 Task: Search one way flight ticket for 2 adults, 4 children and 1 infant on lap in business from Minneapolis-st. Paul: Minneapolis-st. Paul International/wold-chamberlain Airport to Greenville: Pitt-greenville Airport on 5-2-2023. Choice of flights is Alaska. Number of bags: 2 carry on bags and 7 checked bags. Price is upto 93000. Outbound departure time preference is 10:45.
Action: Mouse moved to (350, 141)
Screenshot: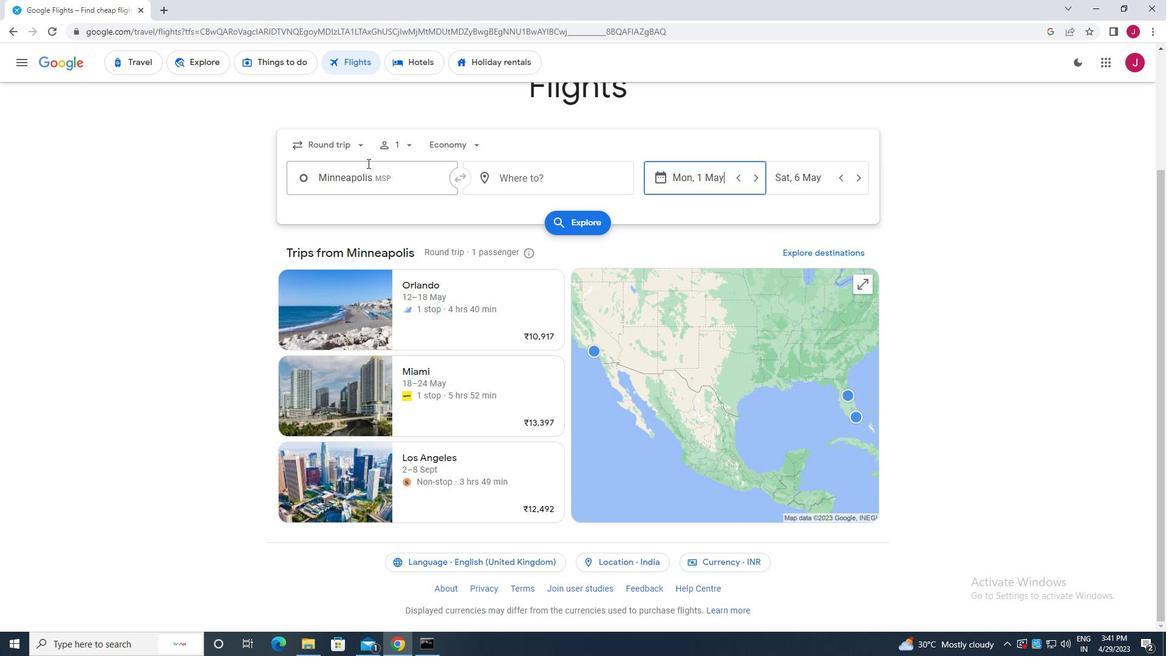 
Action: Mouse pressed left at (350, 141)
Screenshot: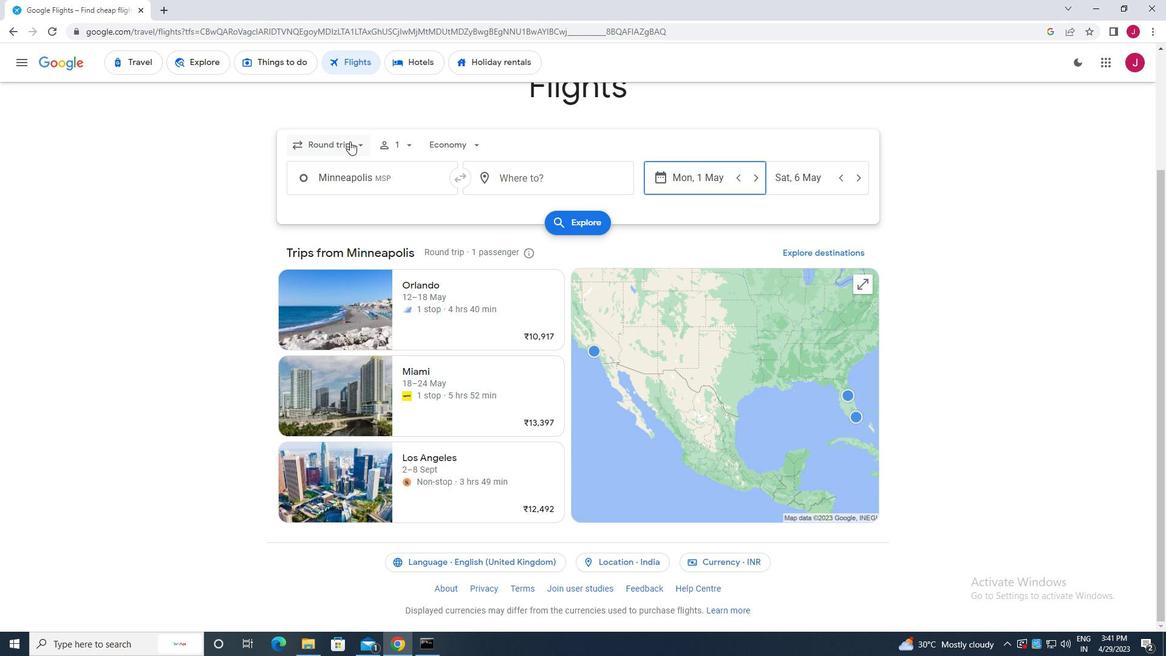 
Action: Mouse moved to (365, 199)
Screenshot: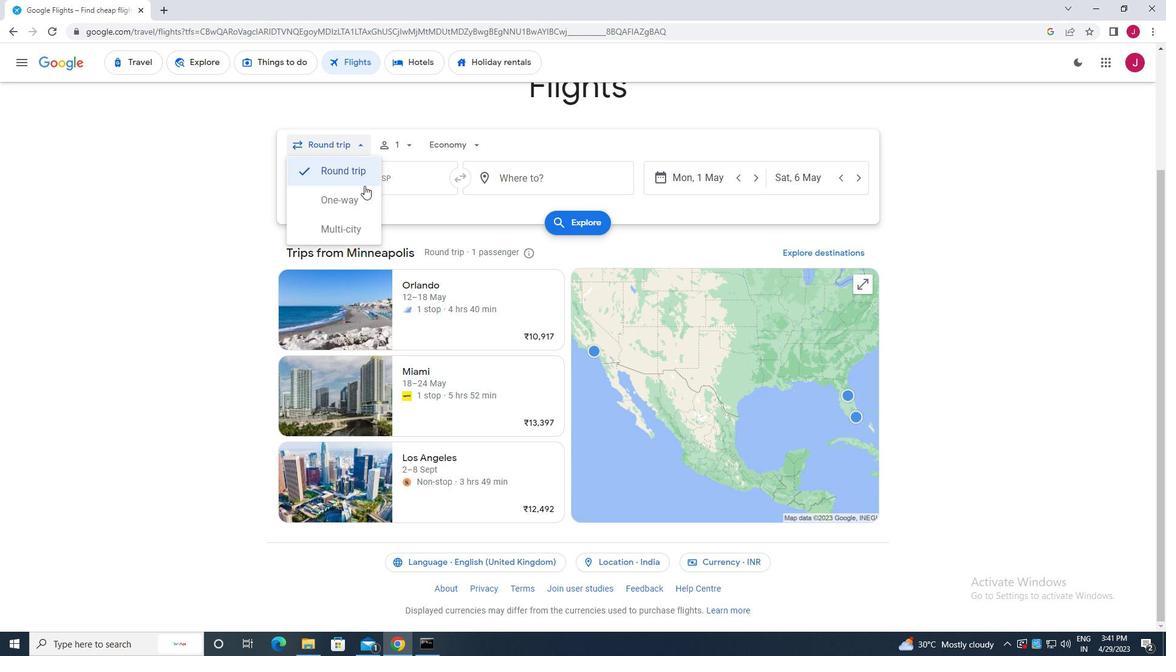 
Action: Mouse pressed left at (365, 199)
Screenshot: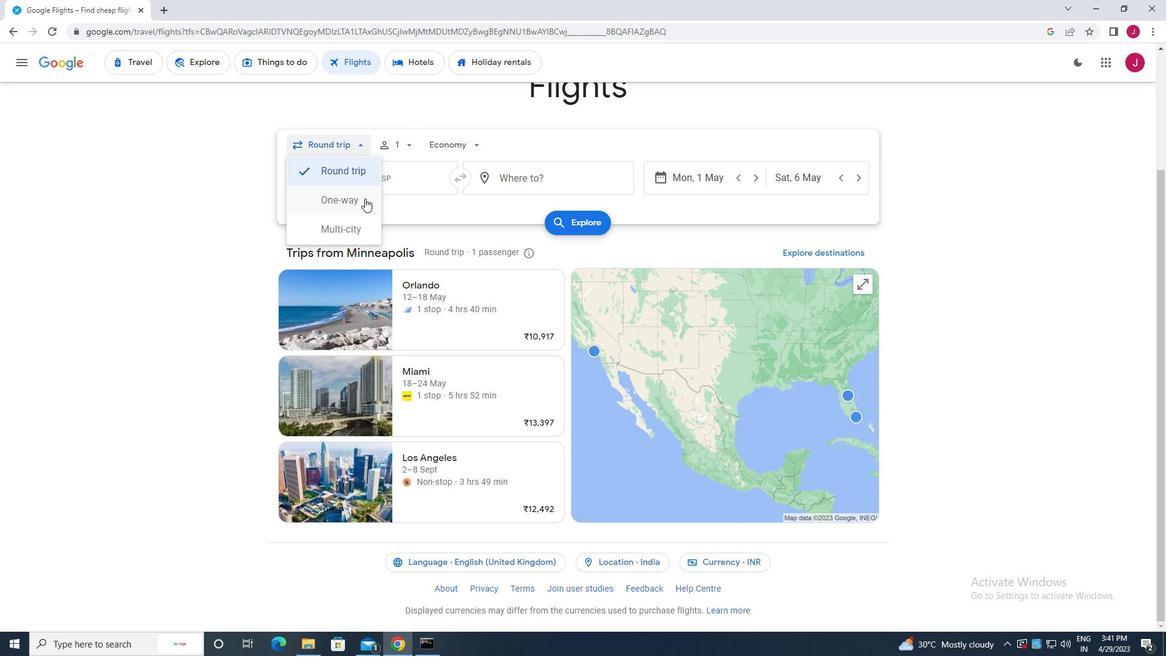 
Action: Mouse moved to (402, 148)
Screenshot: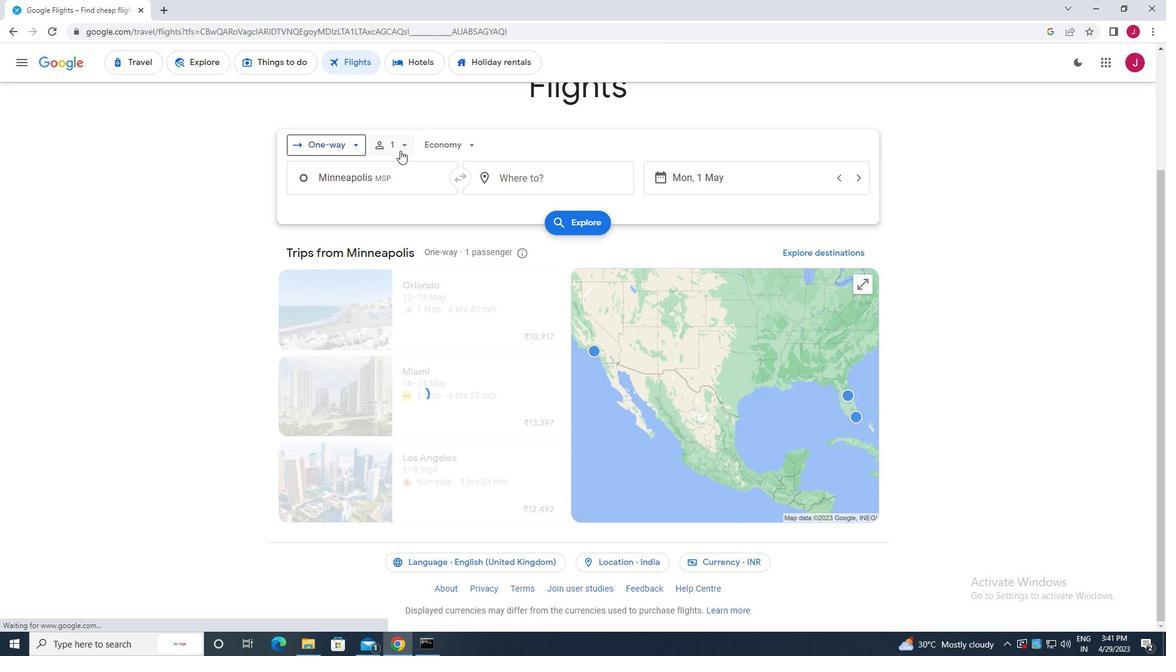 
Action: Mouse pressed left at (402, 148)
Screenshot: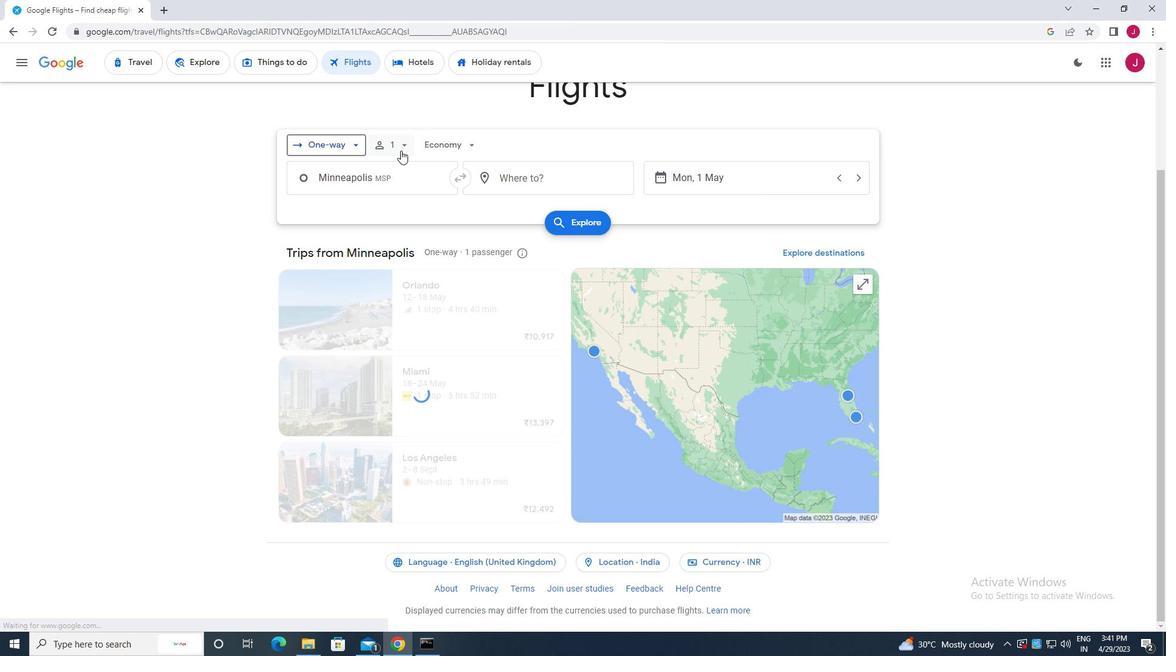 
Action: Mouse moved to (497, 175)
Screenshot: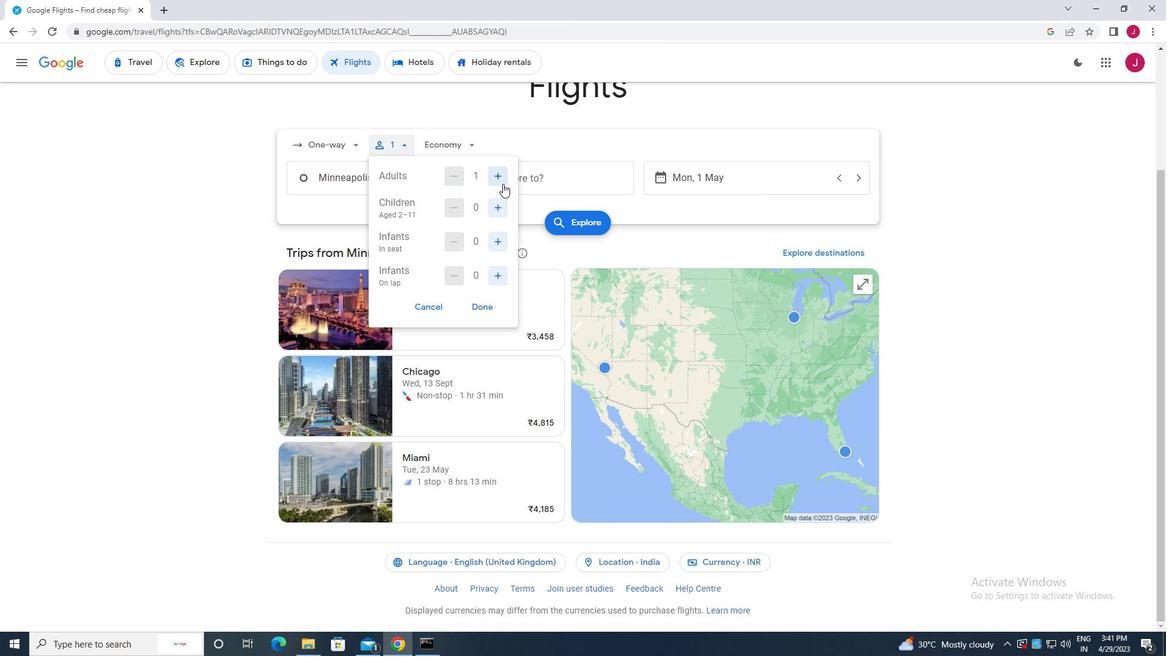 
Action: Mouse pressed left at (497, 175)
Screenshot: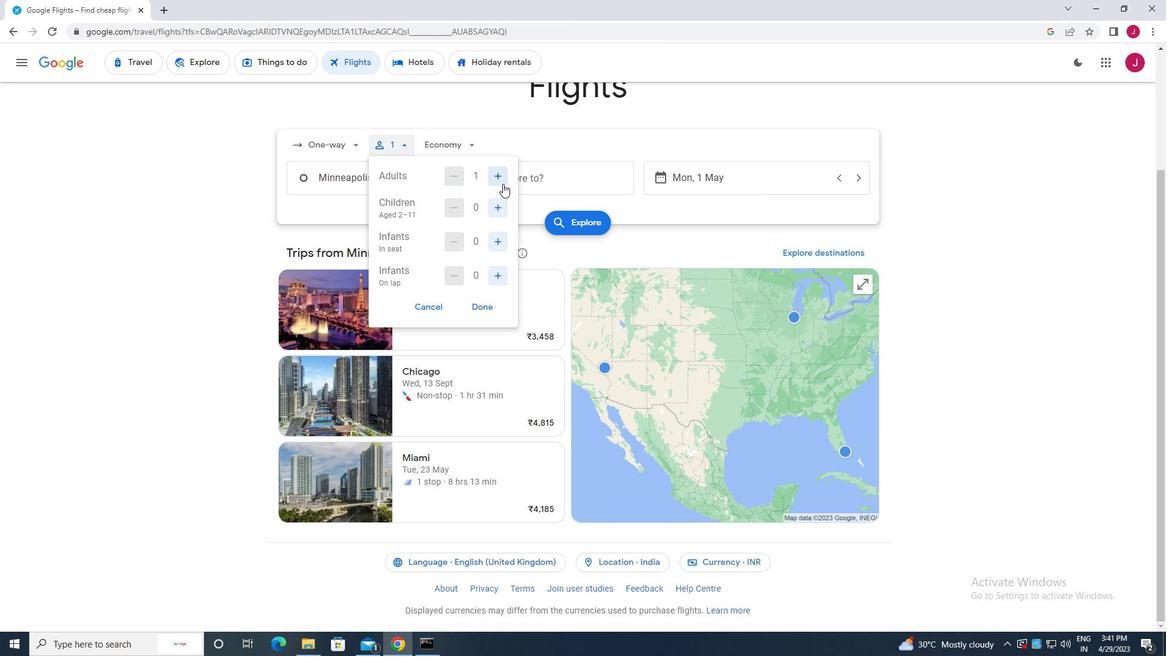 
Action: Mouse moved to (498, 202)
Screenshot: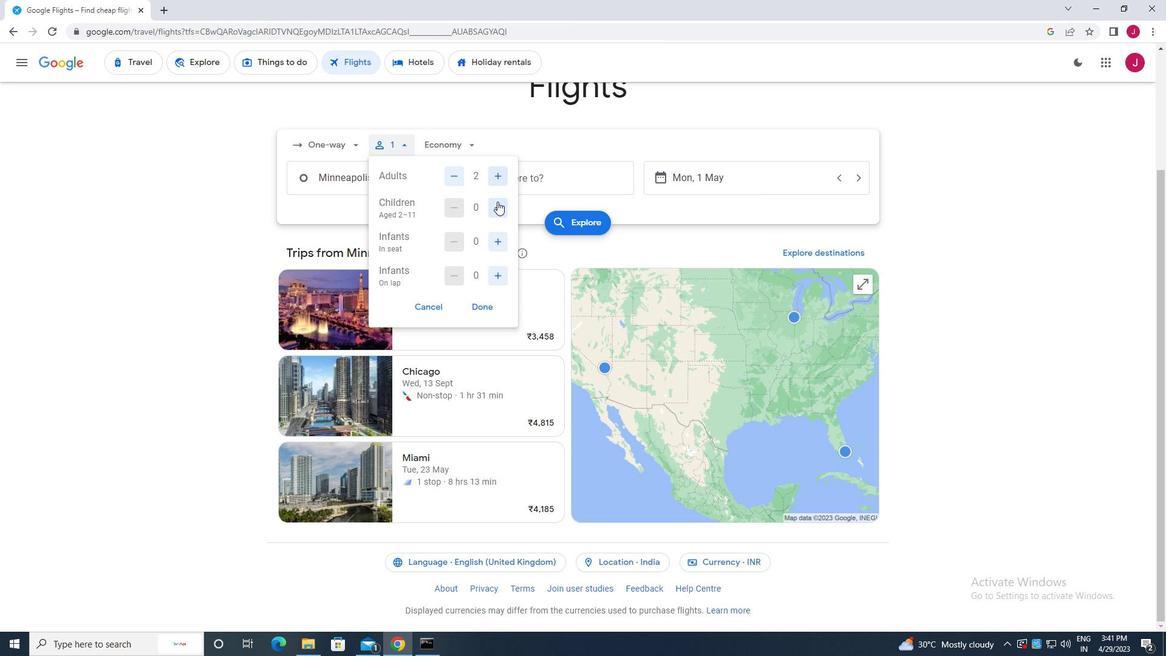 
Action: Mouse pressed left at (498, 202)
Screenshot: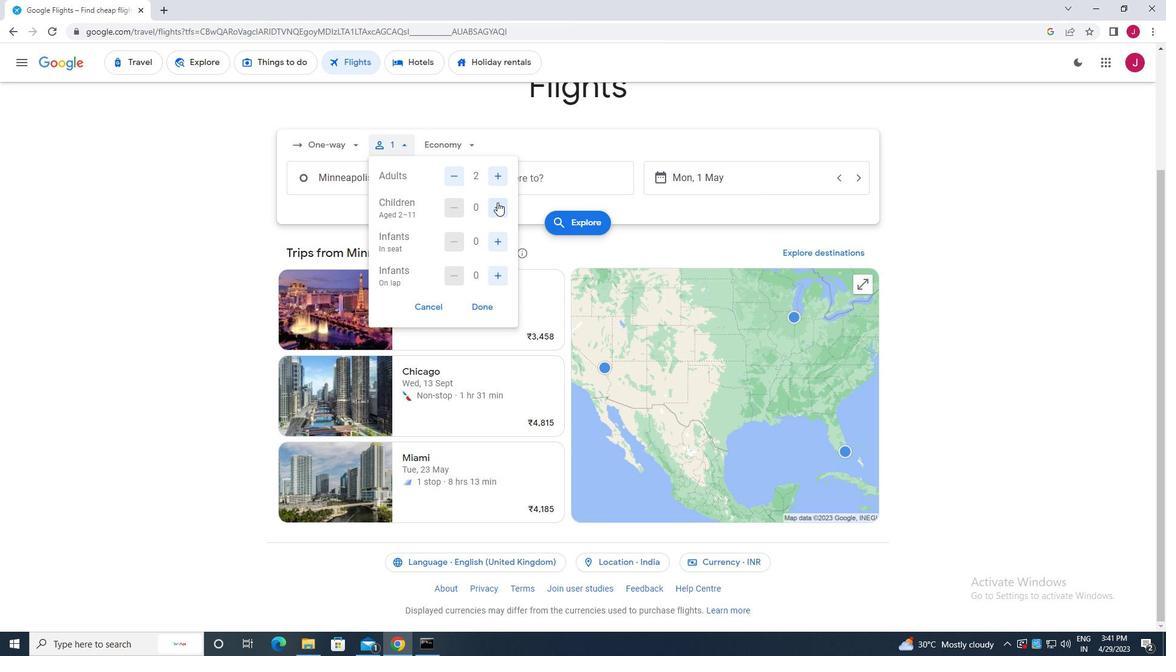 
Action: Mouse pressed left at (498, 202)
Screenshot: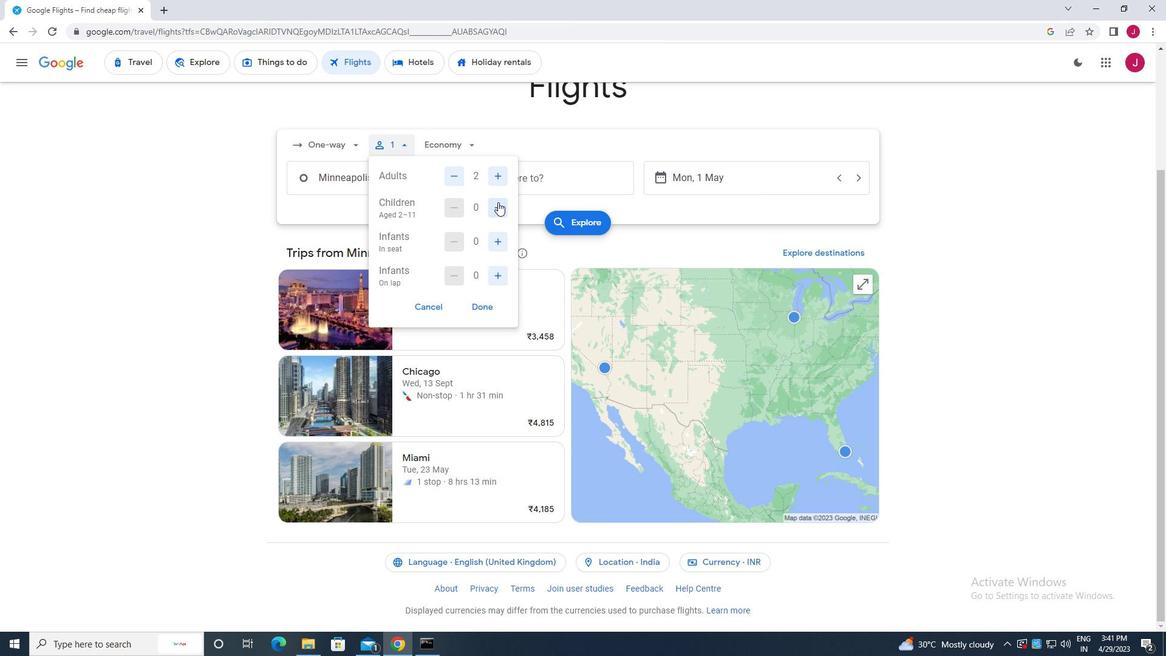 
Action: Mouse pressed left at (498, 202)
Screenshot: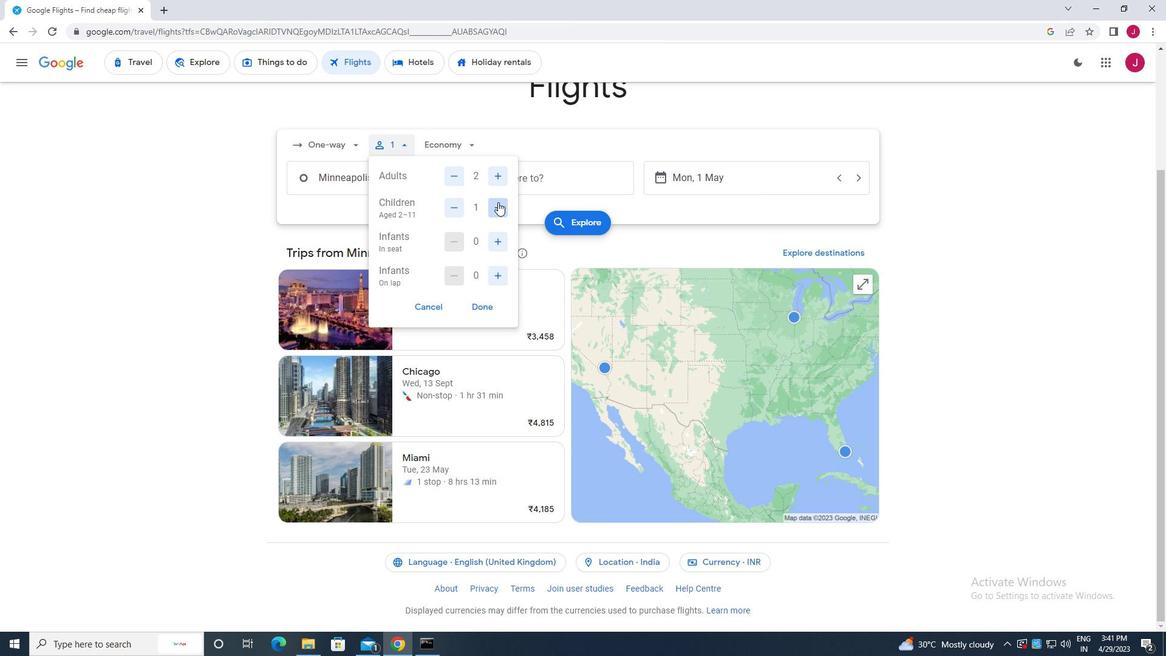 
Action: Mouse pressed left at (498, 202)
Screenshot: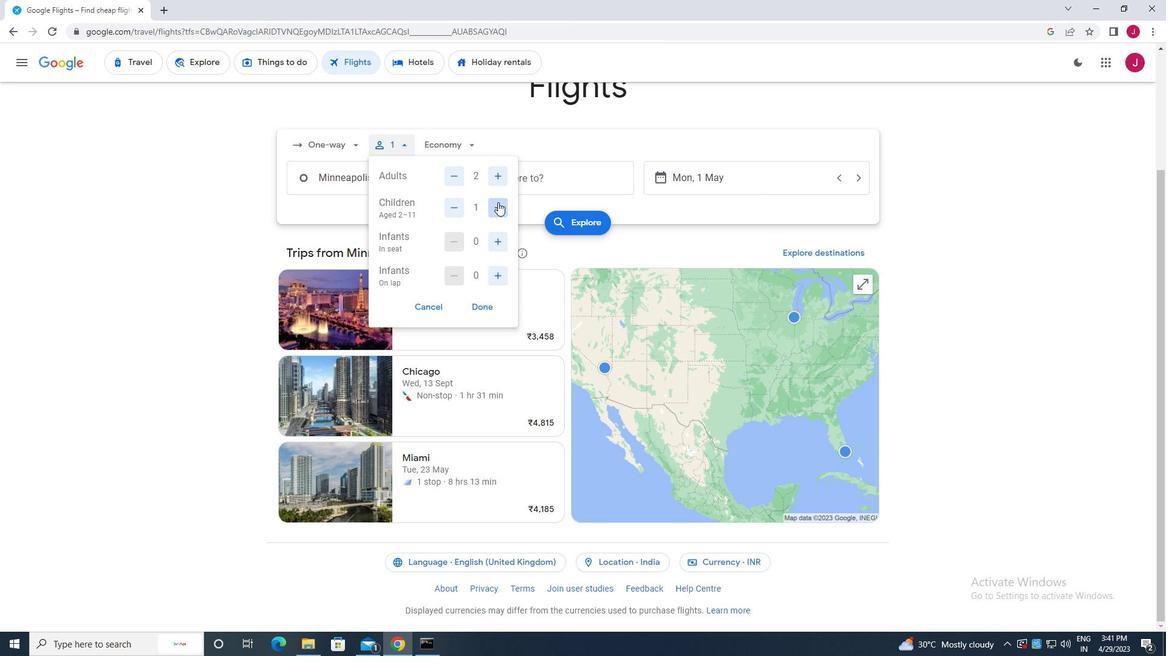 
Action: Mouse moved to (498, 274)
Screenshot: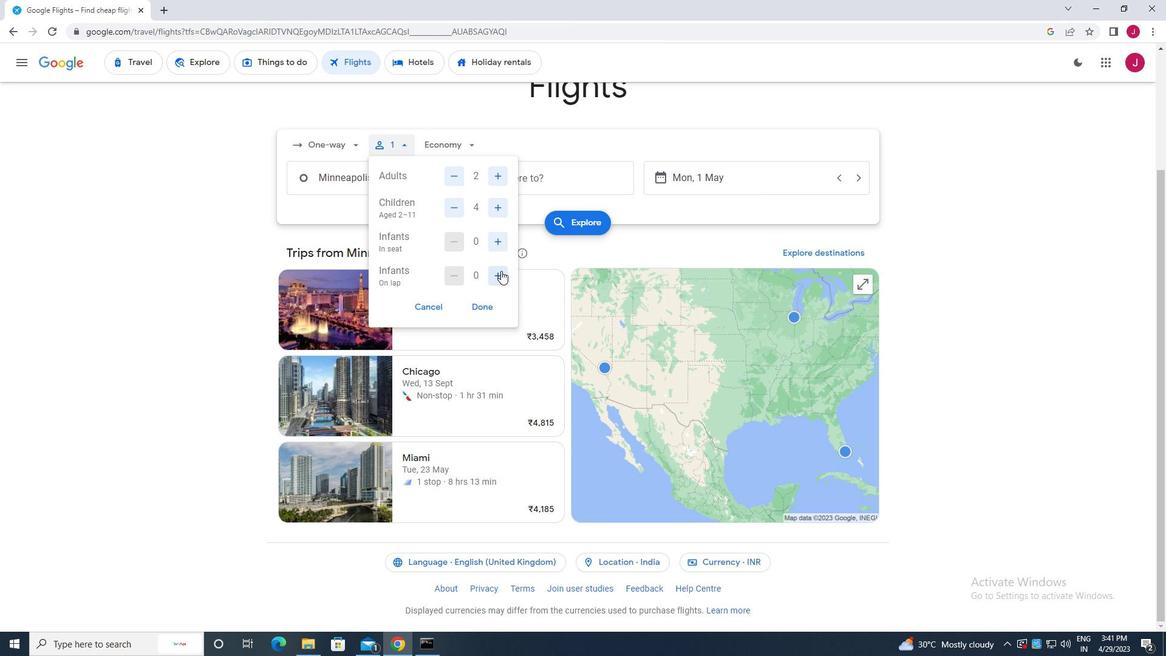 
Action: Mouse pressed left at (498, 274)
Screenshot: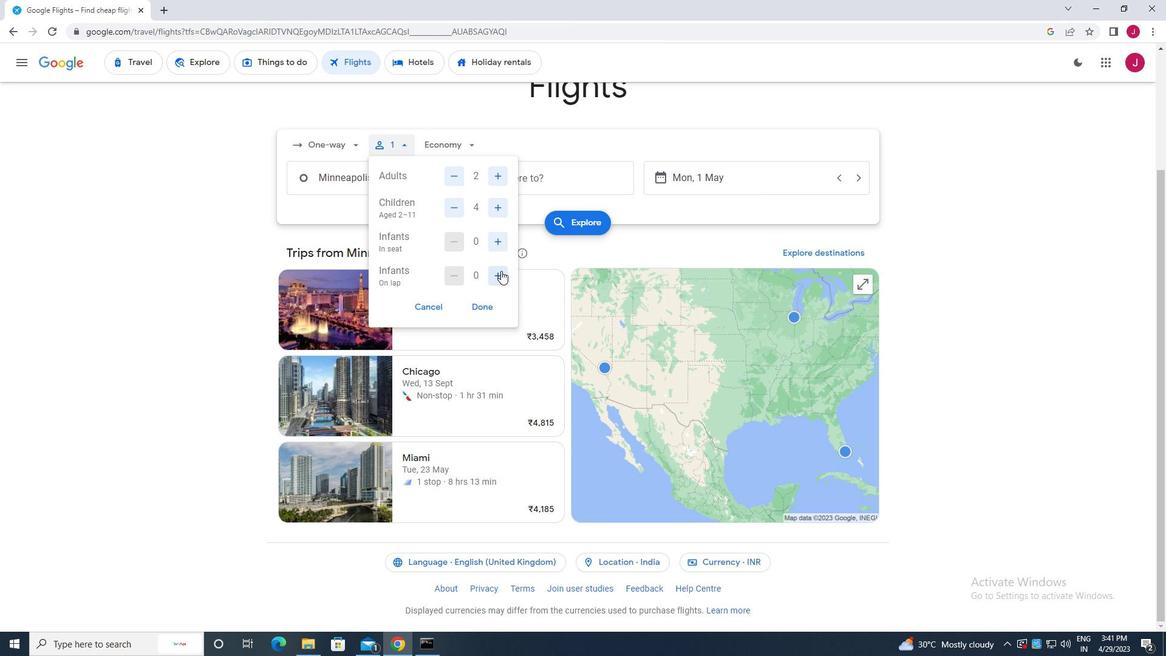 
Action: Mouse moved to (481, 311)
Screenshot: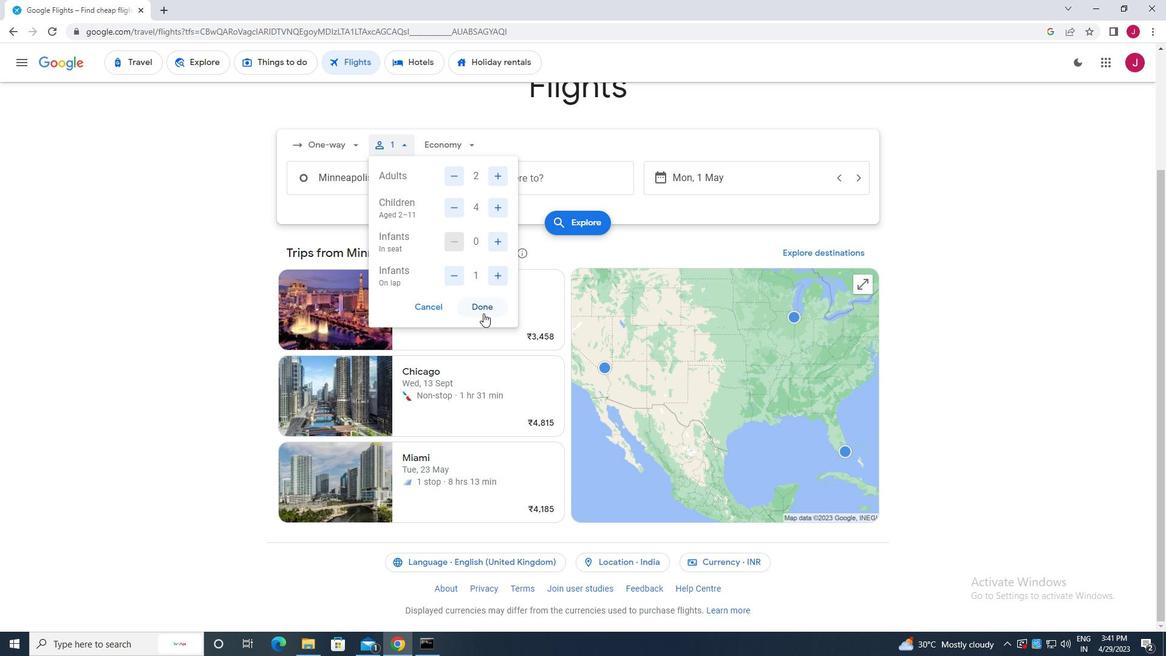
Action: Mouse pressed left at (481, 311)
Screenshot: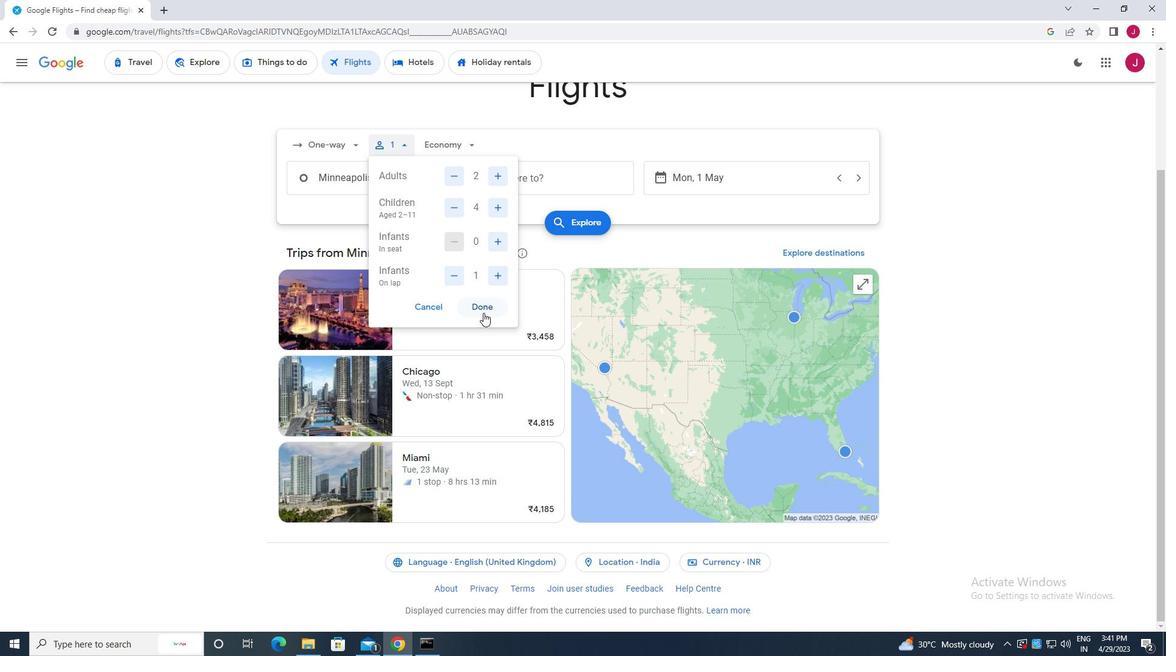 
Action: Mouse moved to (460, 138)
Screenshot: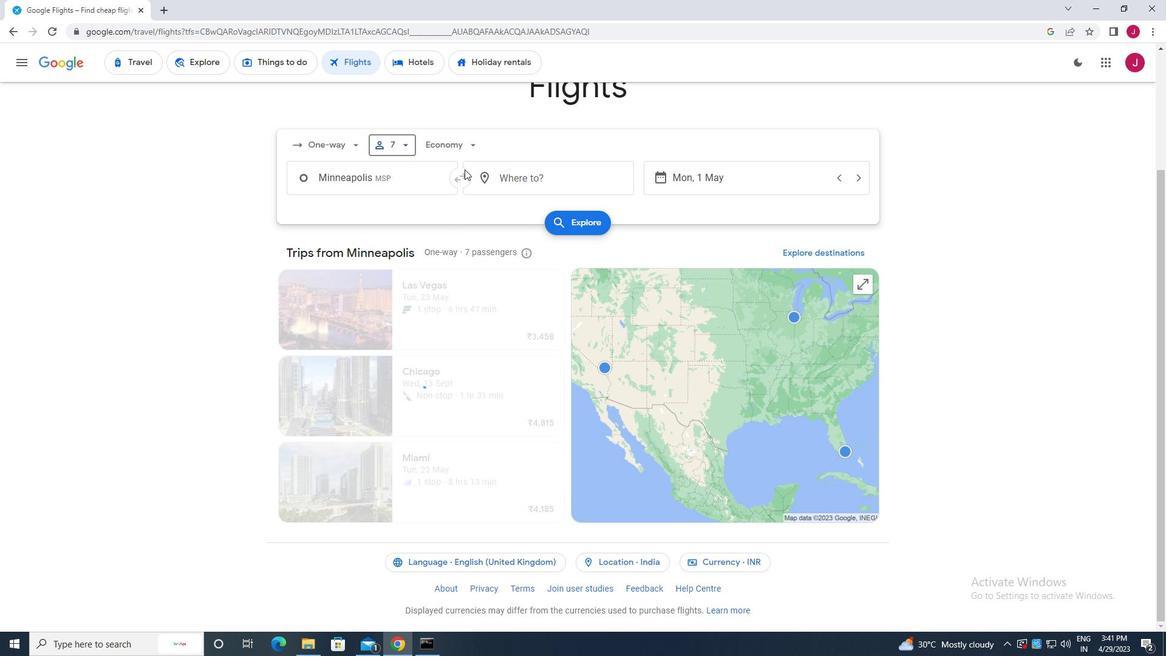 
Action: Mouse pressed left at (460, 138)
Screenshot: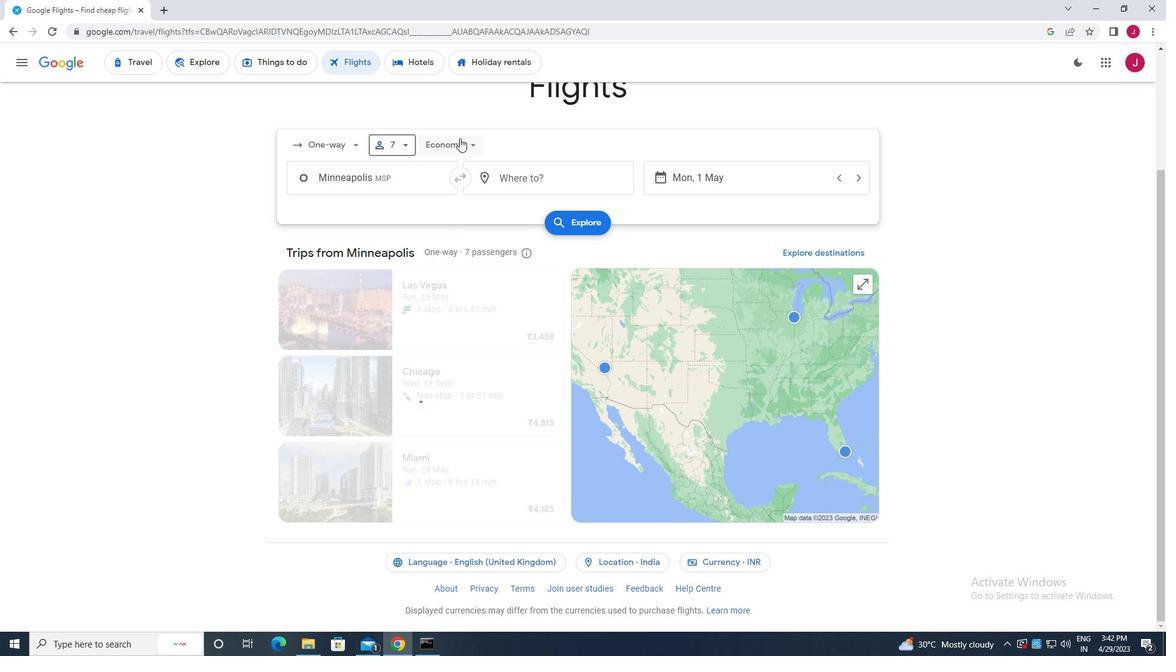 
Action: Mouse moved to (470, 226)
Screenshot: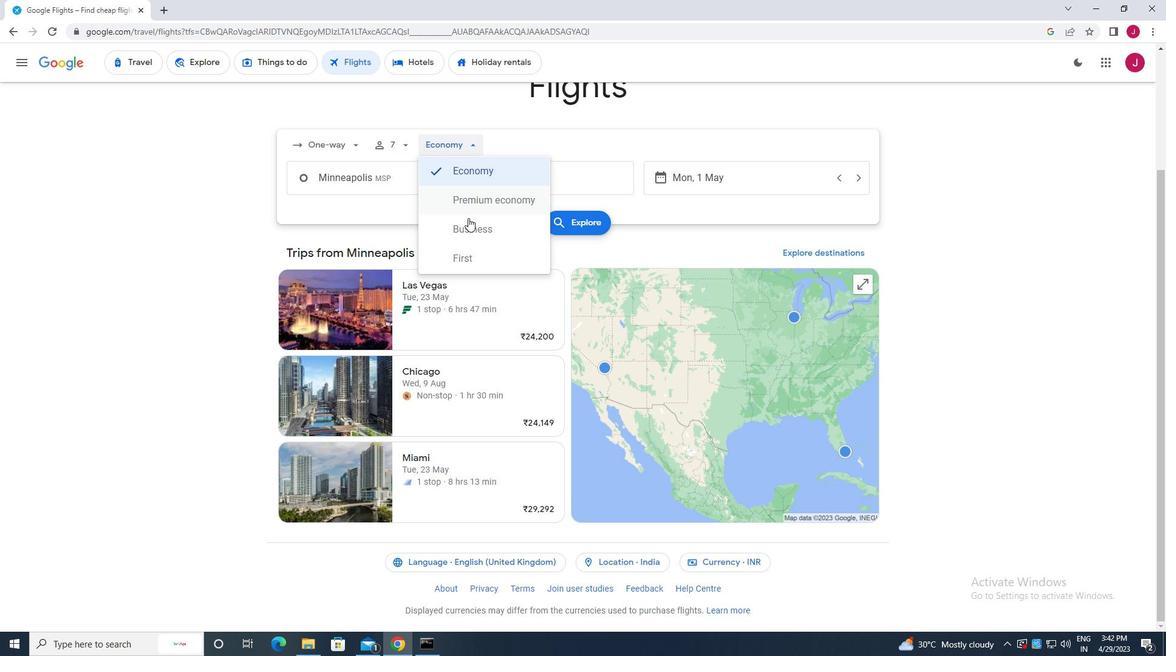 
Action: Mouse pressed left at (470, 226)
Screenshot: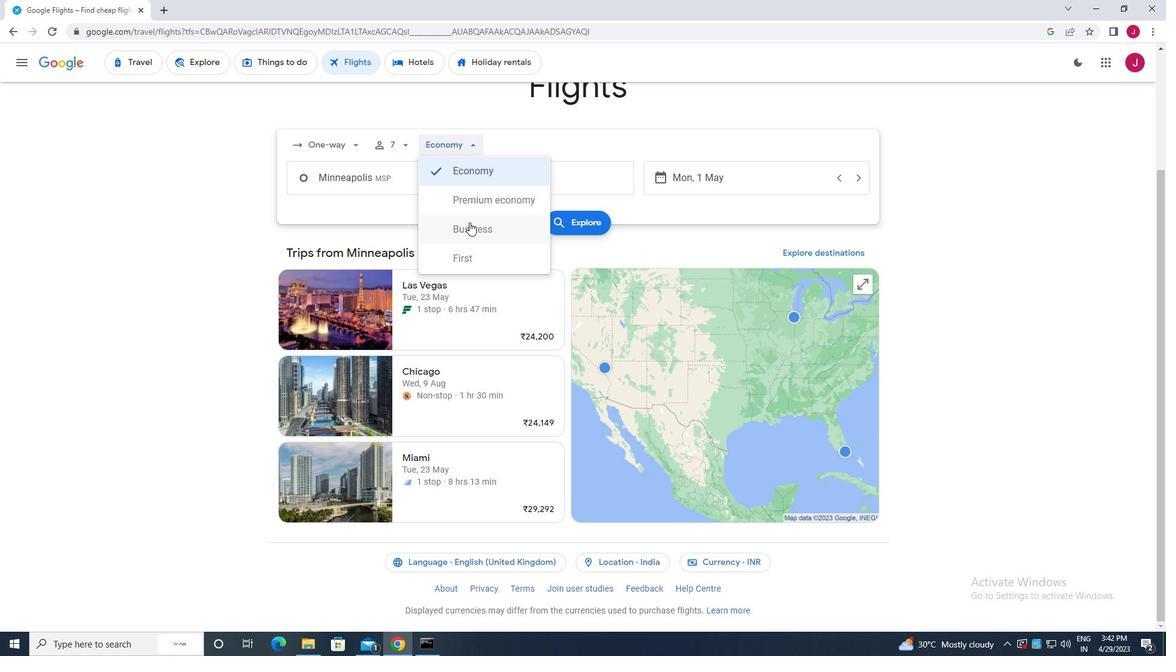 
Action: Mouse moved to (399, 179)
Screenshot: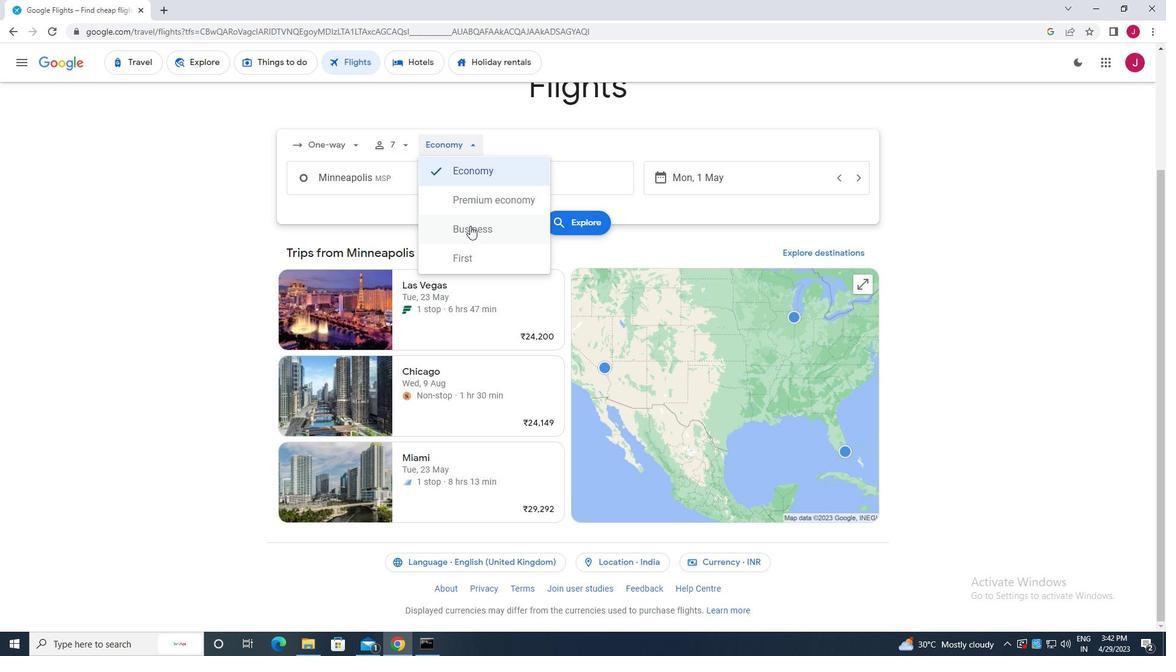 
Action: Mouse pressed left at (399, 179)
Screenshot: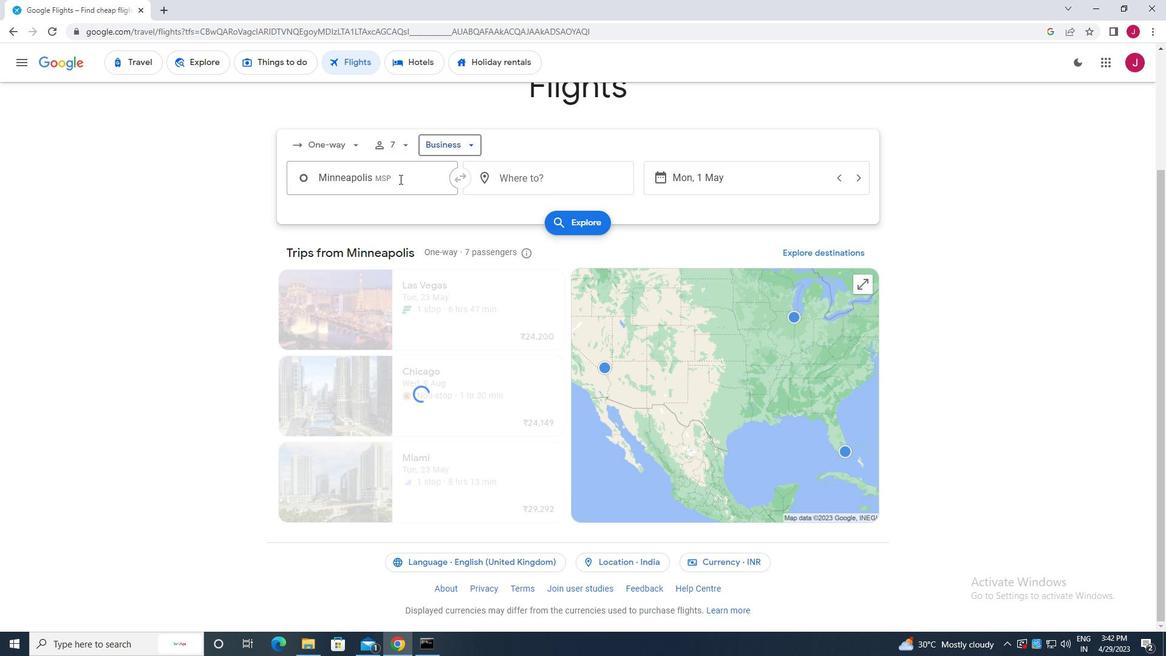 
Action: Key pressed minneapolis
Screenshot: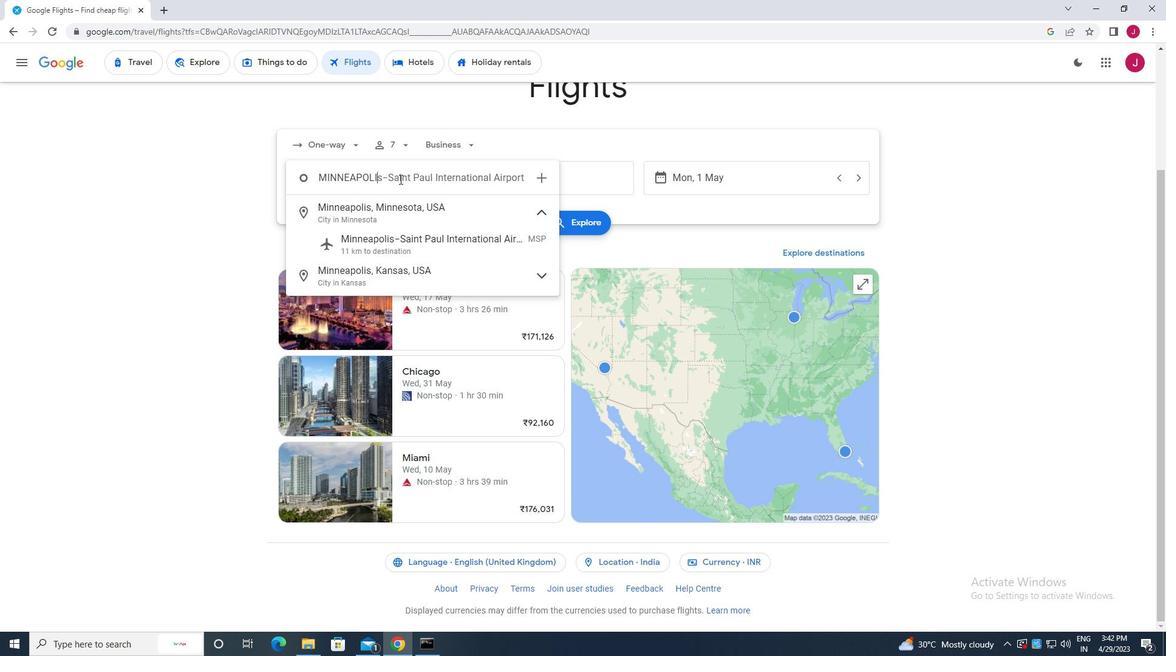 
Action: Mouse moved to (412, 239)
Screenshot: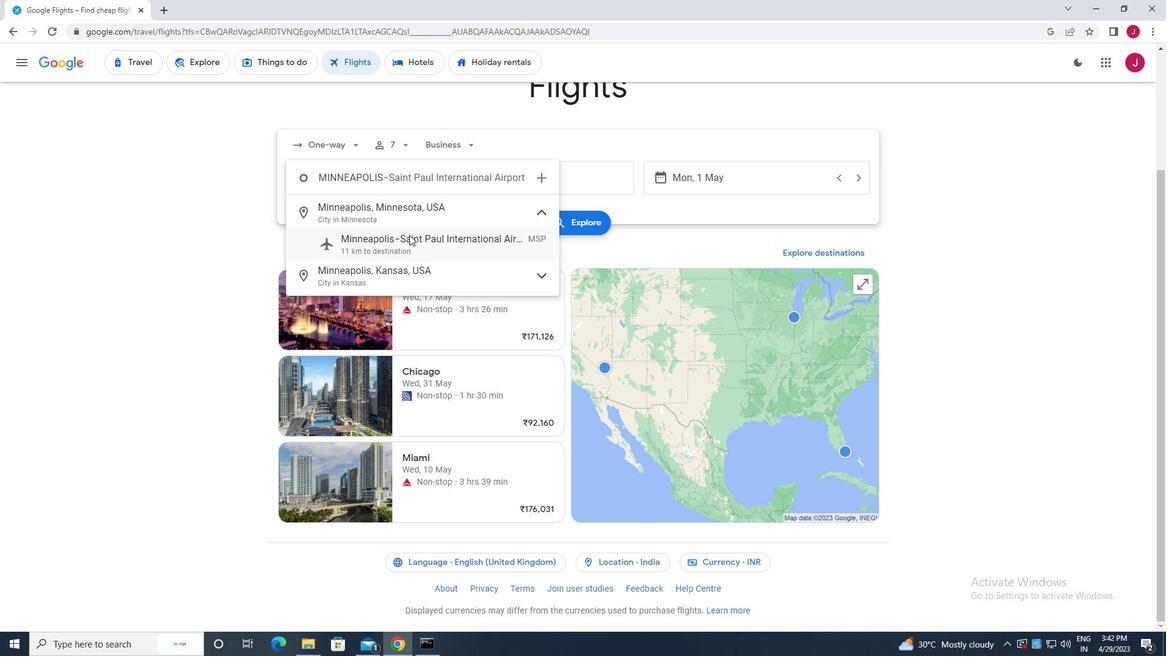
Action: Mouse pressed left at (412, 239)
Screenshot: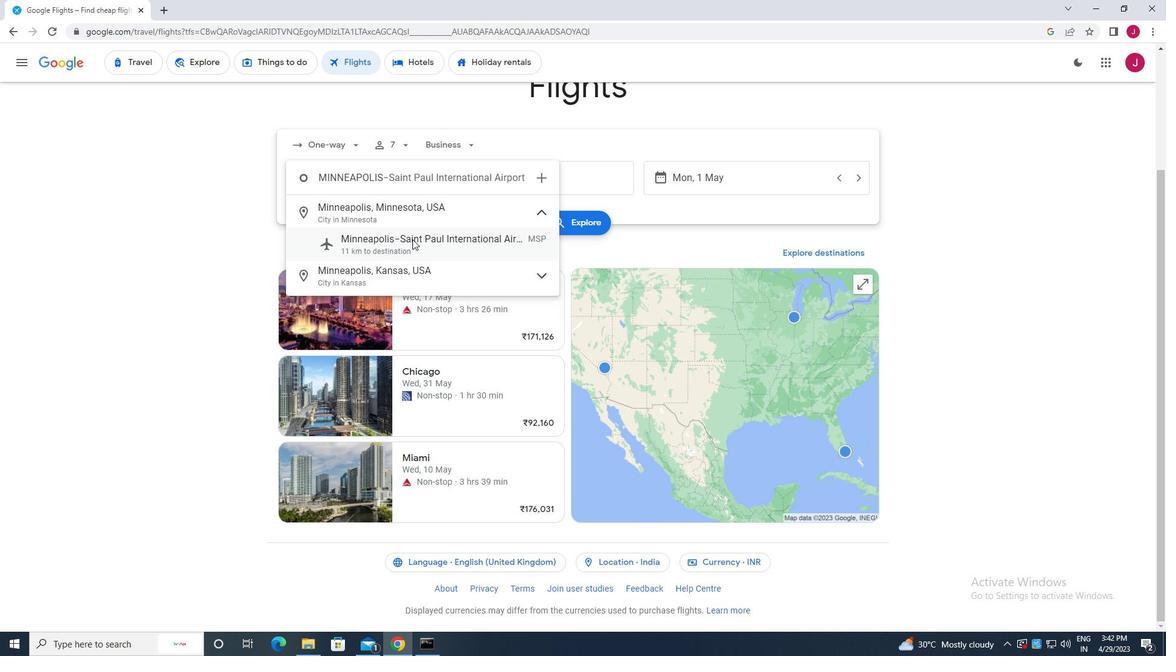 
Action: Mouse moved to (551, 172)
Screenshot: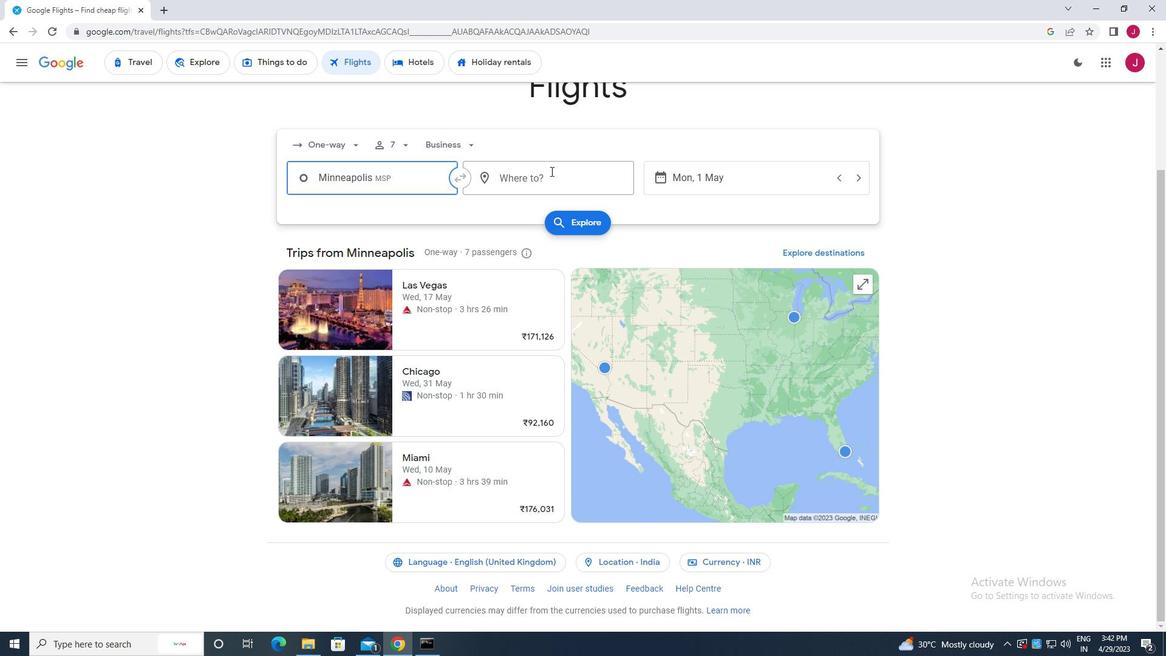 
Action: Mouse pressed left at (551, 172)
Screenshot: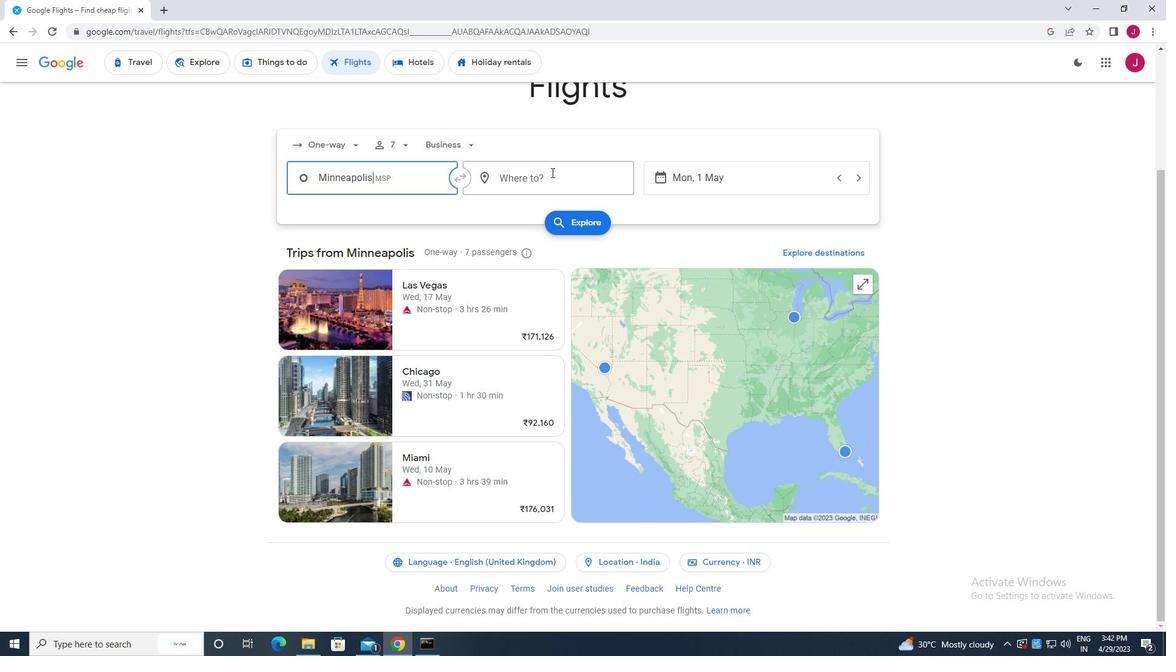 
Action: Key pressed greenville<Key.space>p
Screenshot: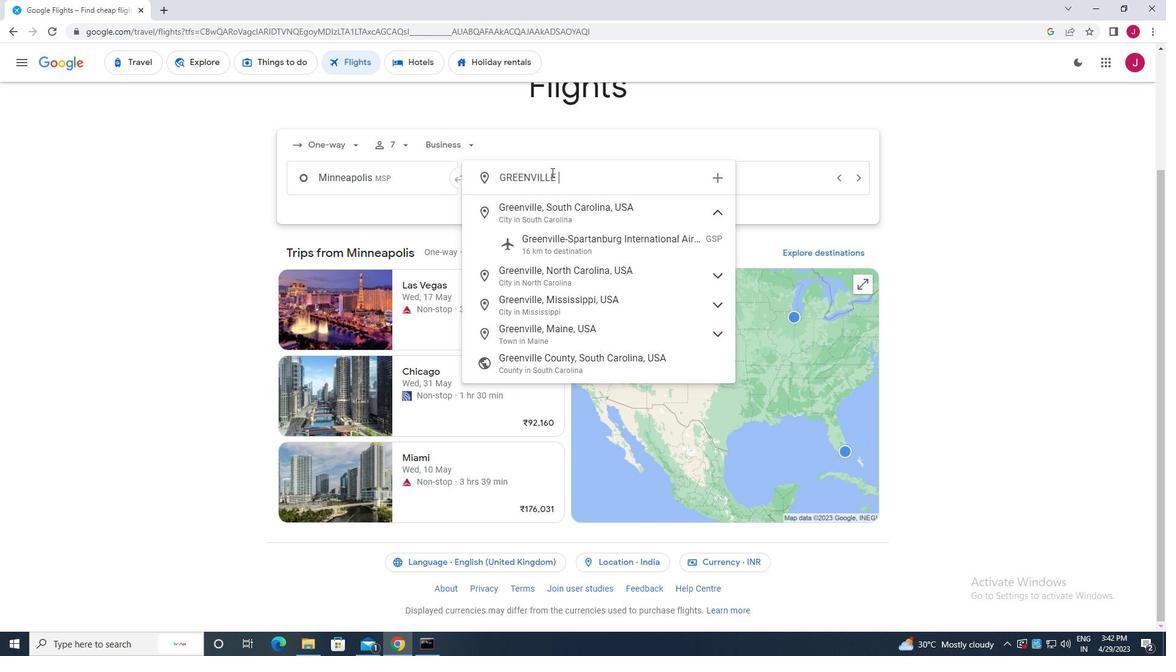 
Action: Mouse moved to (562, 205)
Screenshot: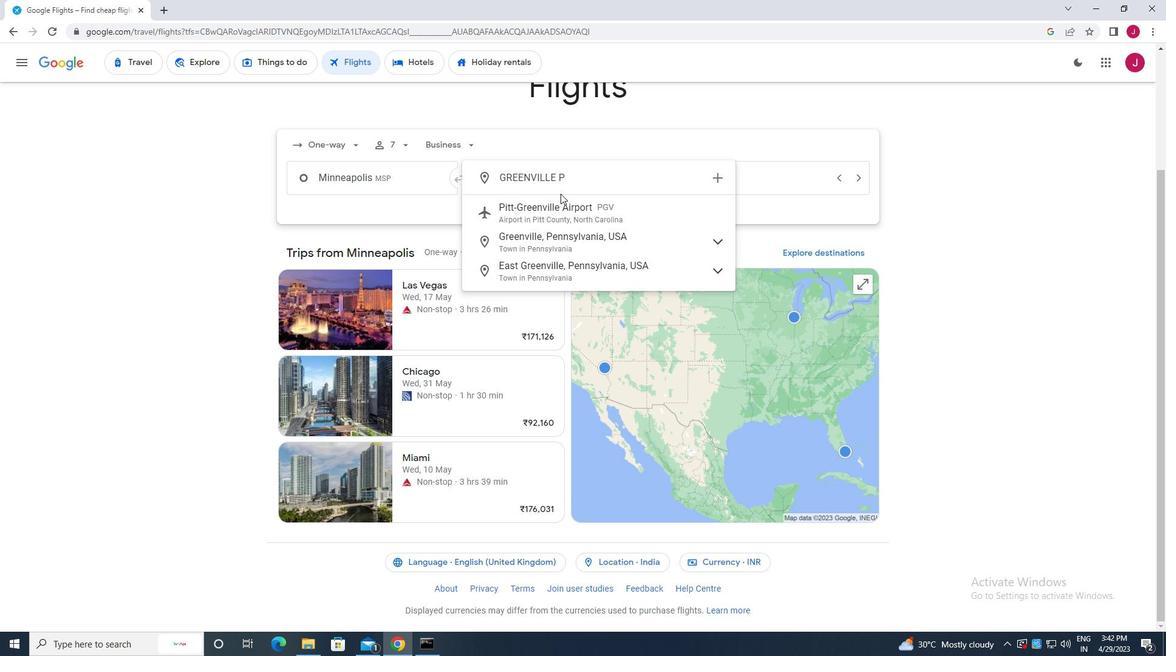 
Action: Mouse pressed left at (562, 205)
Screenshot: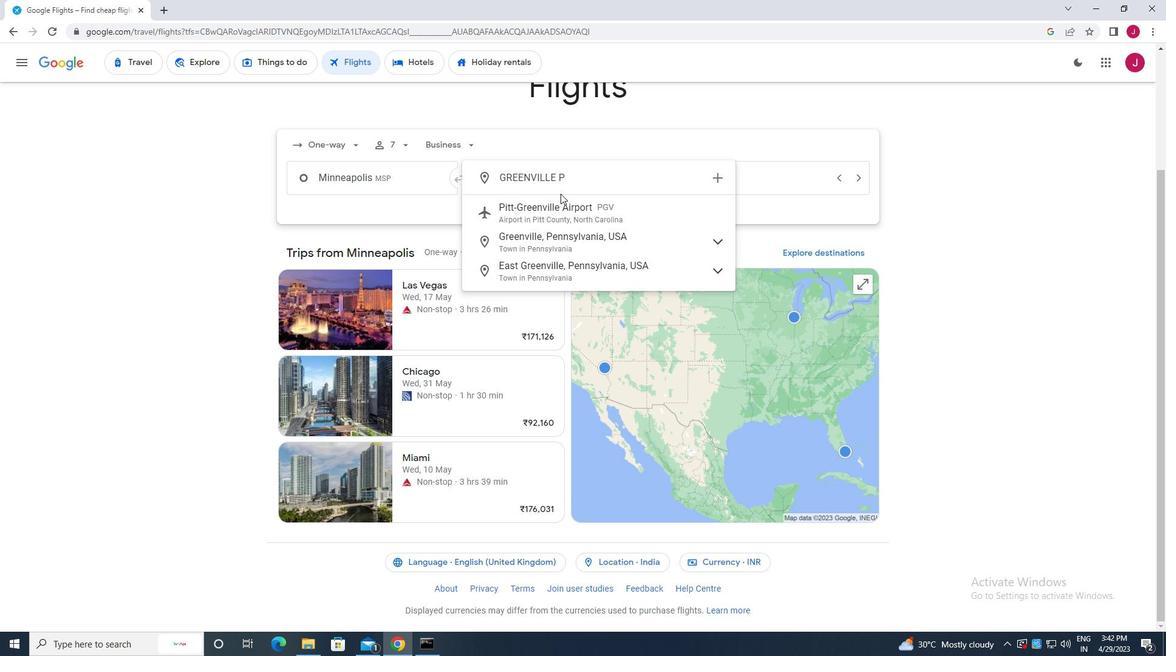 
Action: Mouse moved to (708, 185)
Screenshot: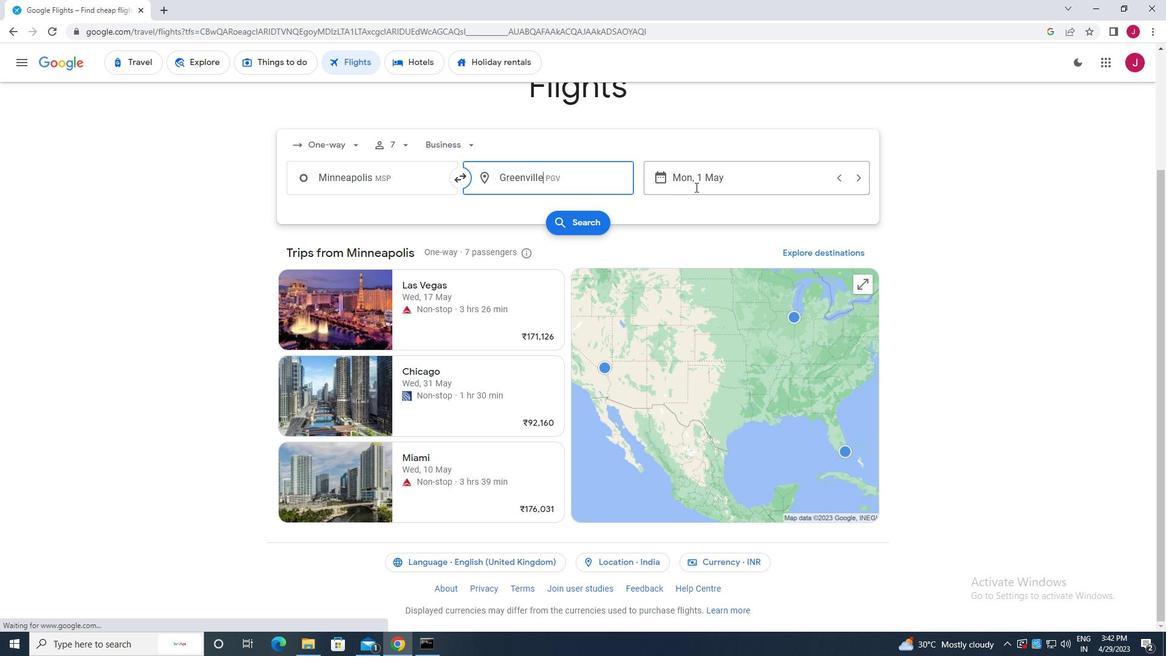 
Action: Mouse pressed left at (708, 185)
Screenshot: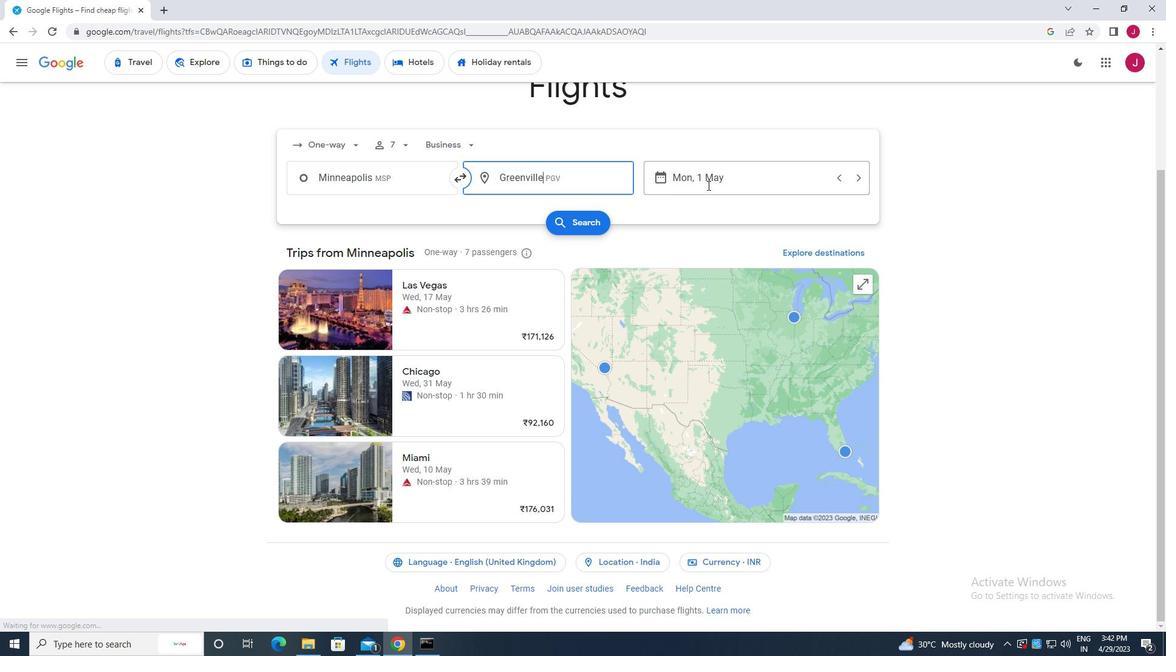 
Action: Mouse moved to (731, 264)
Screenshot: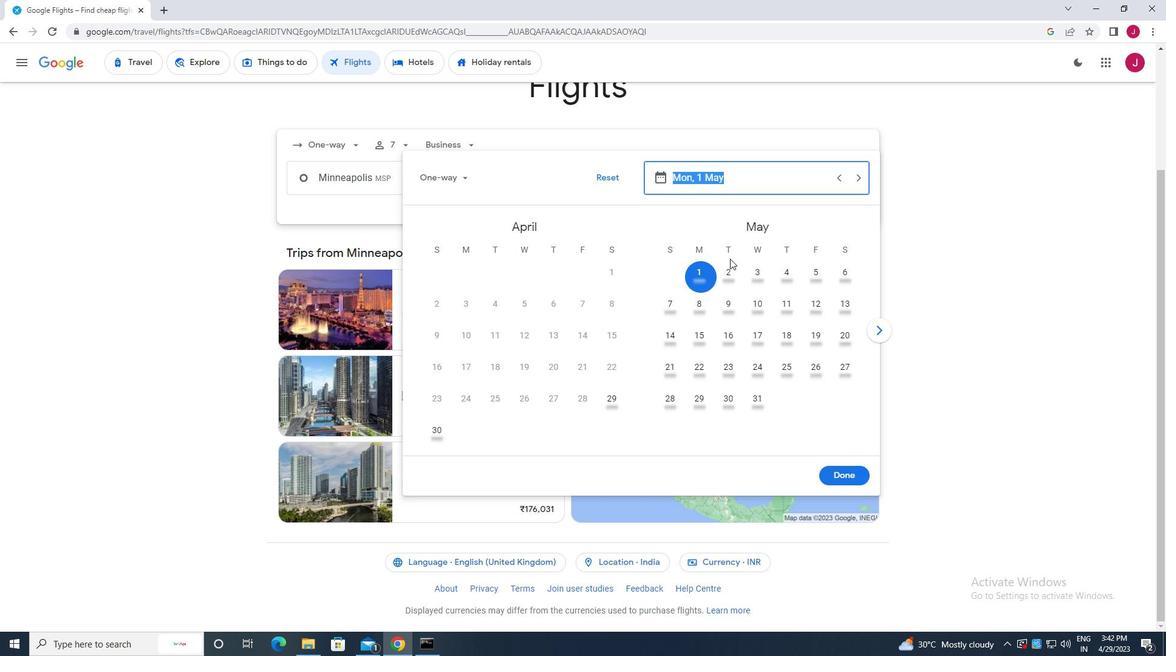 
Action: Mouse pressed left at (731, 264)
Screenshot: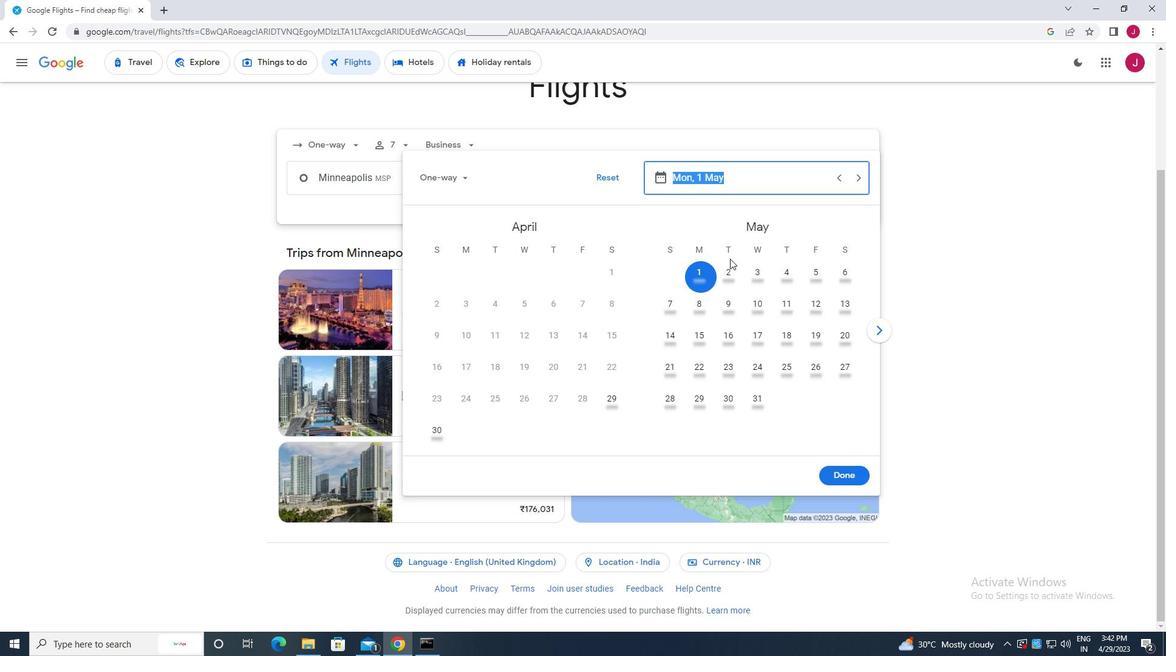 
Action: Mouse moved to (830, 472)
Screenshot: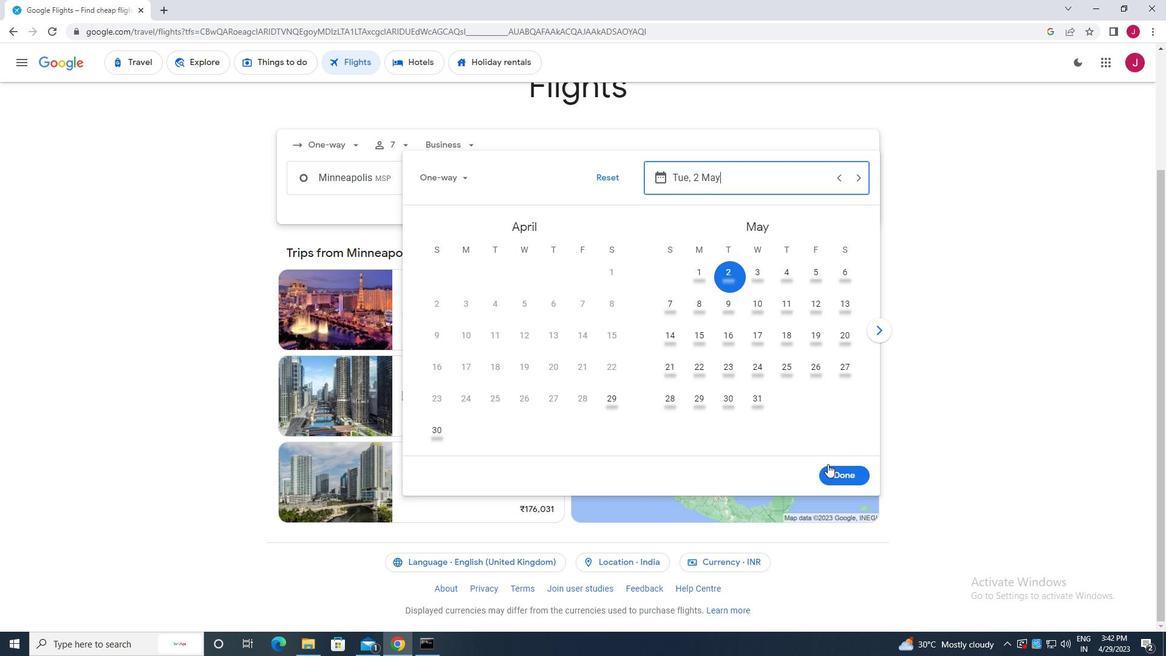 
Action: Mouse pressed left at (830, 472)
Screenshot: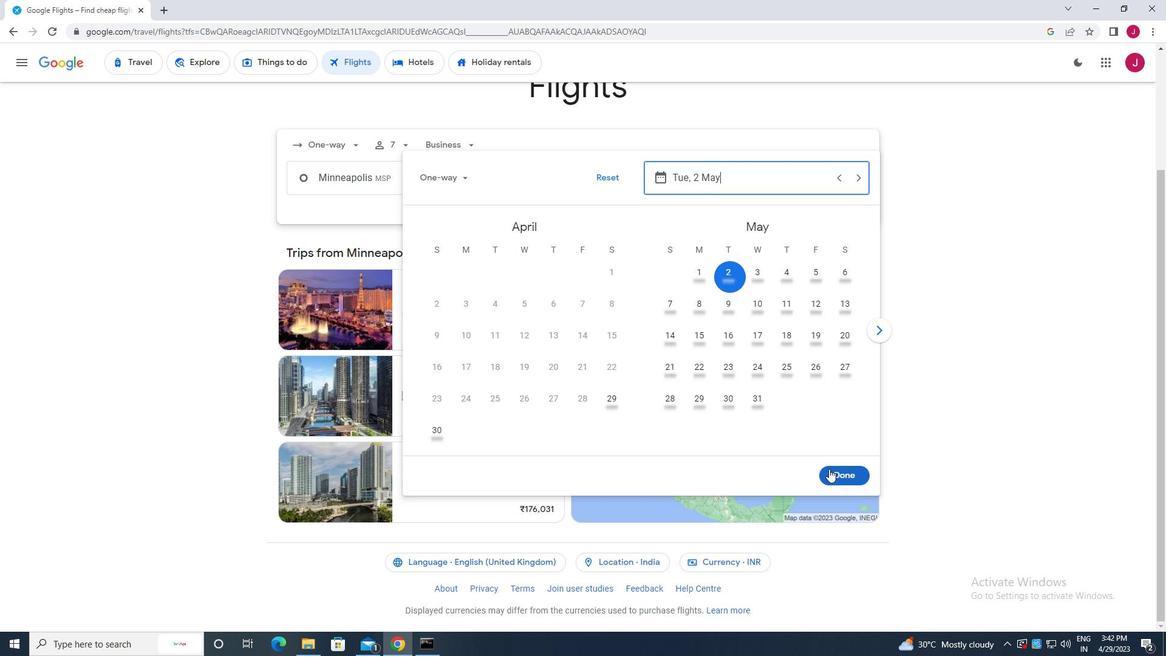 
Action: Mouse moved to (572, 229)
Screenshot: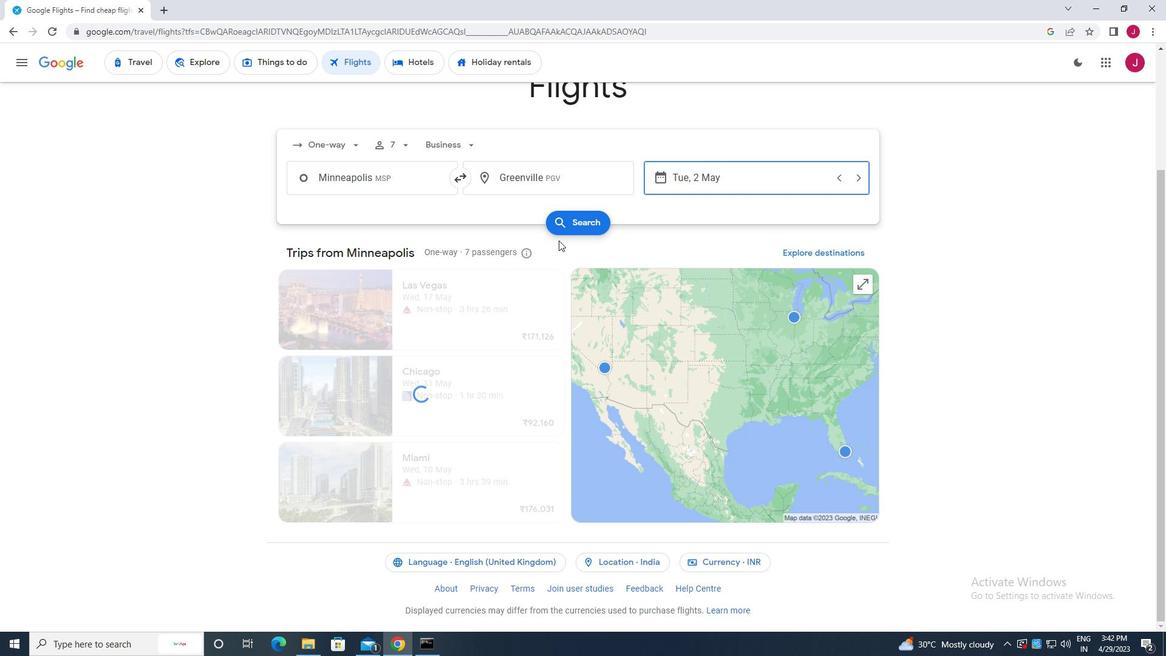 
Action: Mouse pressed left at (572, 229)
Screenshot: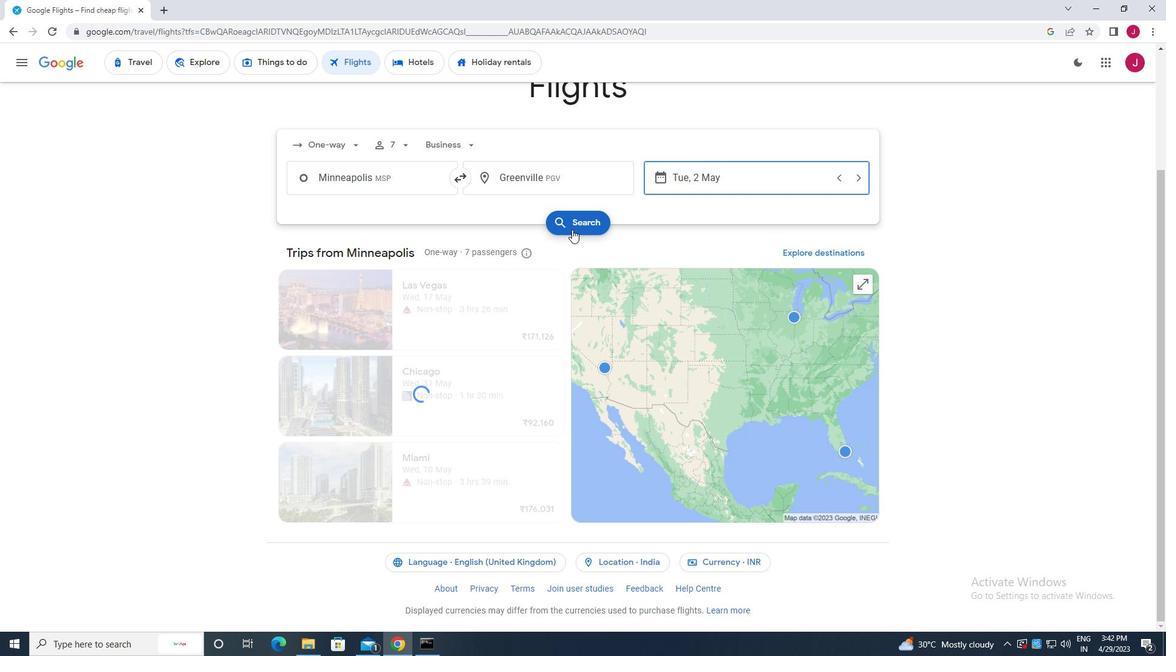 
Action: Mouse moved to (303, 174)
Screenshot: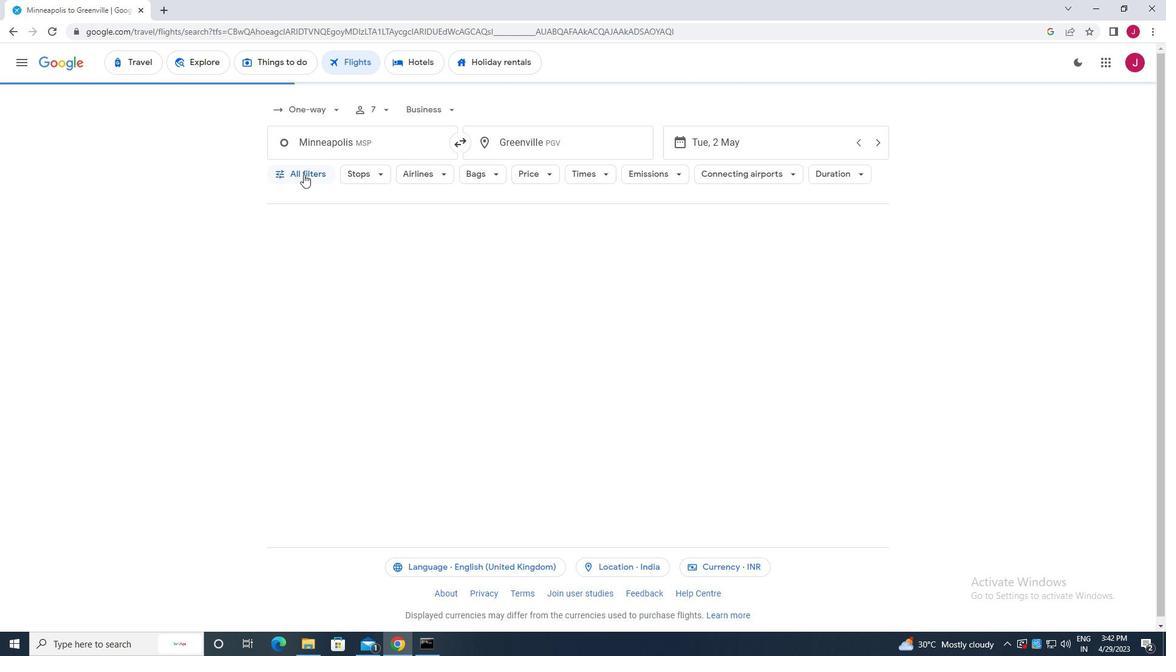 
Action: Mouse pressed left at (303, 174)
Screenshot: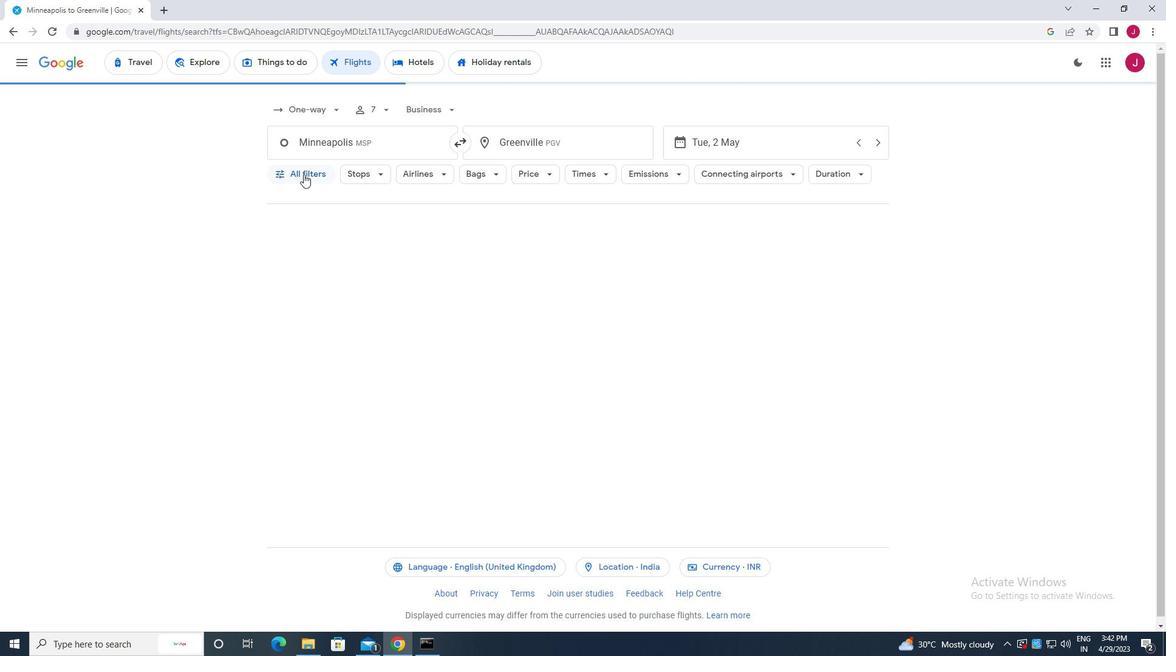 
Action: Mouse moved to (350, 289)
Screenshot: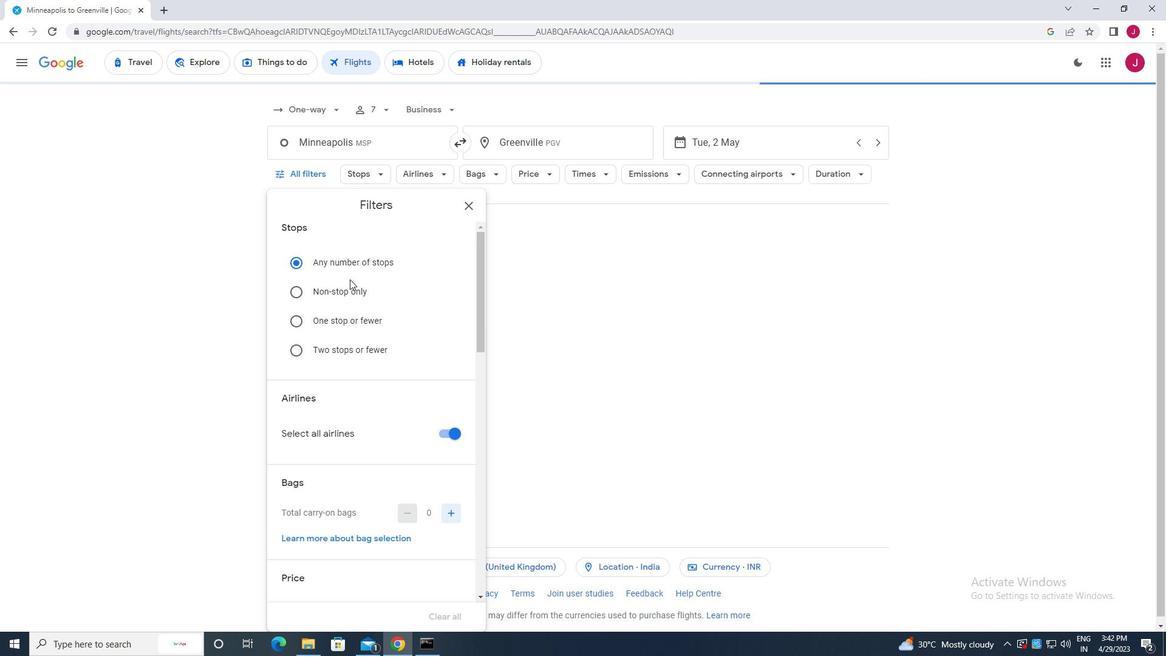 
Action: Mouse scrolled (350, 289) with delta (0, 0)
Screenshot: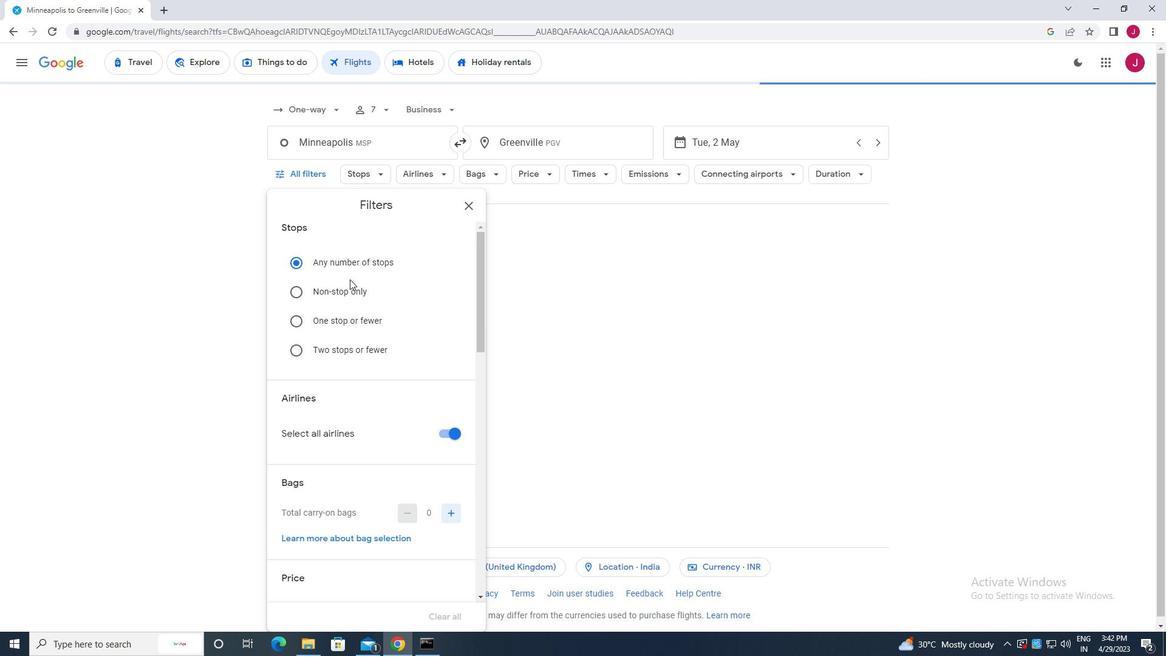 
Action: Mouse moved to (350, 290)
Screenshot: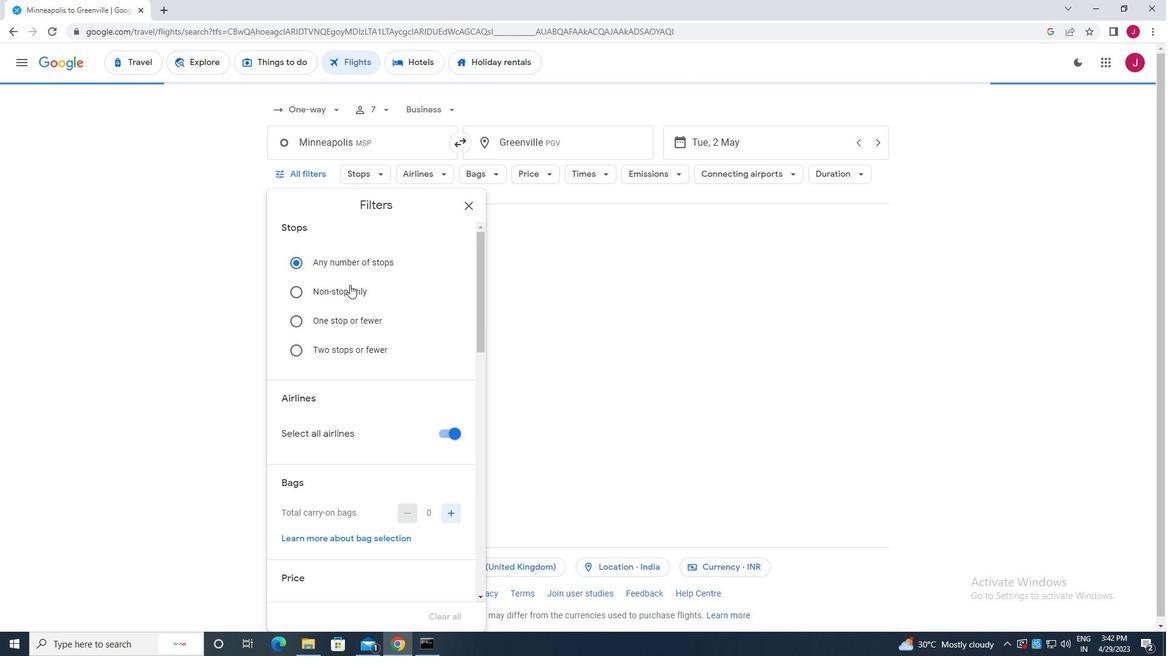 
Action: Mouse scrolled (350, 289) with delta (0, 0)
Screenshot: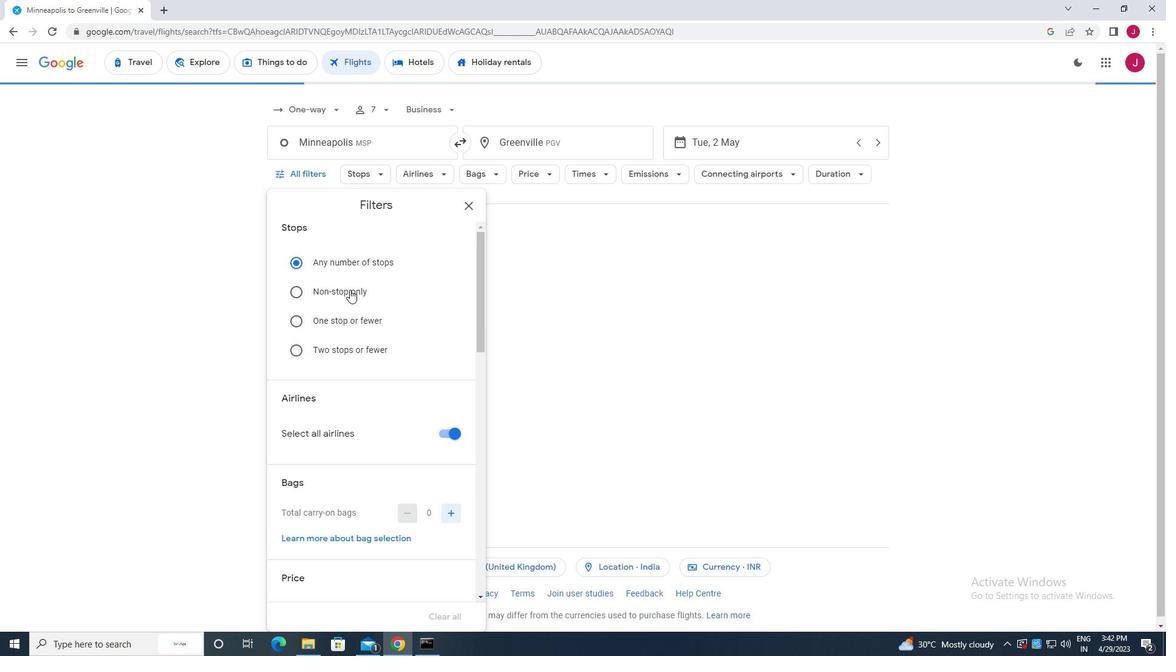 
Action: Mouse moved to (445, 314)
Screenshot: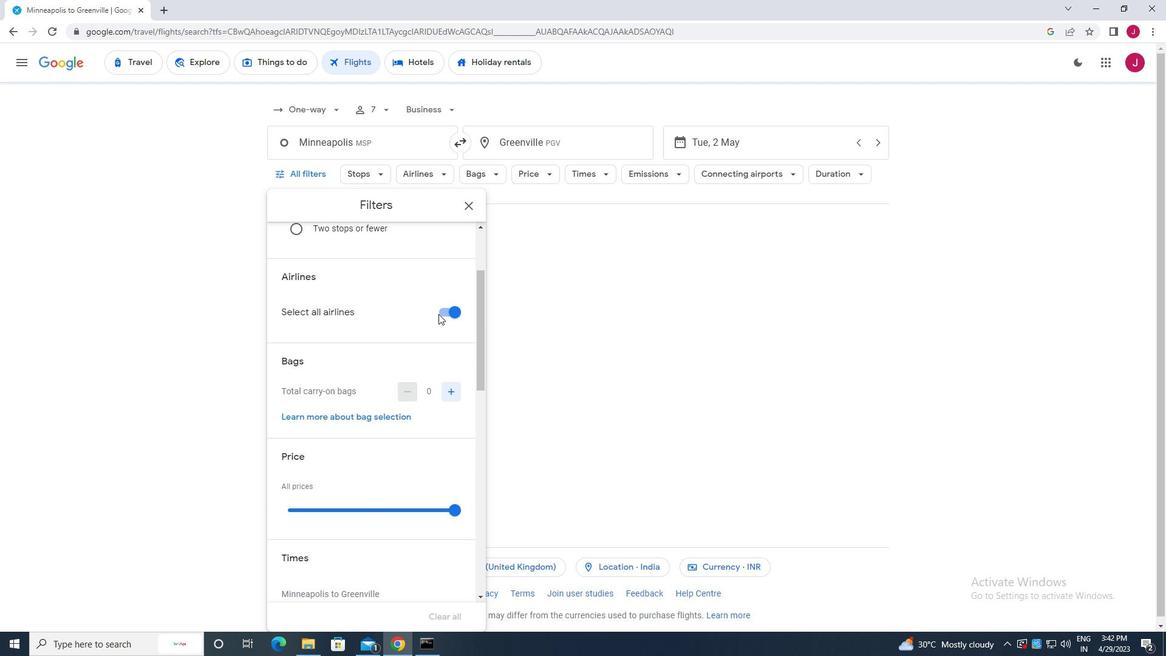 
Action: Mouse pressed left at (445, 314)
Screenshot: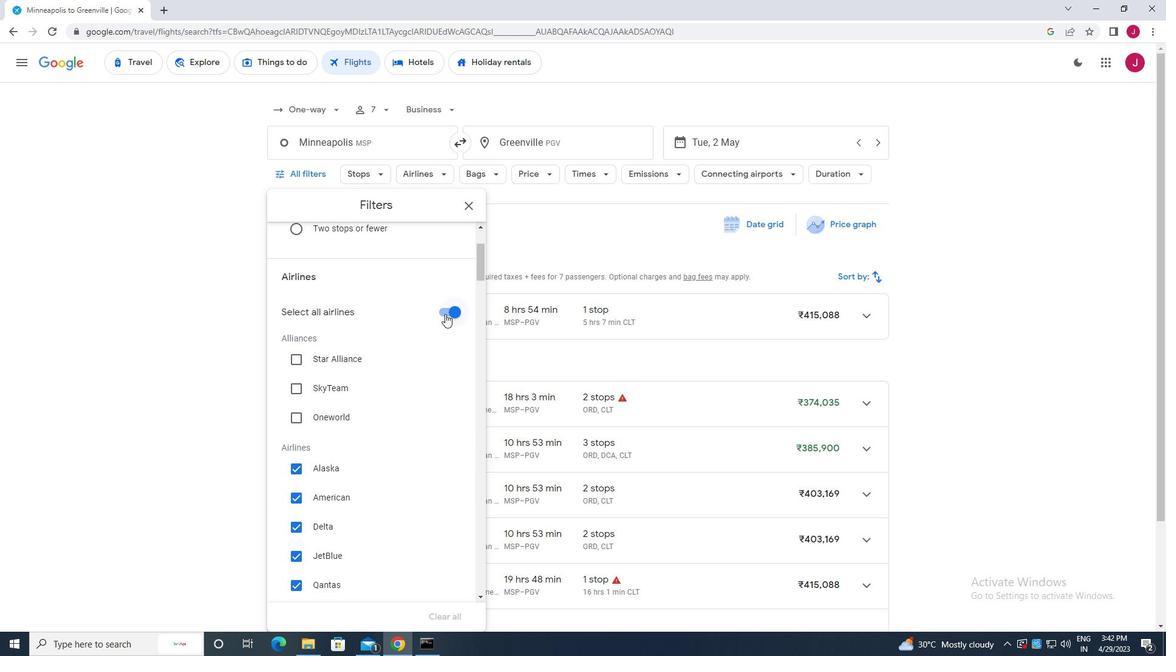
Action: Mouse moved to (445, 316)
Screenshot: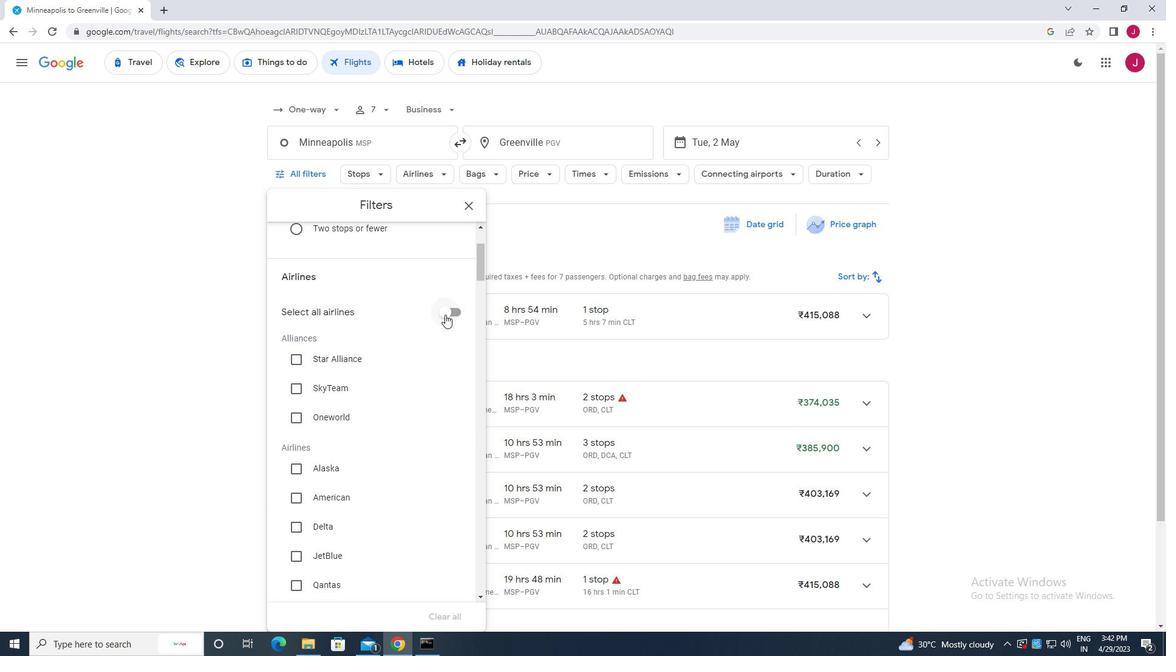 
Action: Mouse scrolled (445, 315) with delta (0, 0)
Screenshot: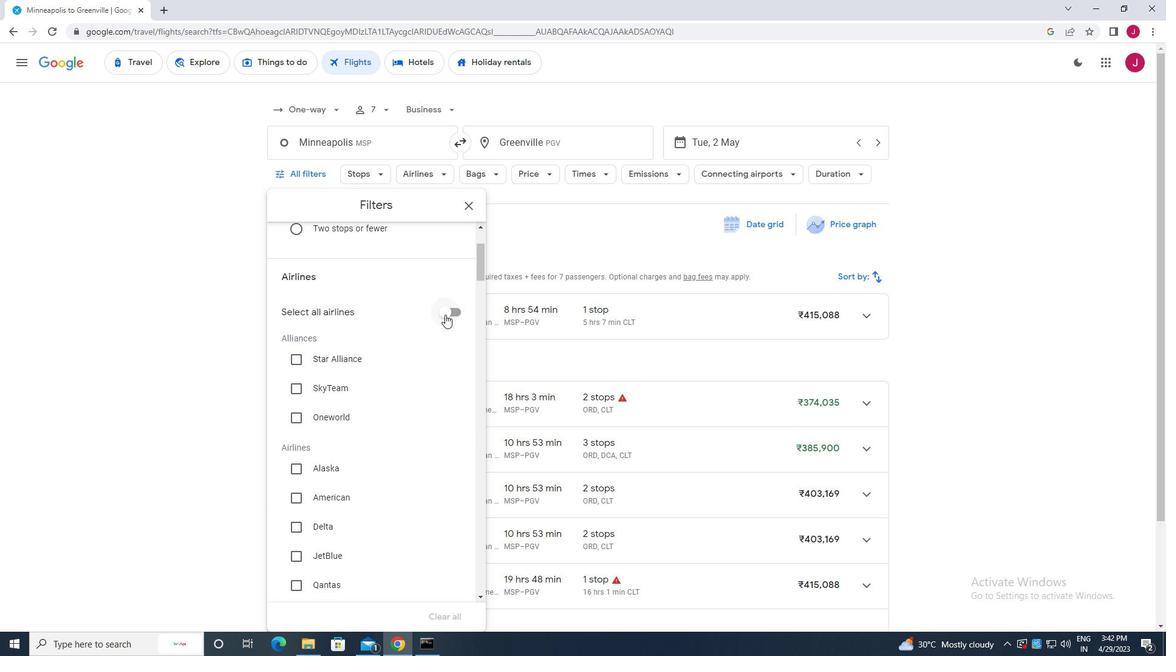 
Action: Mouse moved to (443, 317)
Screenshot: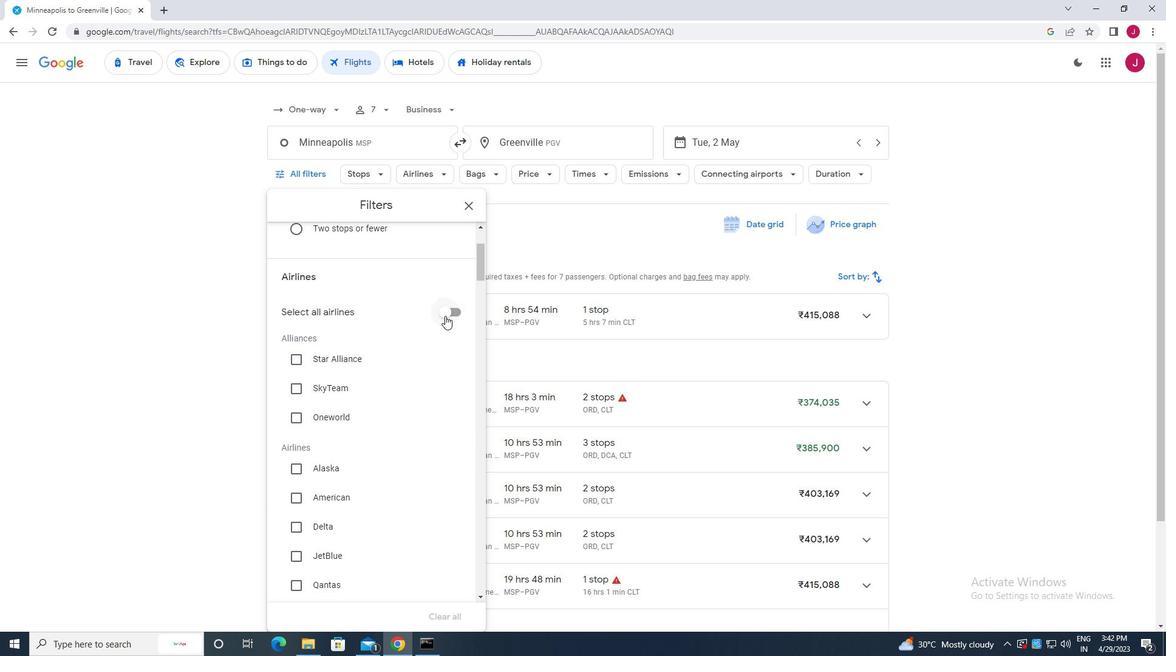 
Action: Mouse scrolled (443, 317) with delta (0, 0)
Screenshot: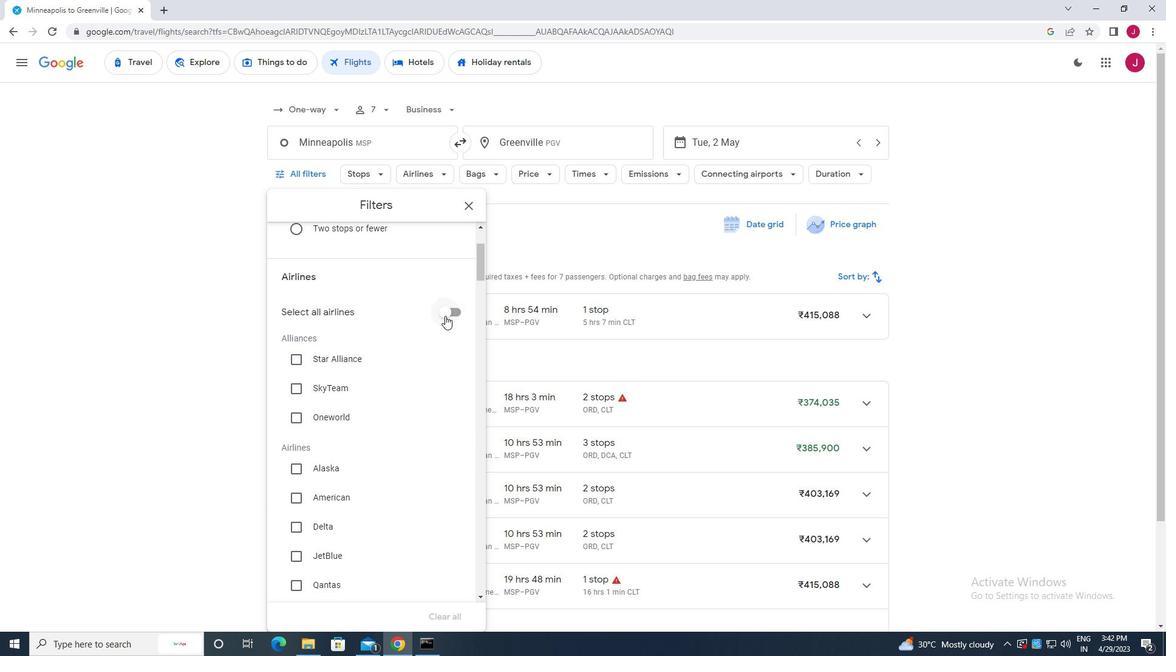 
Action: Mouse moved to (325, 367)
Screenshot: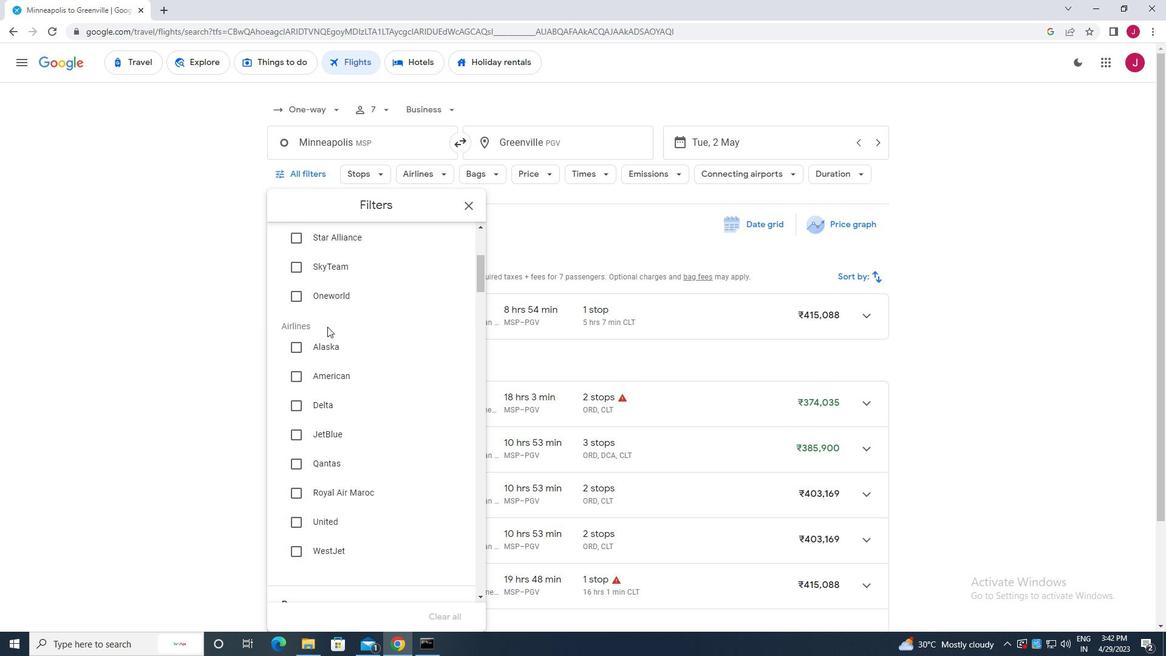
Action: Mouse scrolled (325, 367) with delta (0, 0)
Screenshot: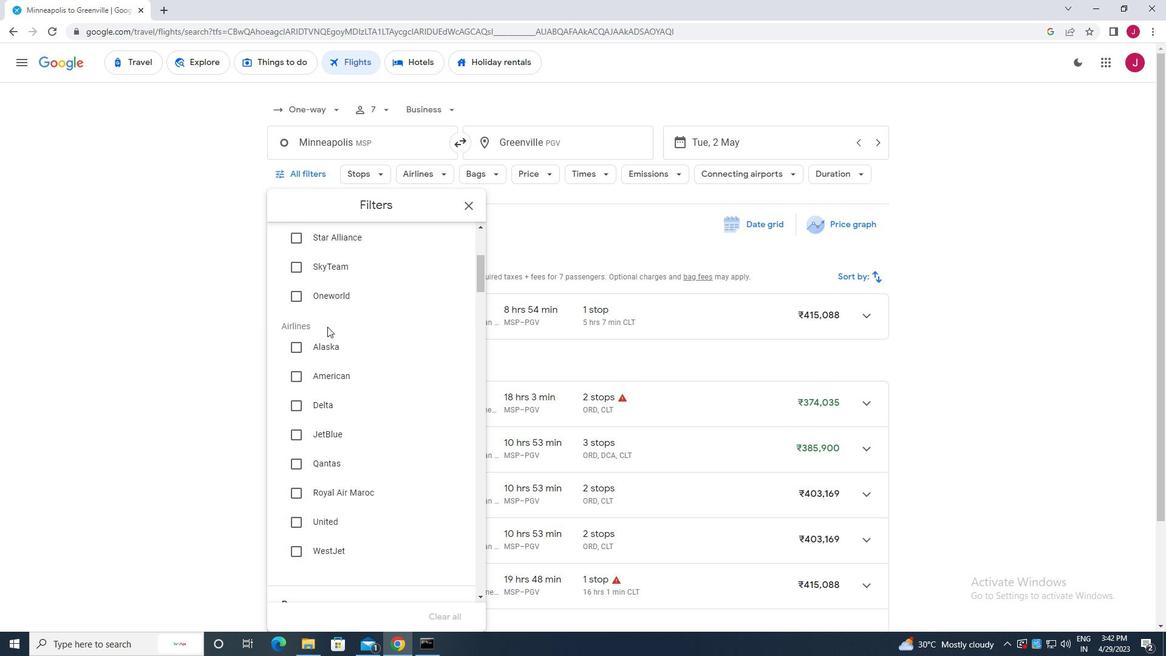 
Action: Mouse moved to (294, 285)
Screenshot: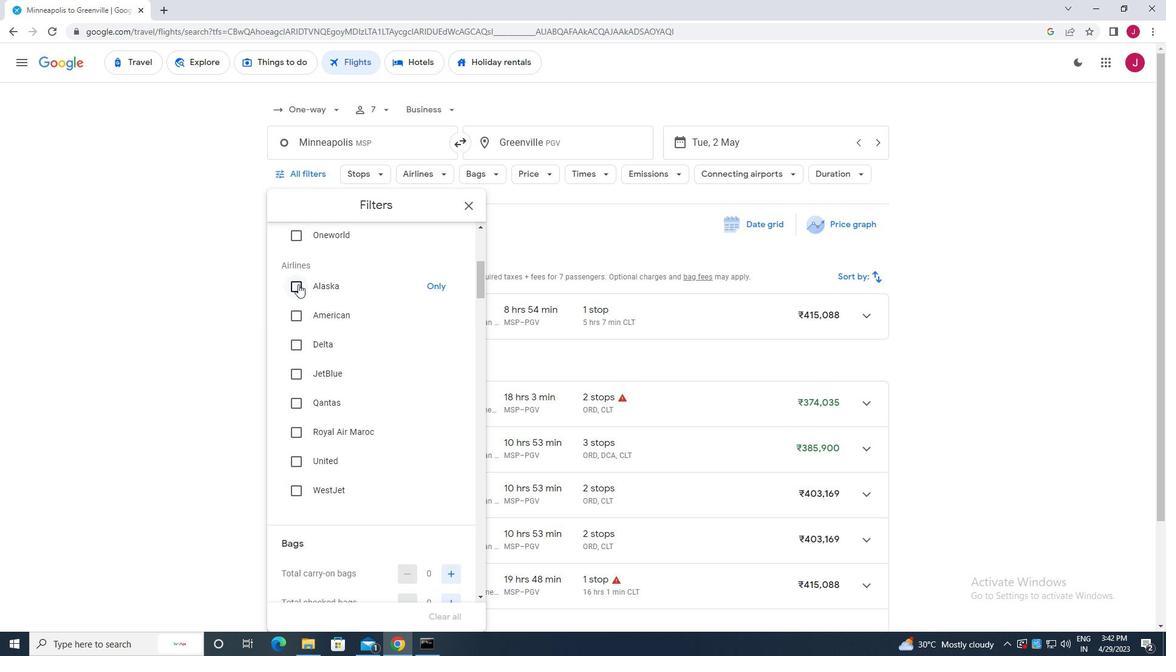 
Action: Mouse pressed left at (294, 285)
Screenshot: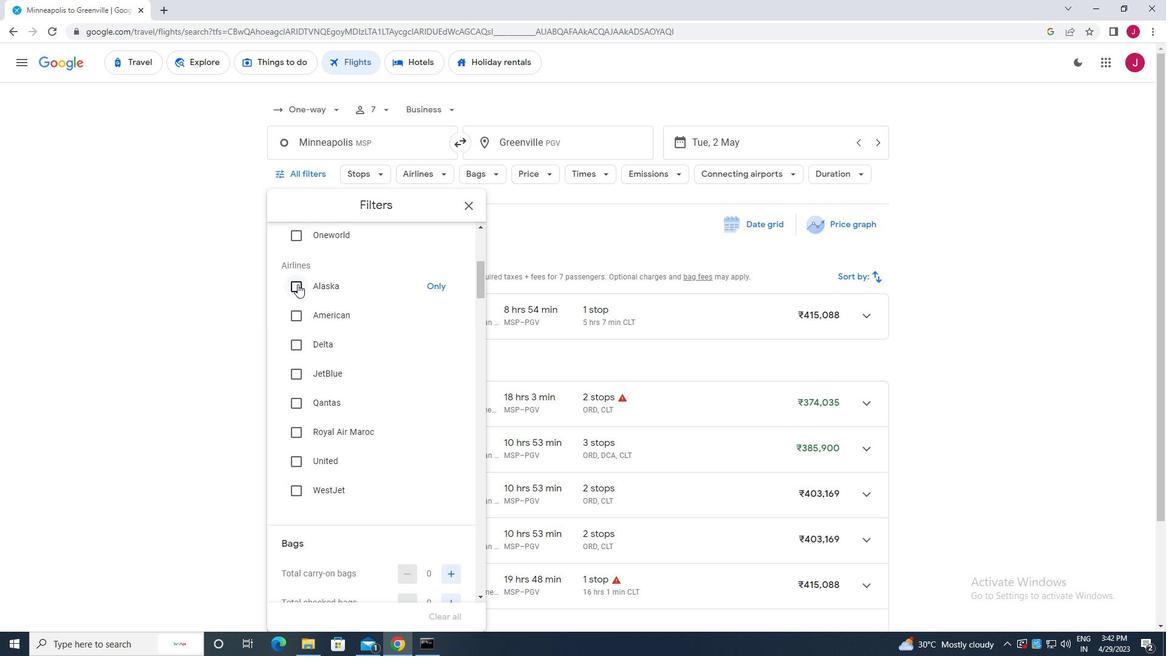 
Action: Mouse moved to (381, 329)
Screenshot: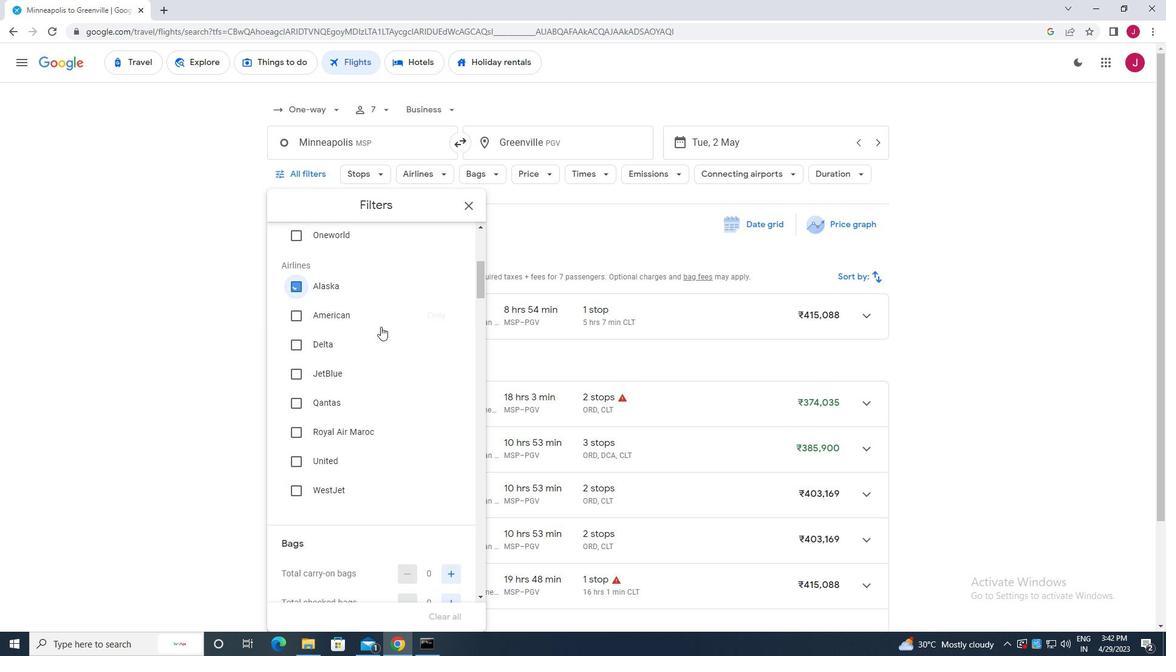 
Action: Mouse scrolled (381, 328) with delta (0, 0)
Screenshot: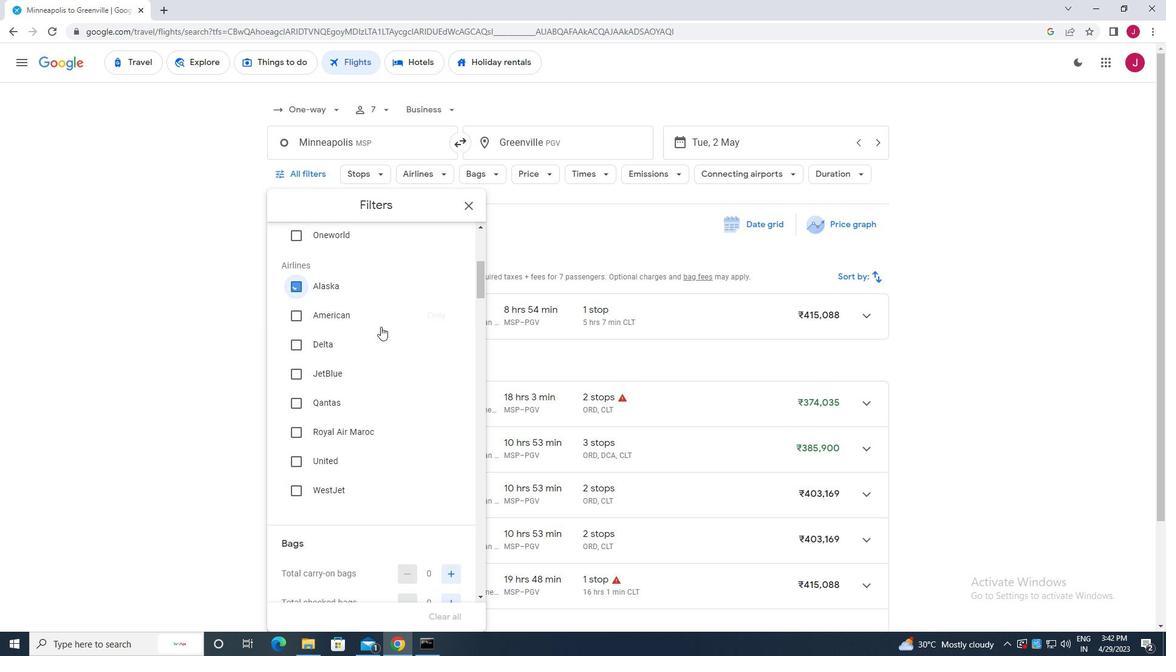 
Action: Mouse moved to (381, 330)
Screenshot: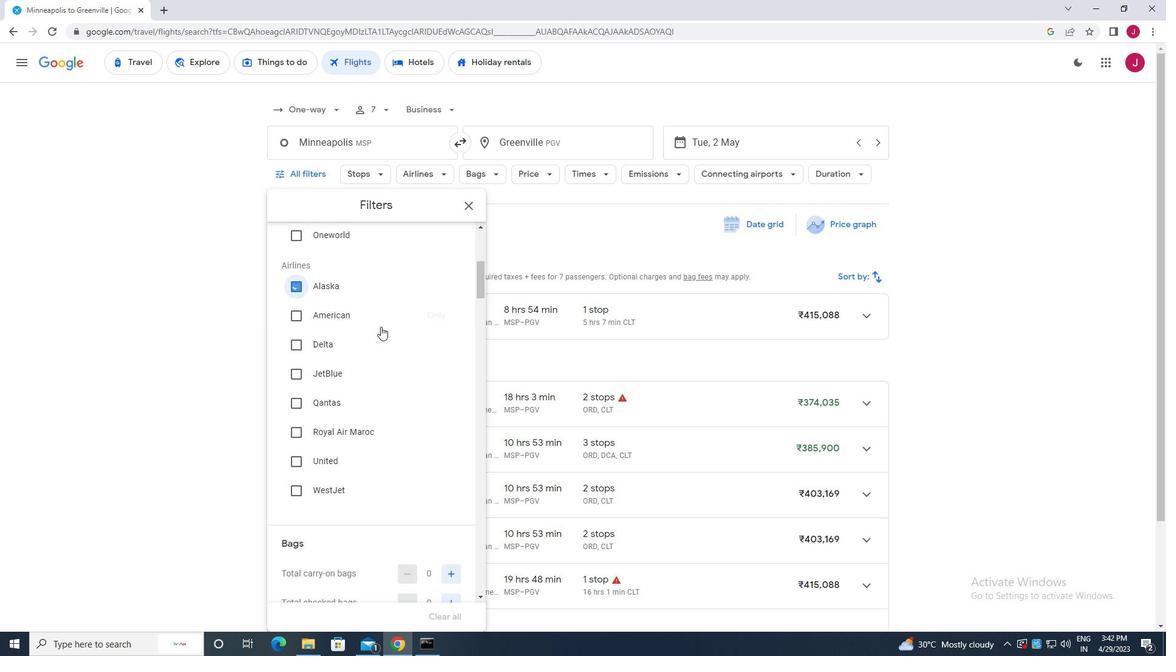 
Action: Mouse scrolled (381, 329) with delta (0, 0)
Screenshot: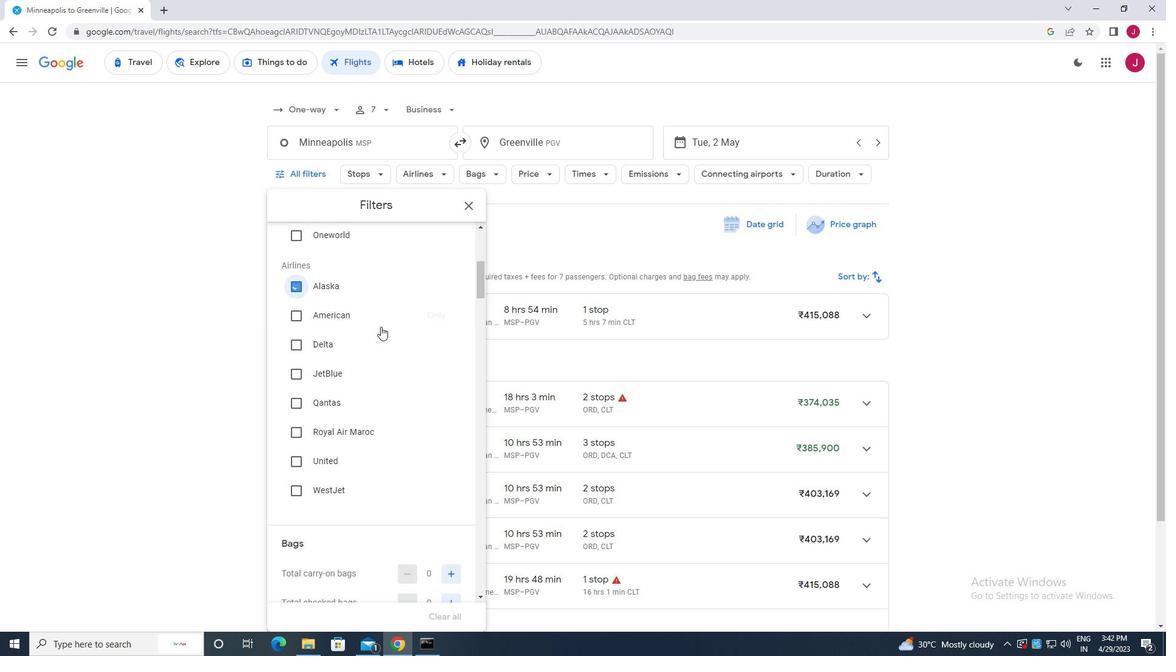 
Action: Mouse moved to (381, 331)
Screenshot: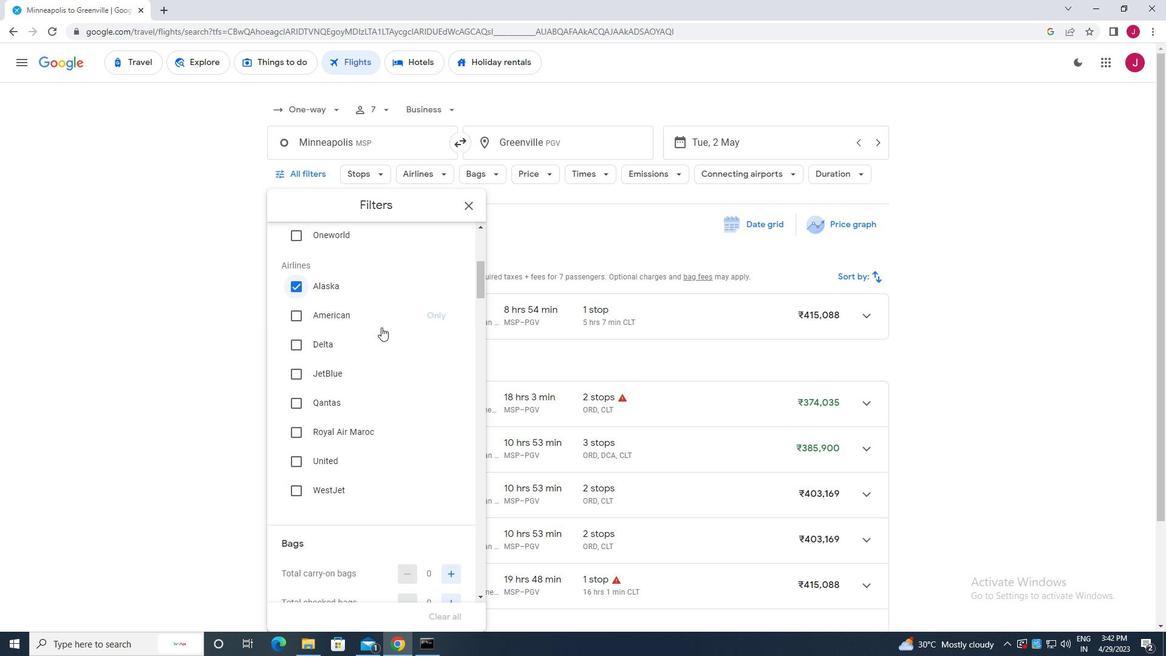 
Action: Mouse scrolled (381, 330) with delta (0, 0)
Screenshot: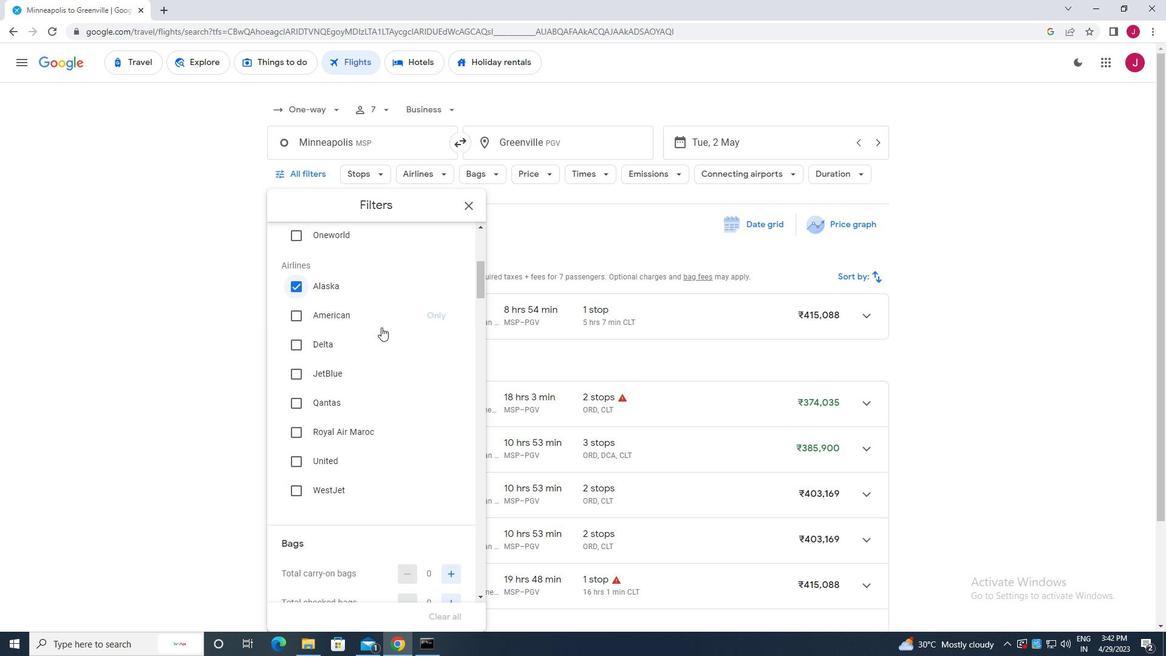 
Action: Mouse moved to (381, 337)
Screenshot: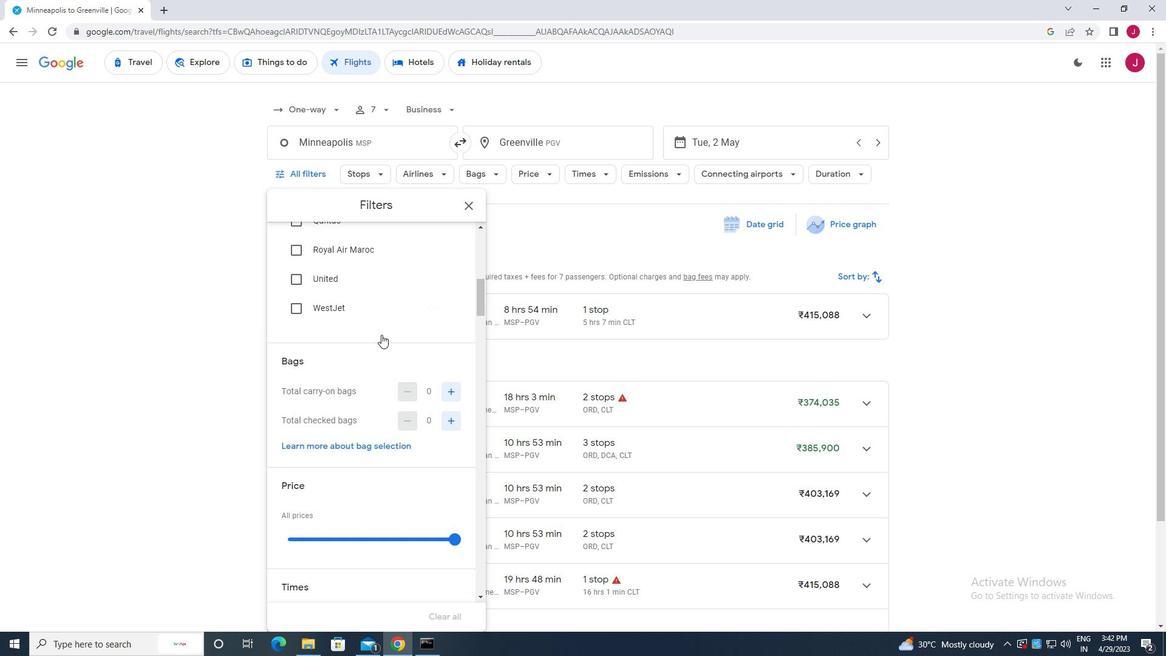 
Action: Mouse scrolled (381, 336) with delta (0, 0)
Screenshot: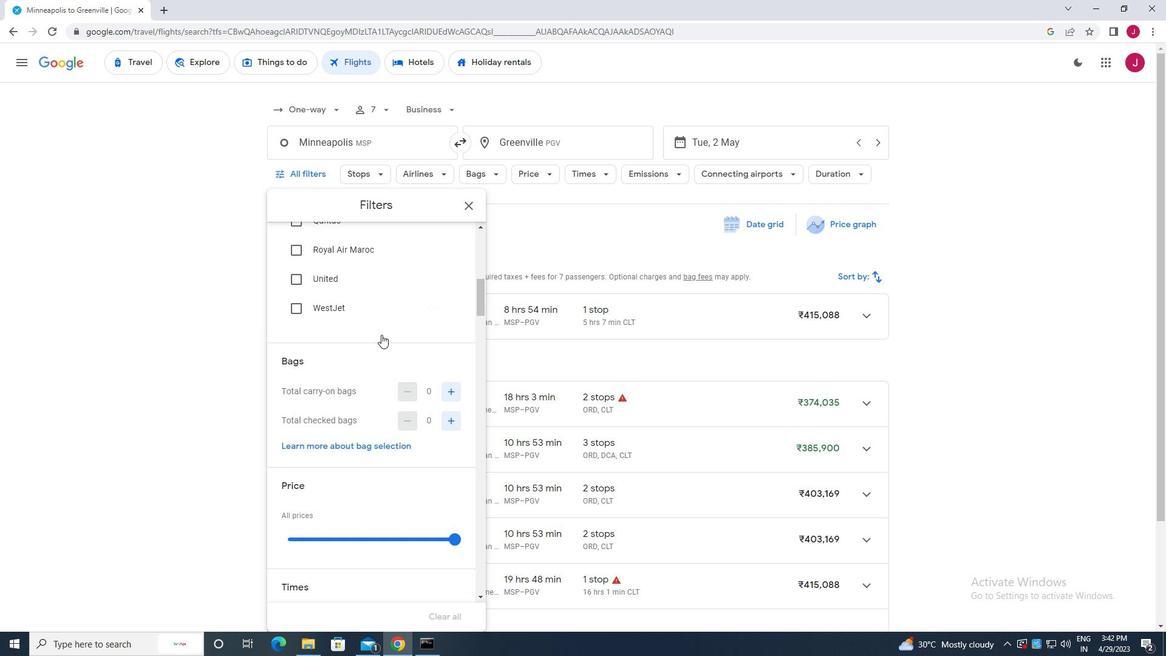 
Action: Mouse moved to (381, 340)
Screenshot: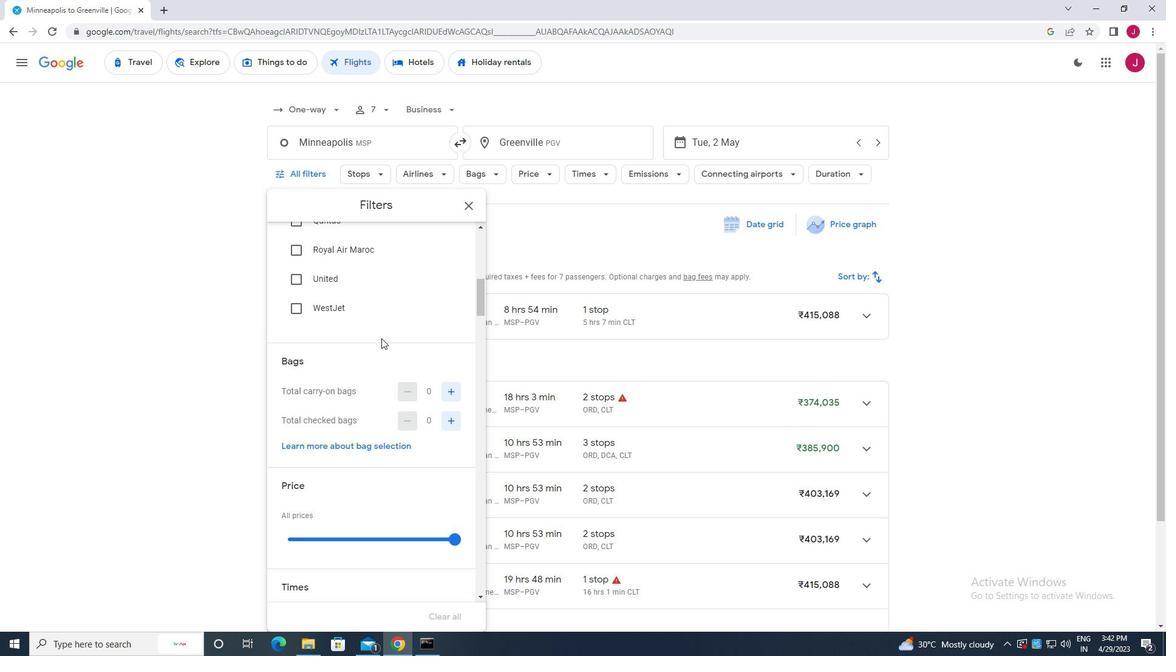 
Action: Mouse scrolled (381, 340) with delta (0, 0)
Screenshot: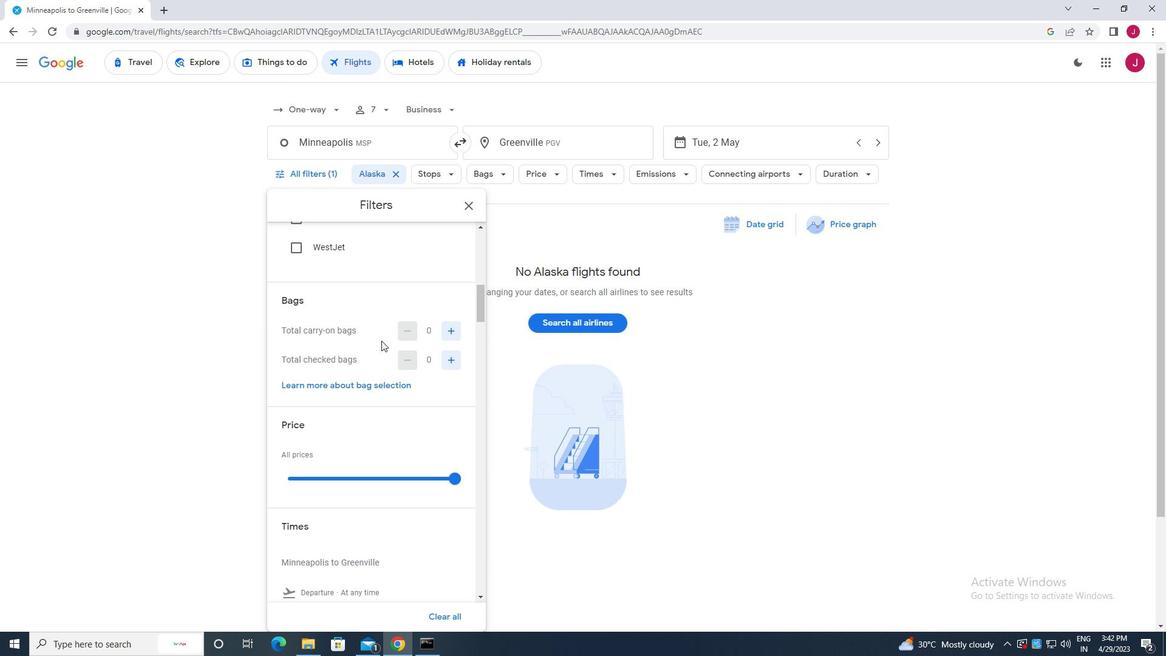 
Action: Mouse moved to (447, 272)
Screenshot: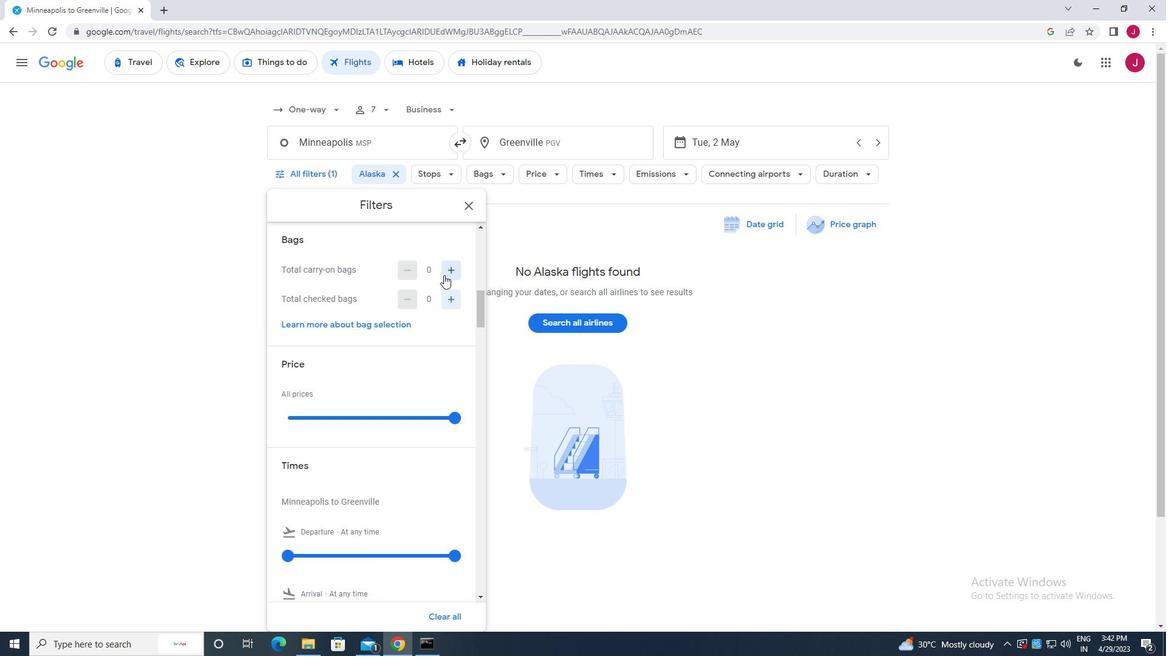 
Action: Mouse pressed left at (447, 272)
Screenshot: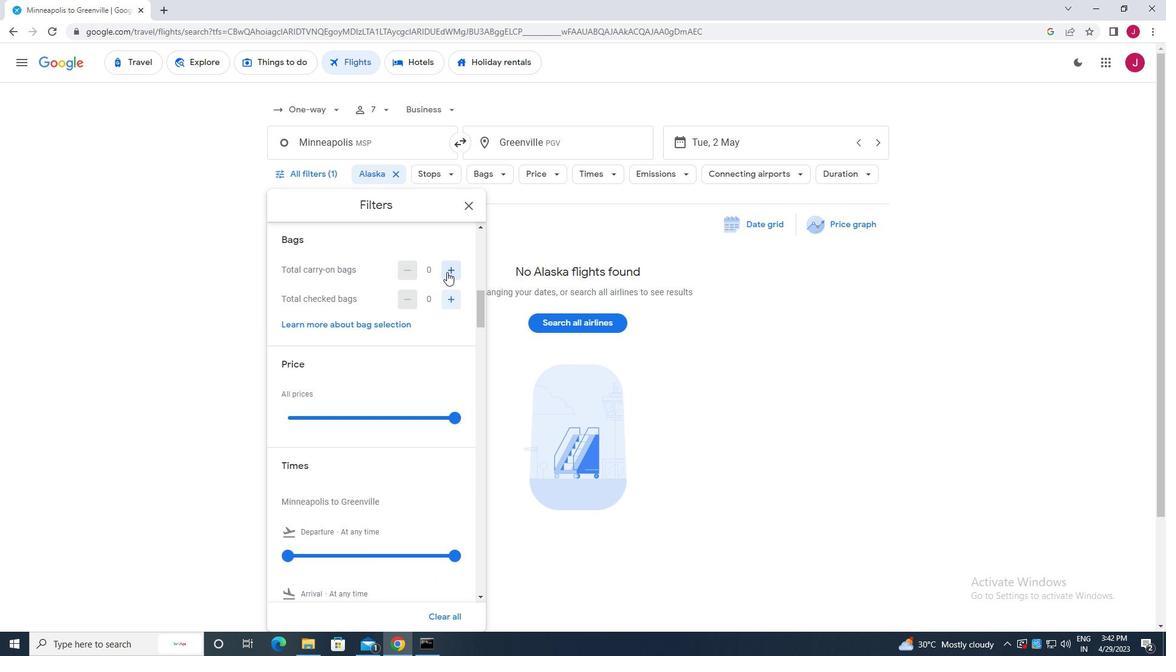 
Action: Mouse pressed left at (447, 272)
Screenshot: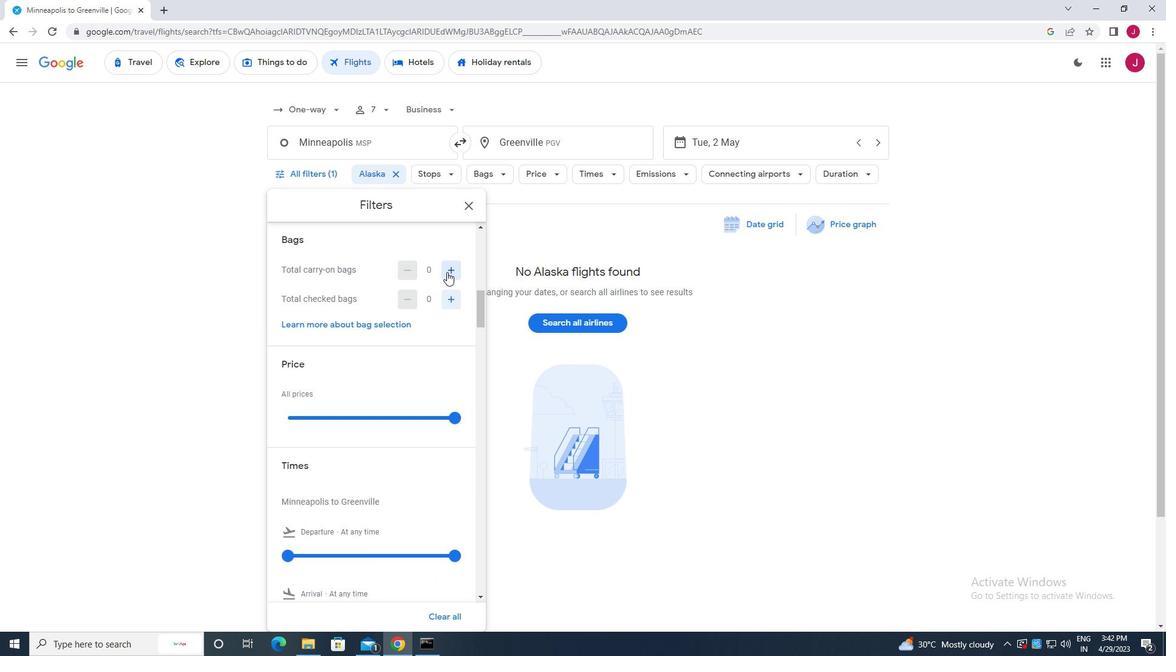
Action: Mouse moved to (452, 300)
Screenshot: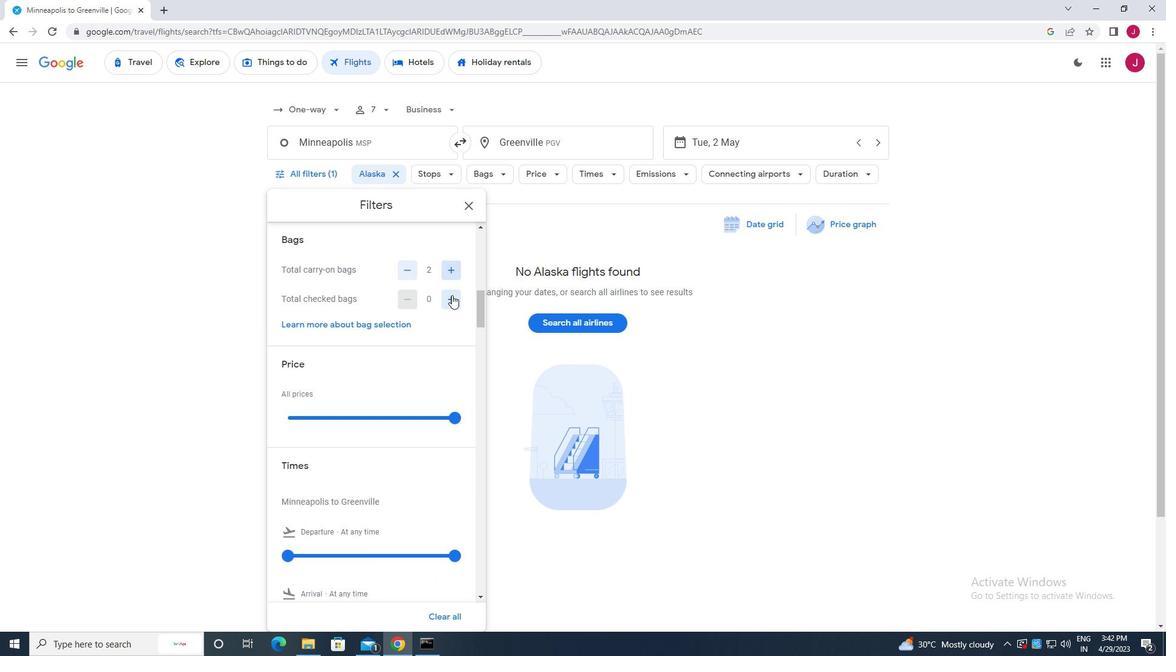 
Action: Mouse pressed left at (452, 300)
Screenshot: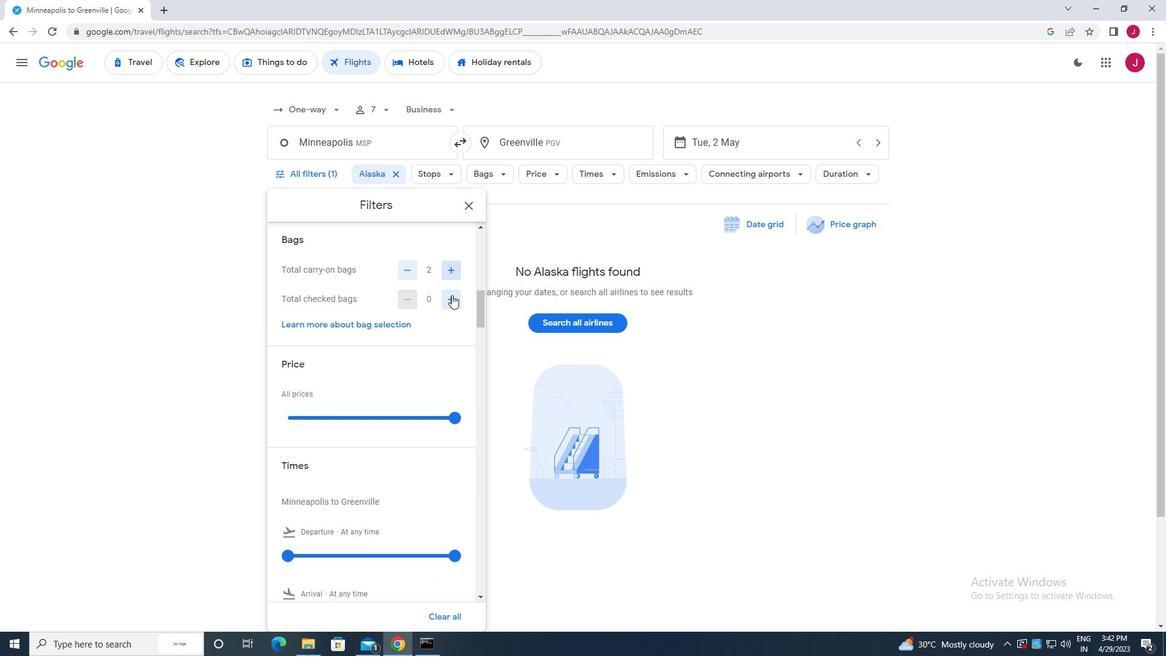 
Action: Mouse pressed left at (452, 300)
Screenshot: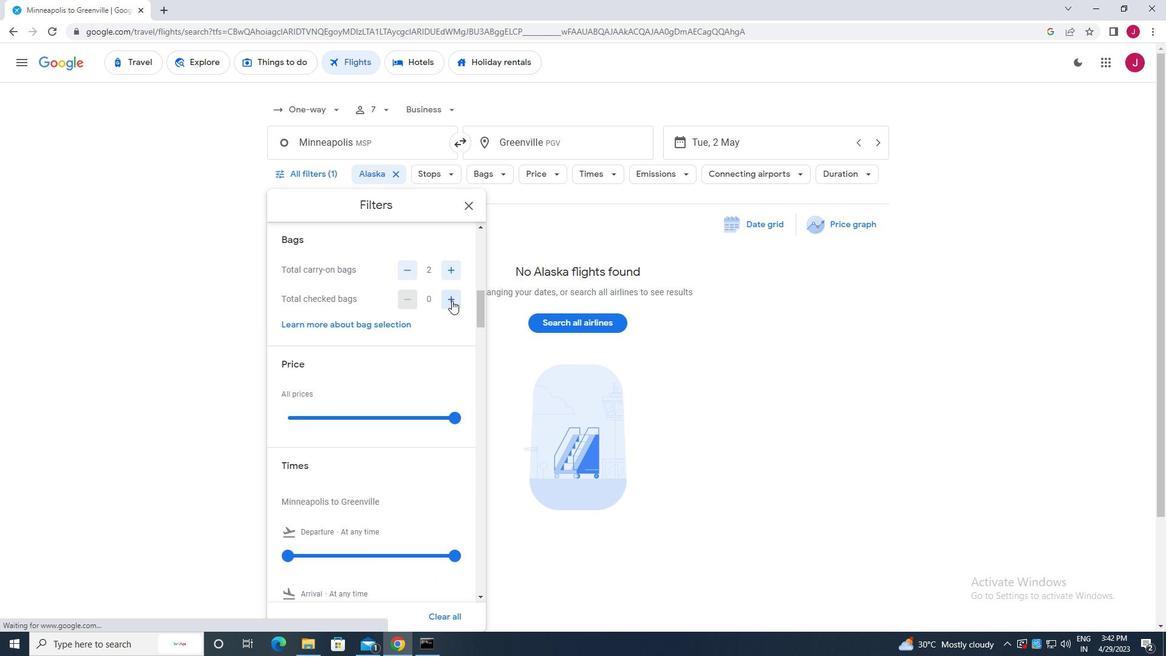 
Action: Mouse pressed left at (452, 300)
Screenshot: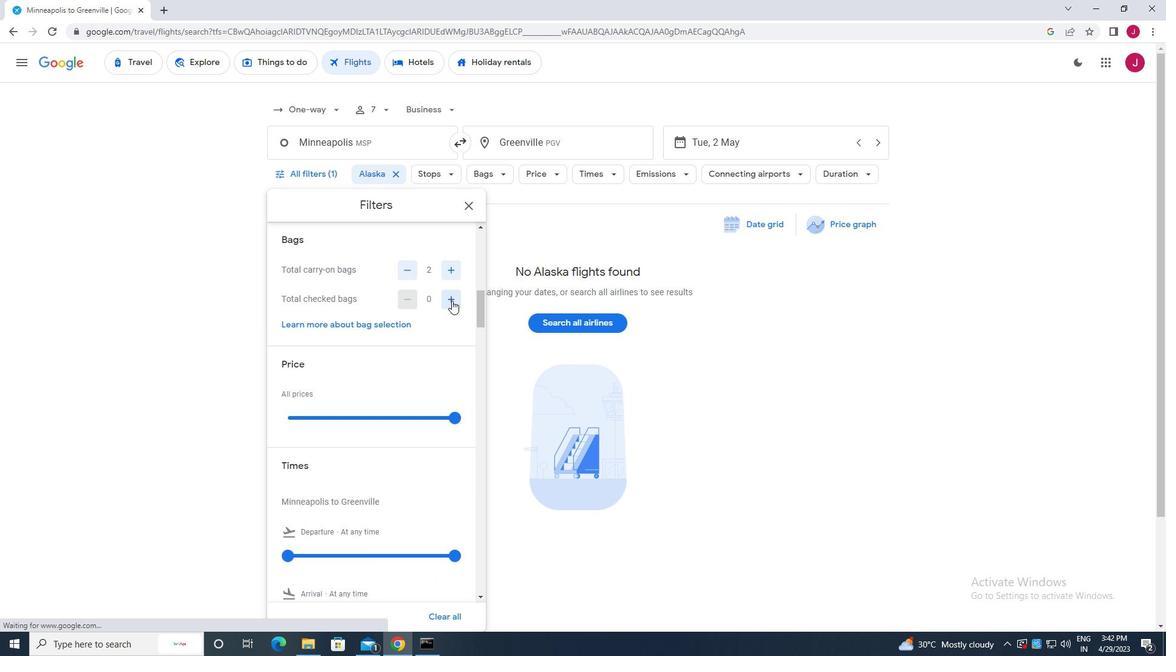 
Action: Mouse pressed left at (452, 300)
Screenshot: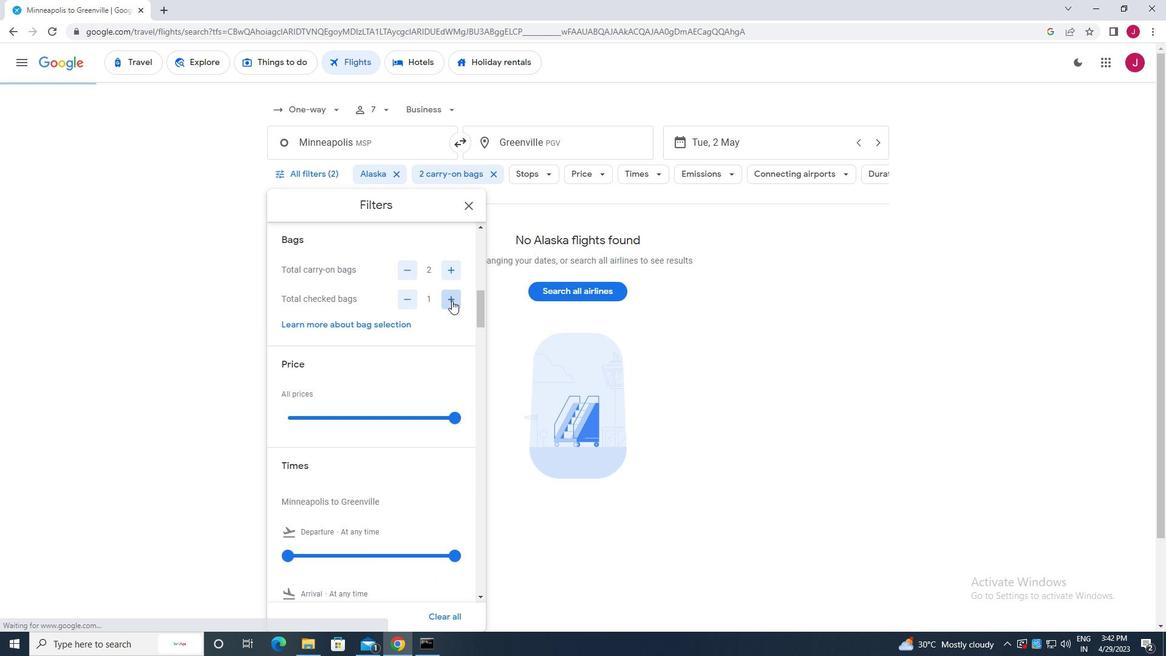 
Action: Mouse pressed left at (452, 300)
Screenshot: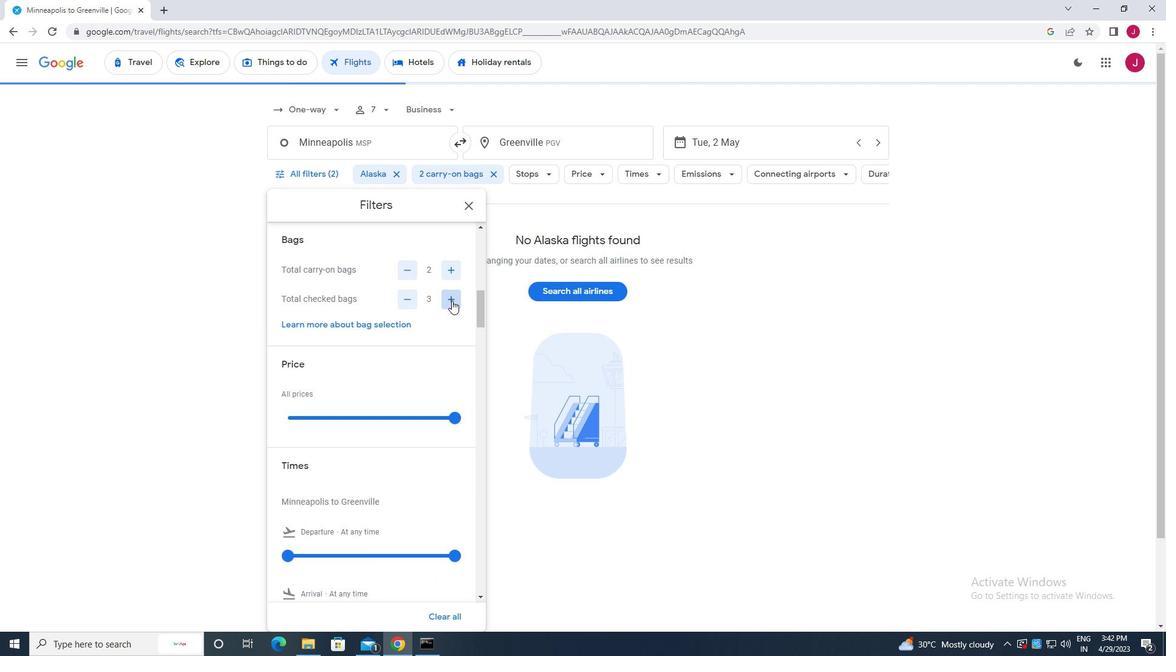 
Action: Mouse pressed left at (452, 300)
Screenshot: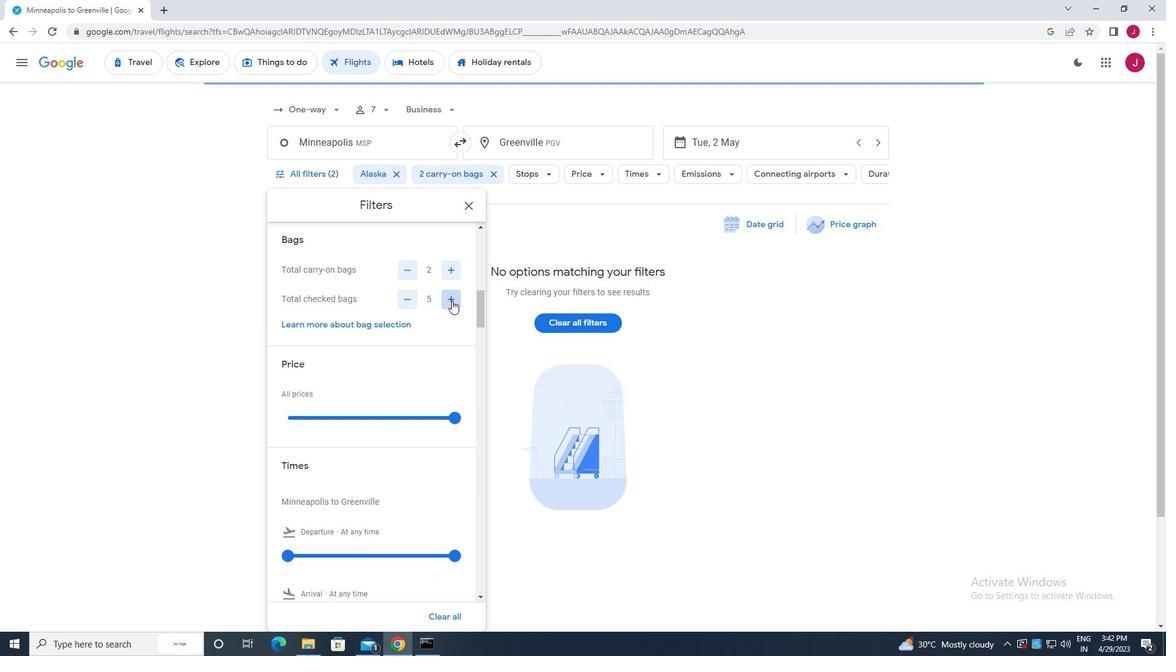
Action: Mouse pressed left at (452, 300)
Screenshot: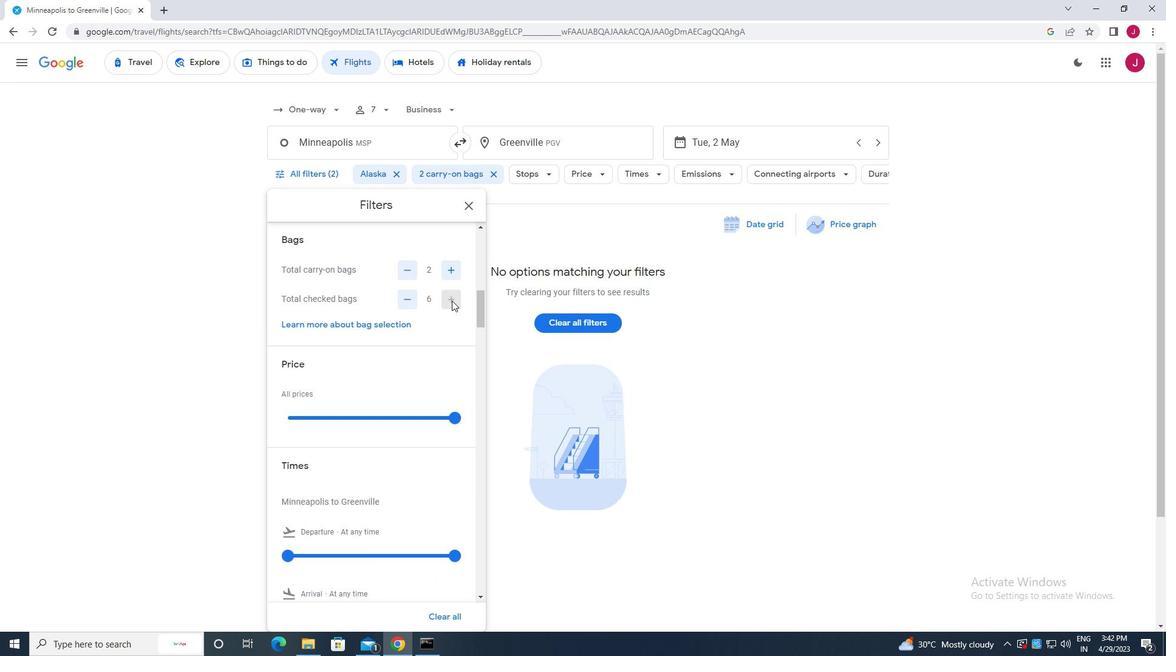 
Action: Mouse moved to (448, 300)
Screenshot: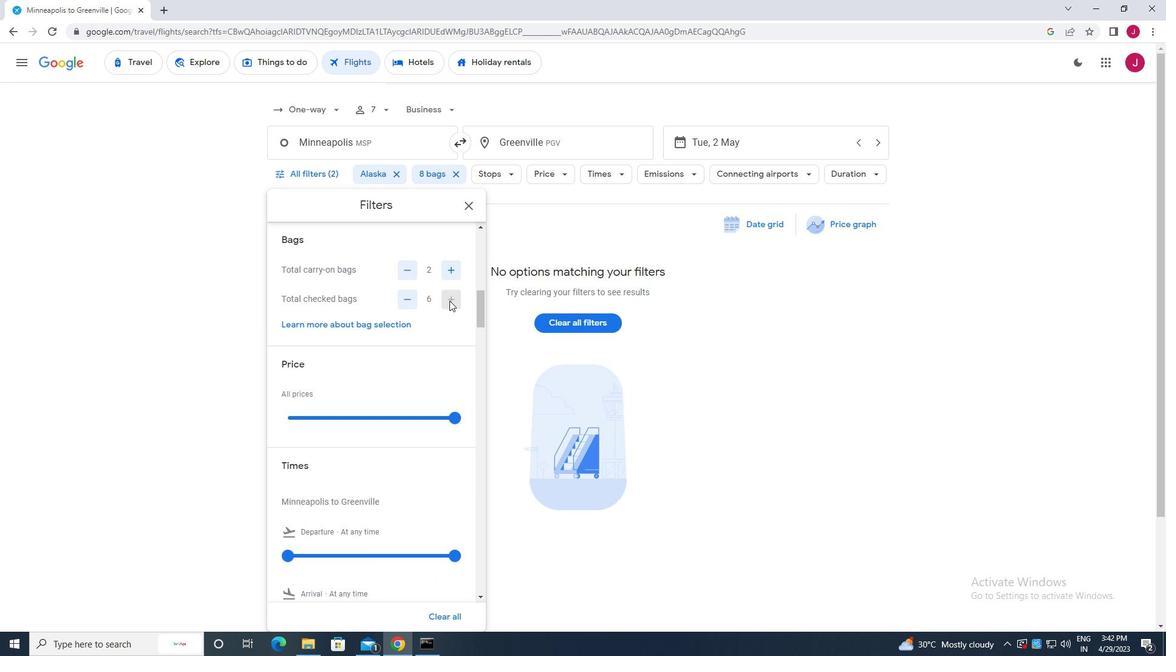 
Action: Mouse scrolled (448, 300) with delta (0, 0)
Screenshot: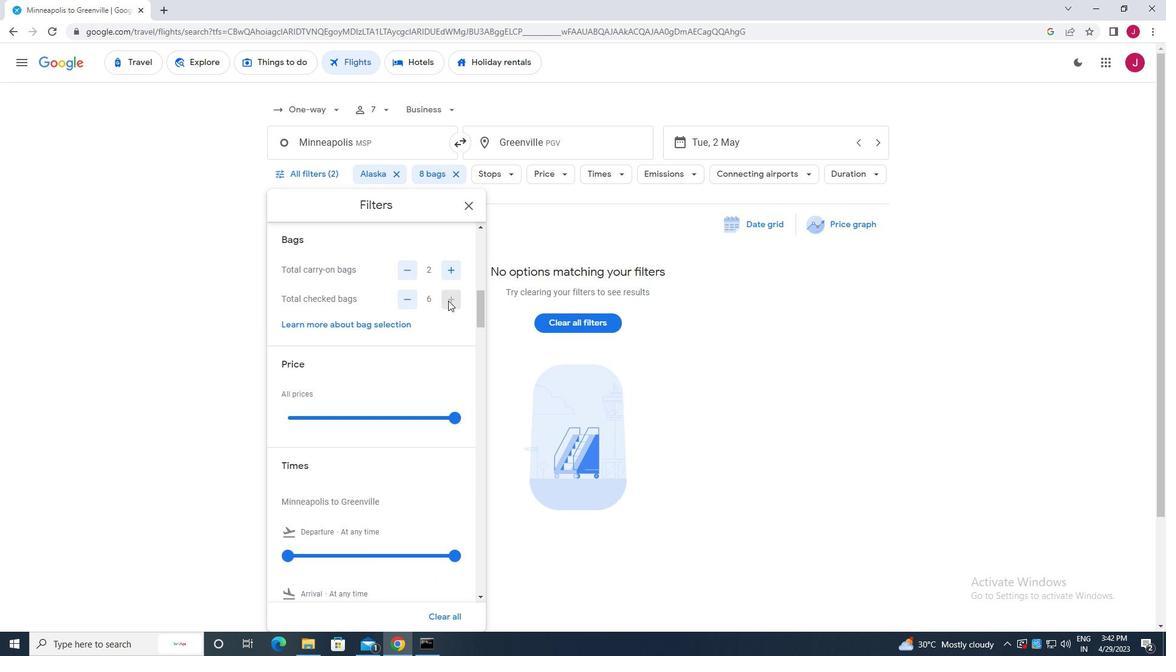 
Action: Mouse moved to (452, 353)
Screenshot: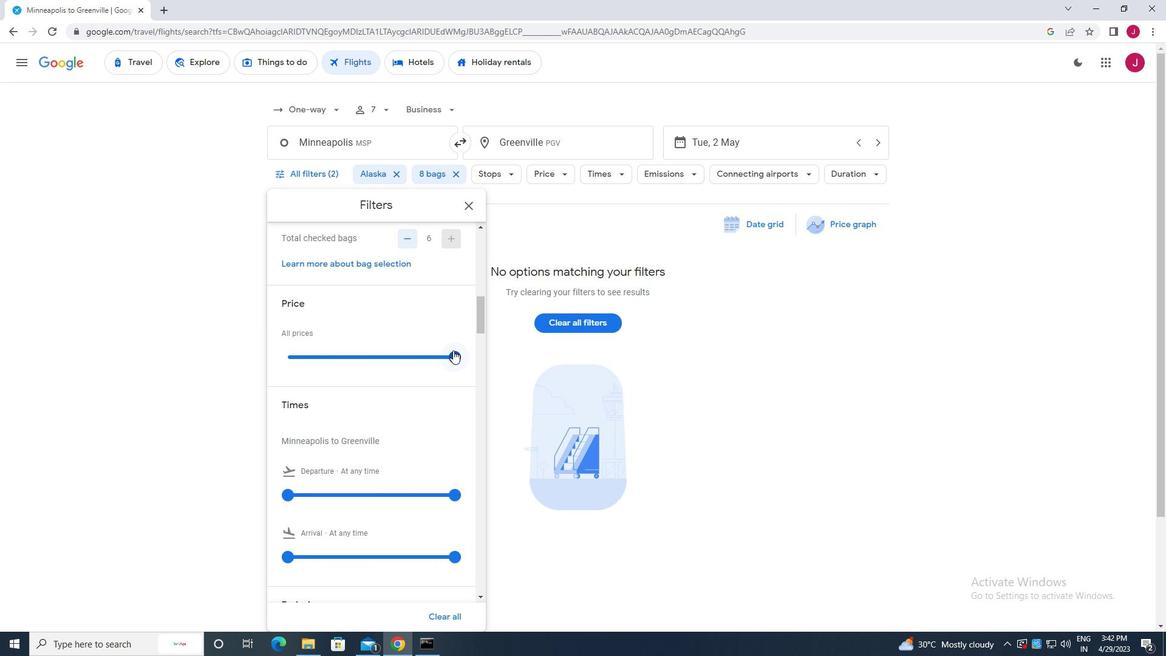 
Action: Mouse pressed left at (452, 353)
Screenshot: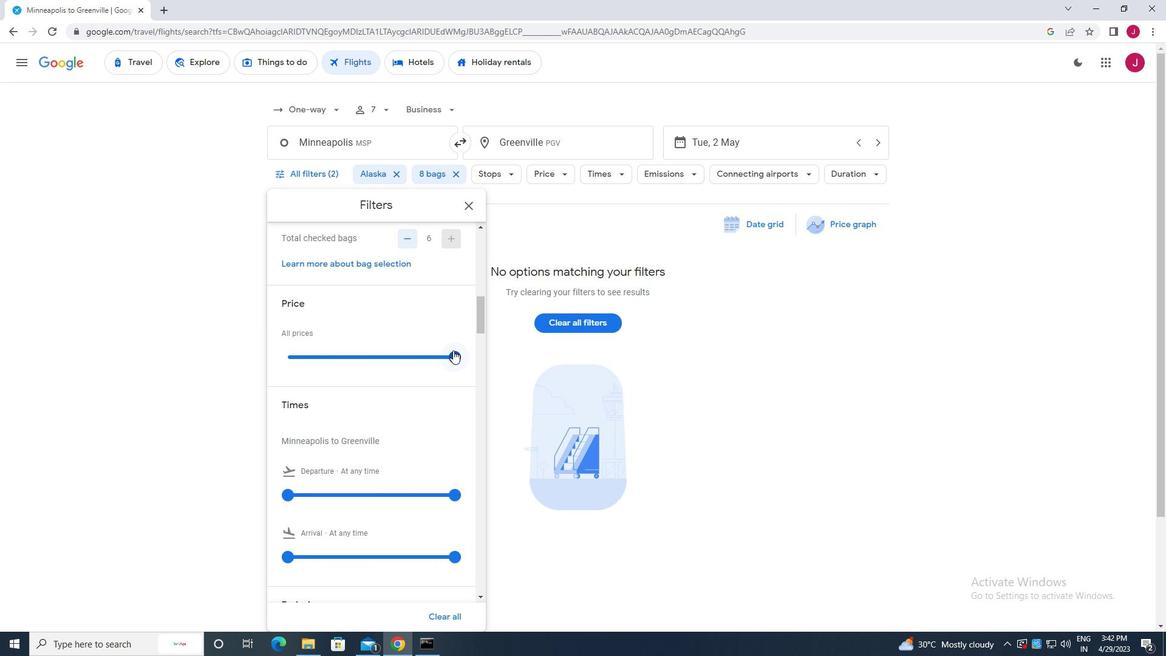 
Action: Mouse moved to (310, 348)
Screenshot: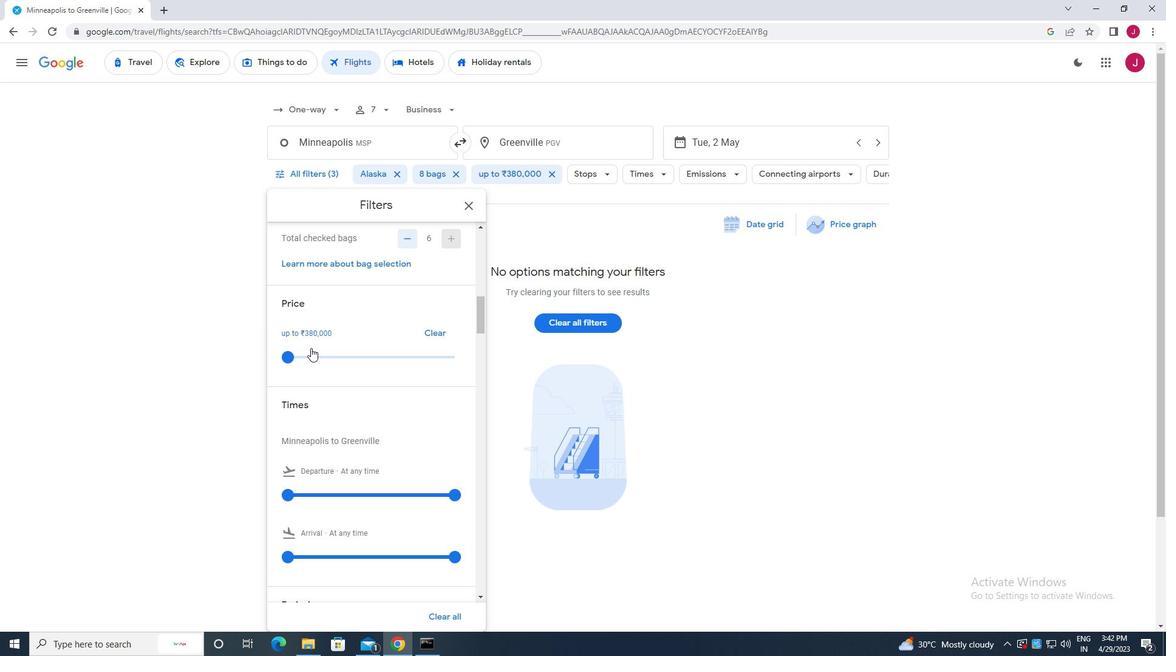 
Action: Mouse scrolled (310, 347) with delta (0, 0)
Screenshot: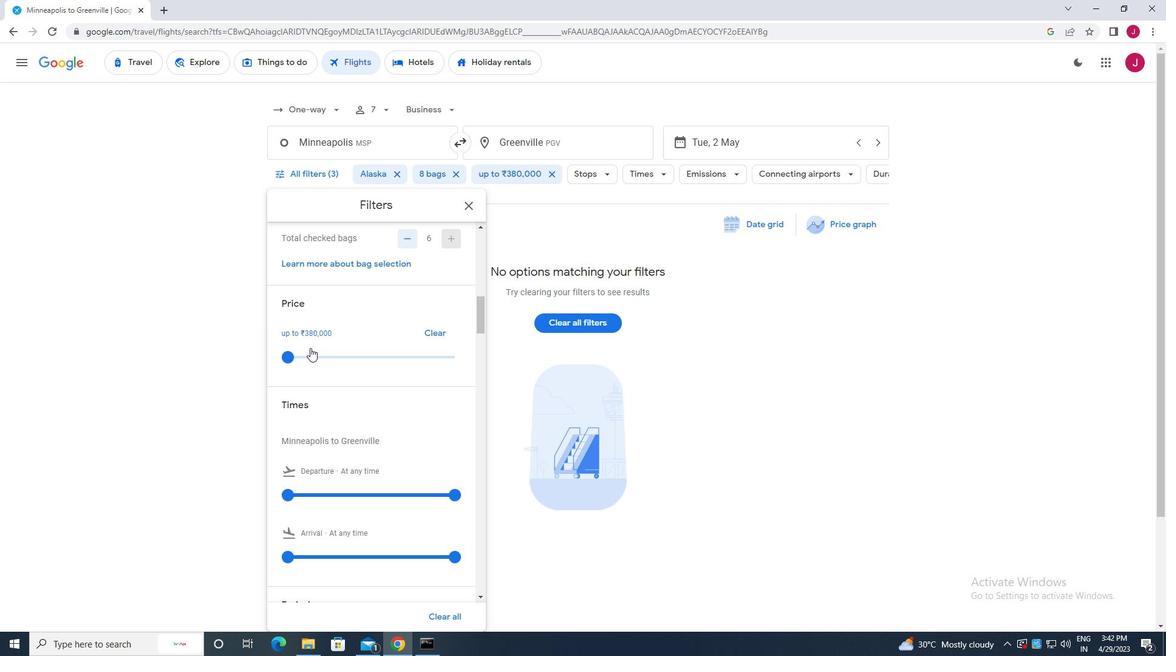 
Action: Mouse moved to (310, 350)
Screenshot: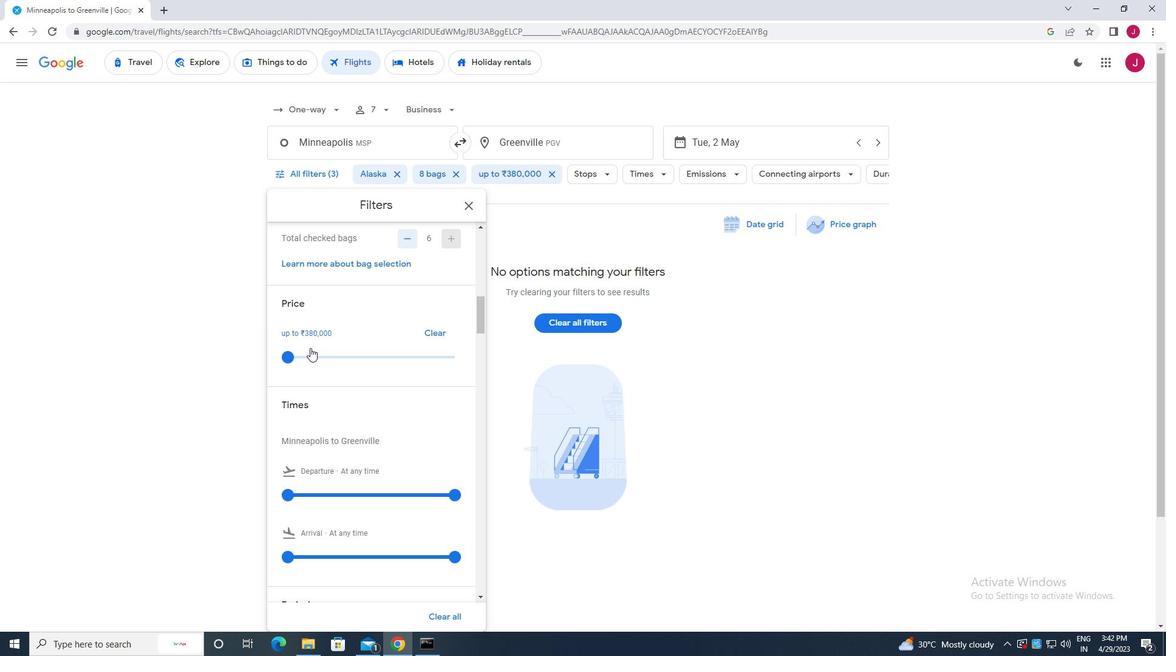 
Action: Mouse scrolled (310, 349) with delta (0, 0)
Screenshot: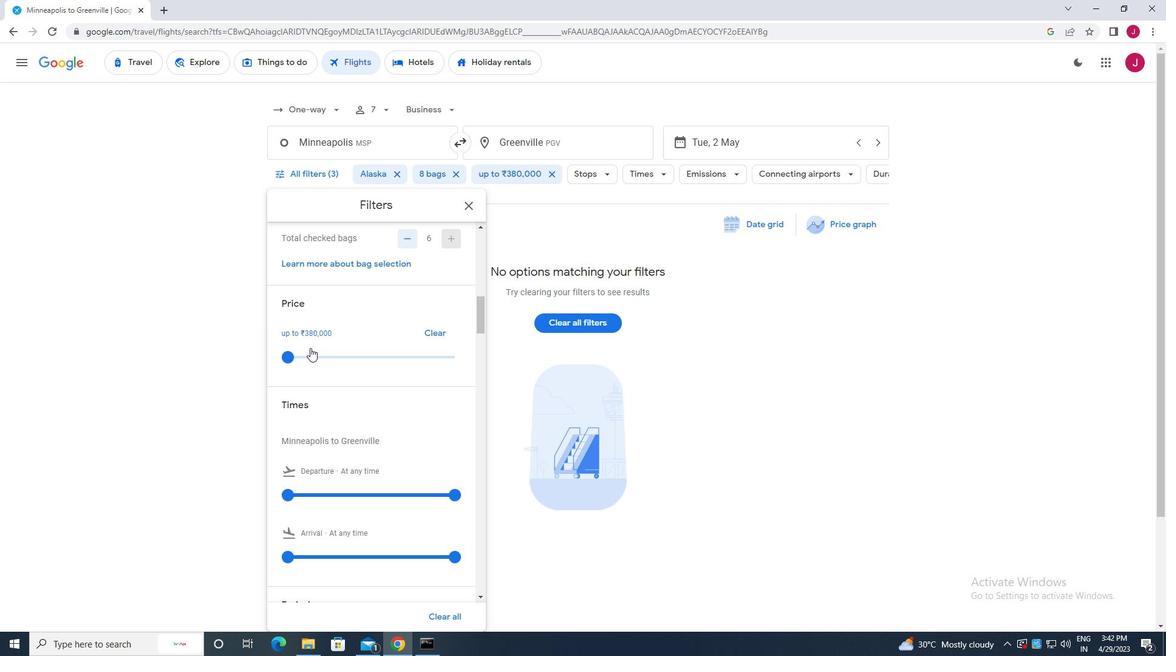 
Action: Mouse moved to (310, 350)
Screenshot: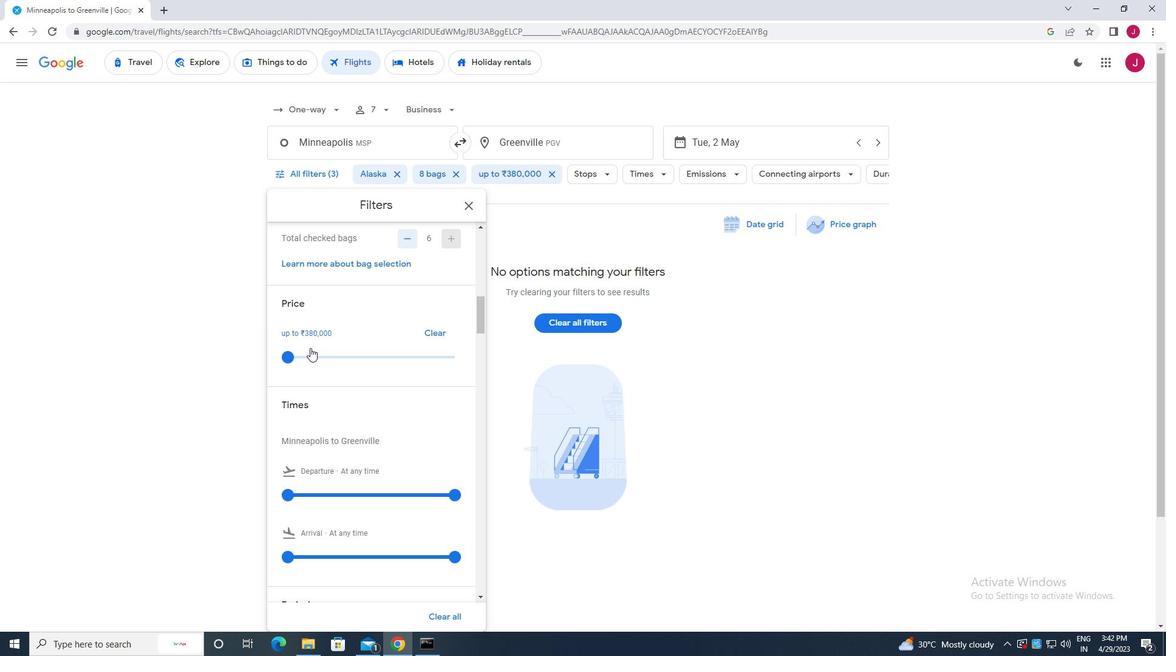 
Action: Mouse scrolled (310, 350) with delta (0, 0)
Screenshot: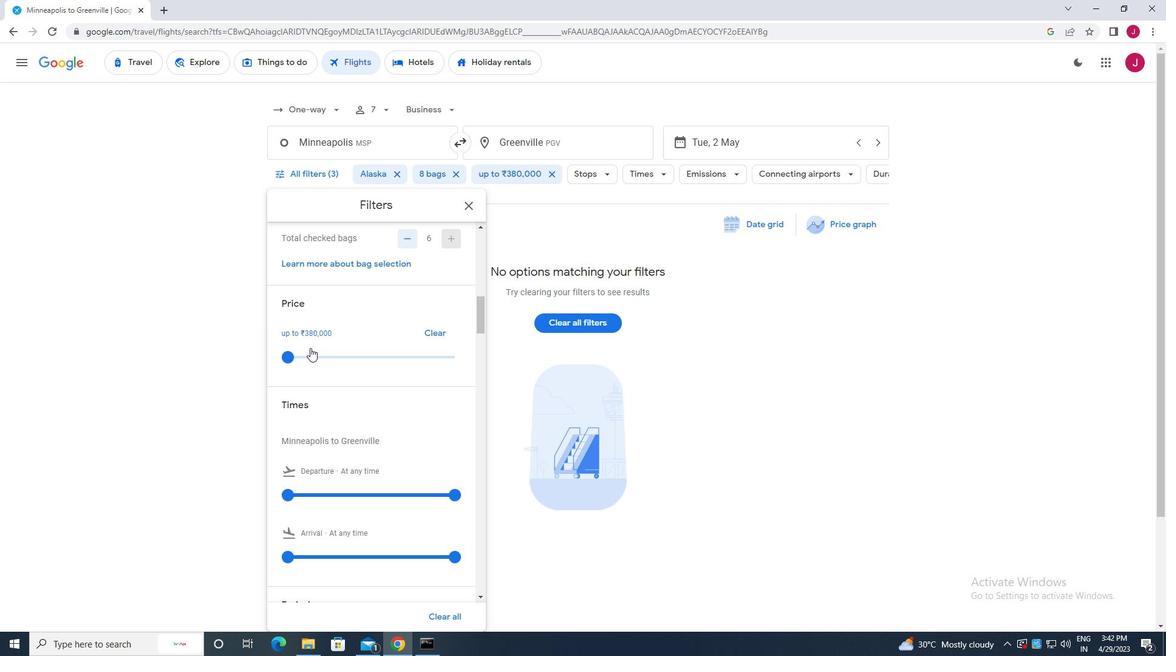 
Action: Mouse moved to (286, 309)
Screenshot: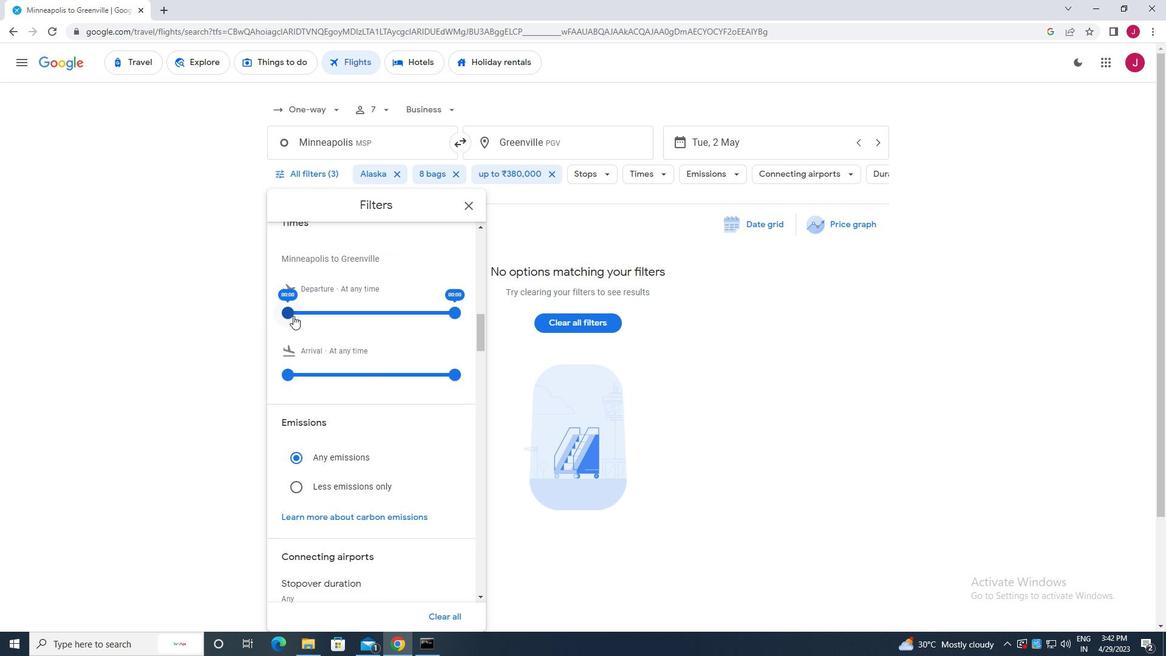 
Action: Mouse pressed left at (286, 309)
Screenshot: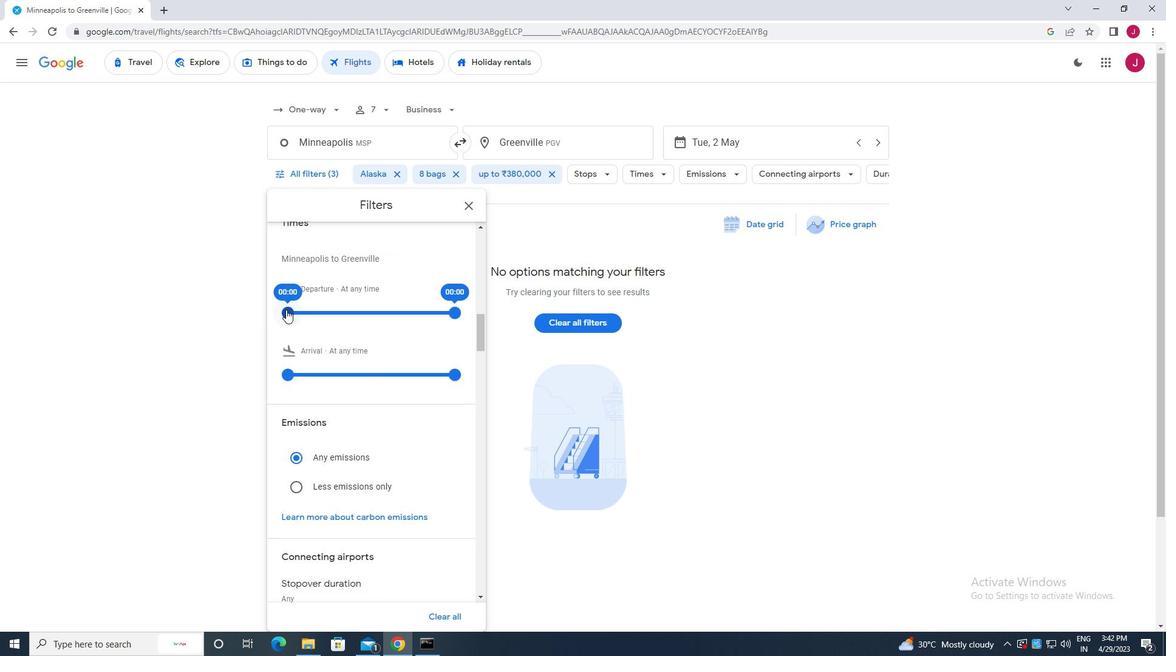 
Action: Mouse moved to (452, 313)
Screenshot: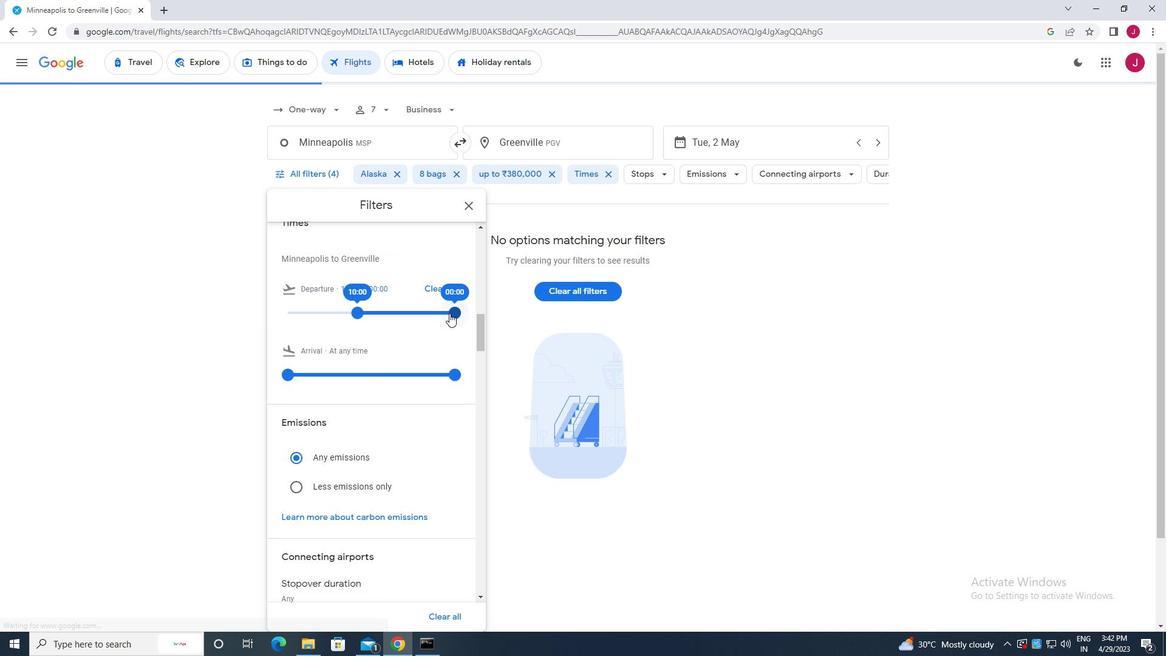 
Action: Mouse pressed left at (452, 313)
Screenshot: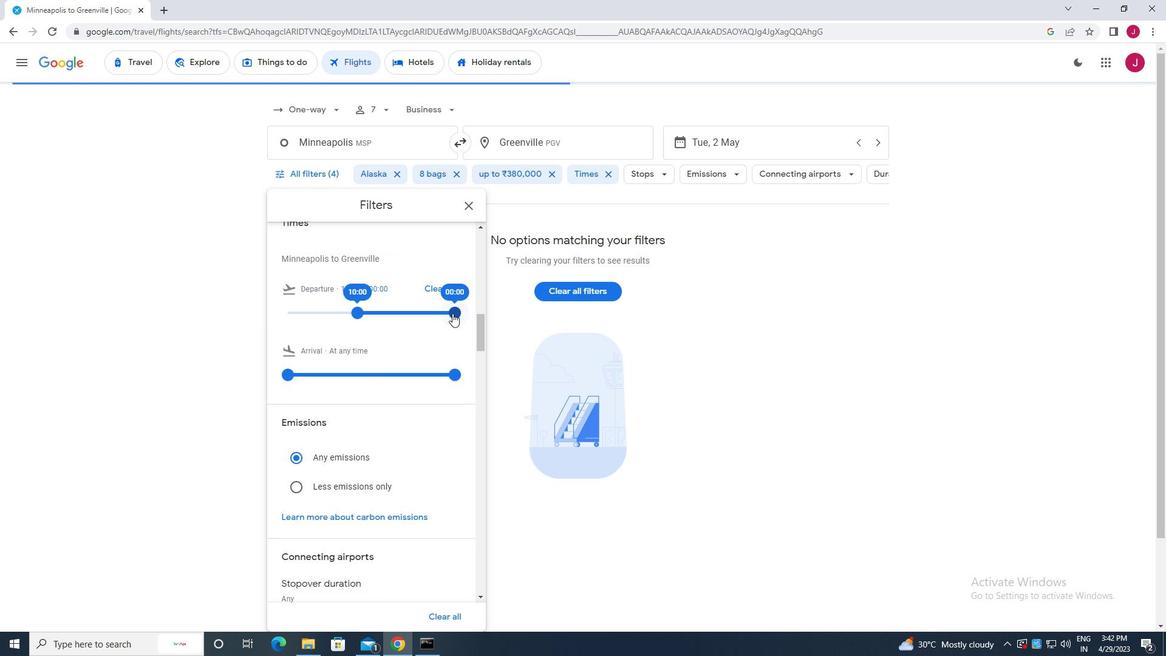 
Action: Mouse moved to (466, 209)
Screenshot: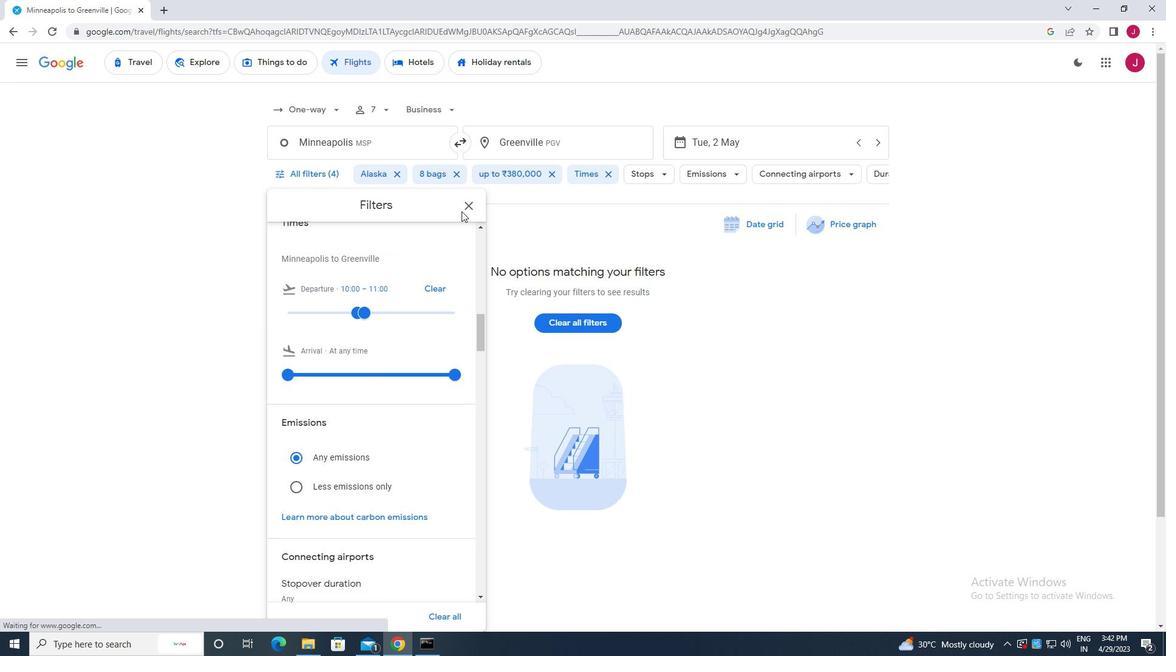 
Action: Mouse pressed left at (466, 209)
Screenshot: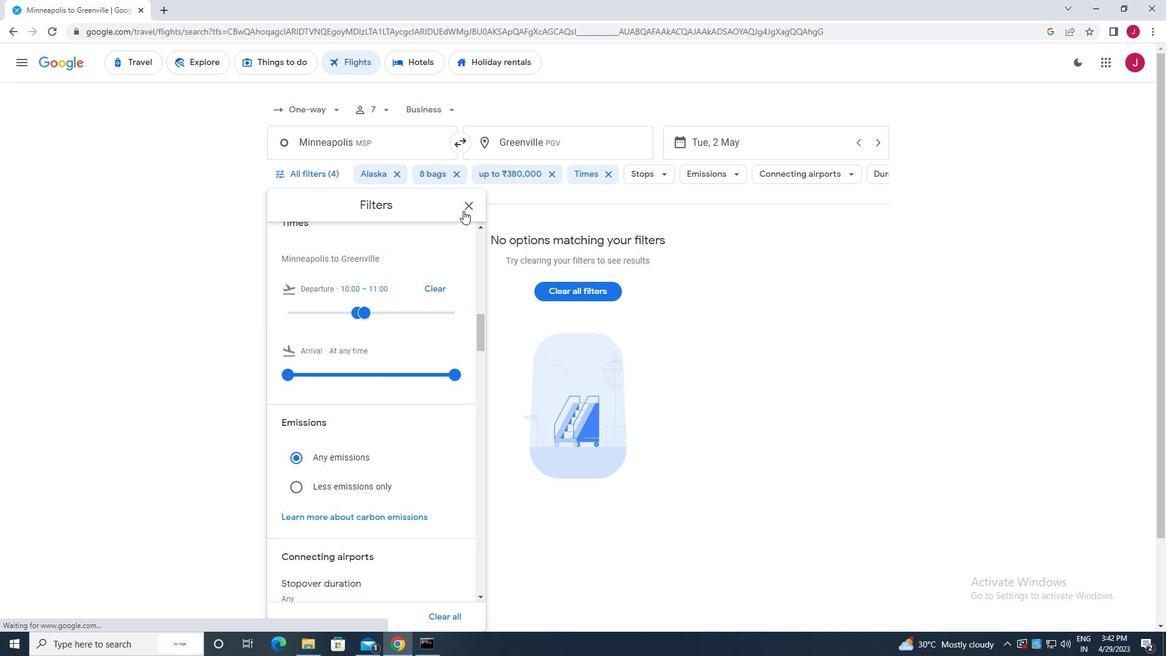 
Action: Mouse moved to (445, 214)
Screenshot: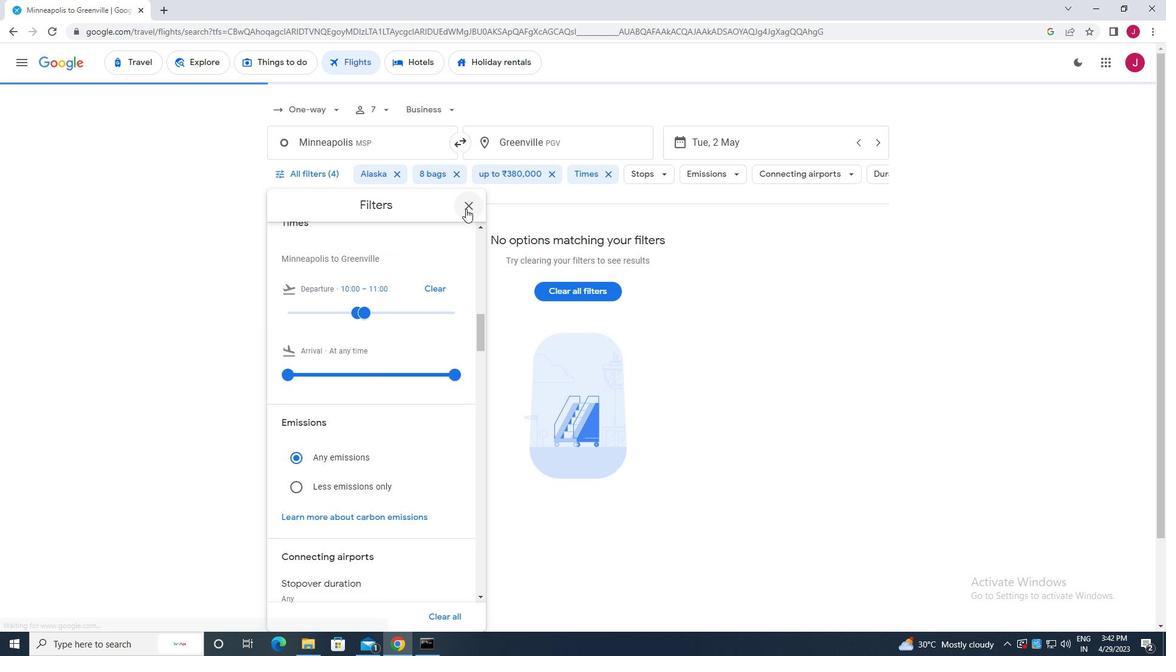 
